 Task: Compose an email with the signature Janet Martinez with the subject Thank you for your contribution and the message Please confirm if the new date and time is convenient for you. from softage.8@softage.net to softage.1@softage.net Select the bulleted list and change the font typography to strikethroughSelect the bulleted list and remove the font typography strikethrough Send the email. Finally, move the email from Sent Items to the label Games
Action: Mouse moved to (1011, 56)
Screenshot: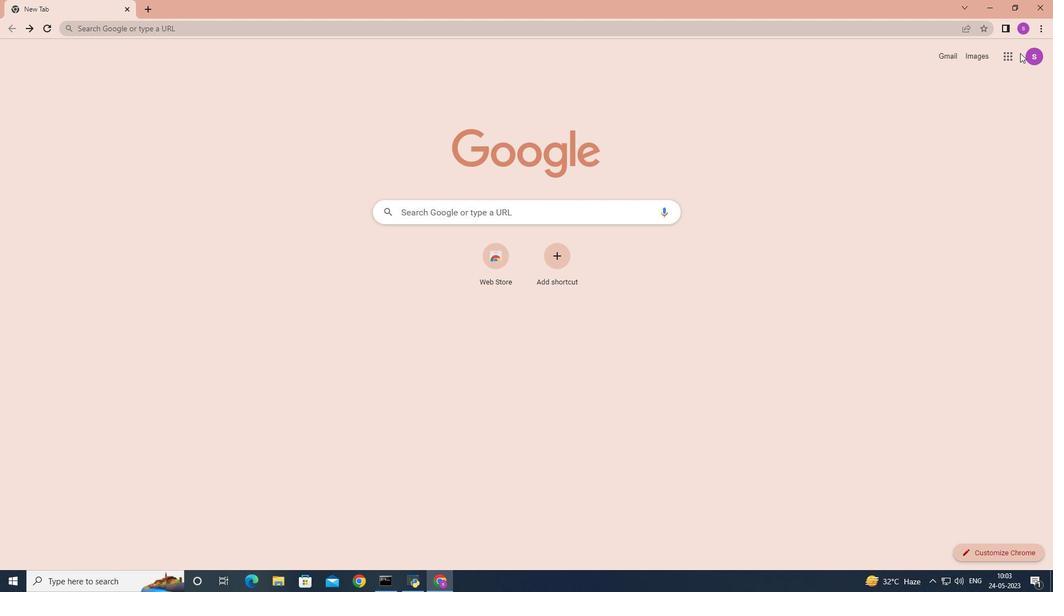 
Action: Mouse pressed left at (1011, 56)
Screenshot: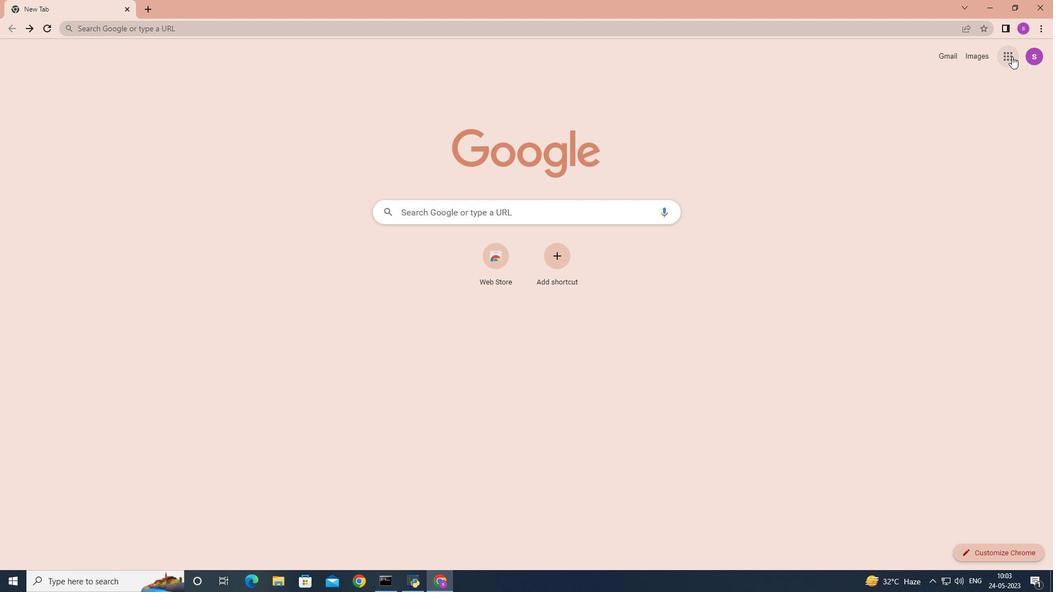 
Action: Mouse moved to (964, 102)
Screenshot: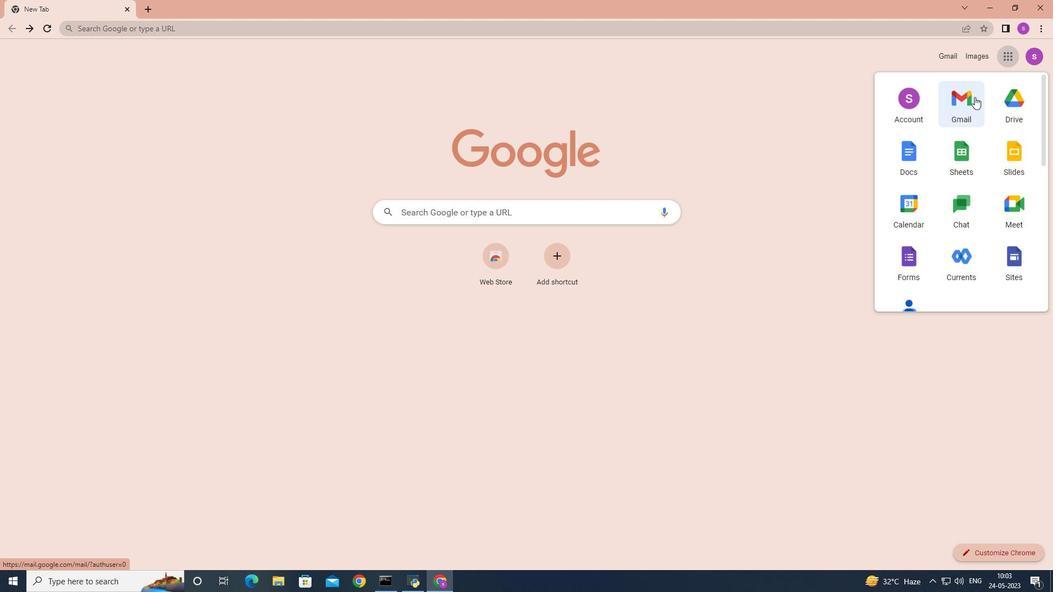 
Action: Mouse pressed left at (964, 102)
Screenshot: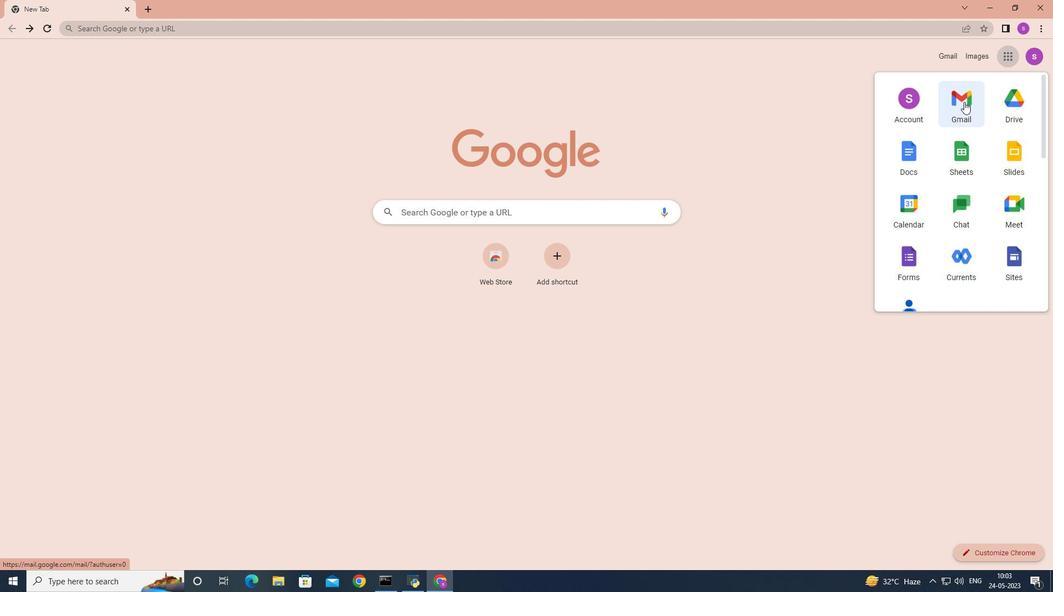 
Action: Mouse moved to (930, 61)
Screenshot: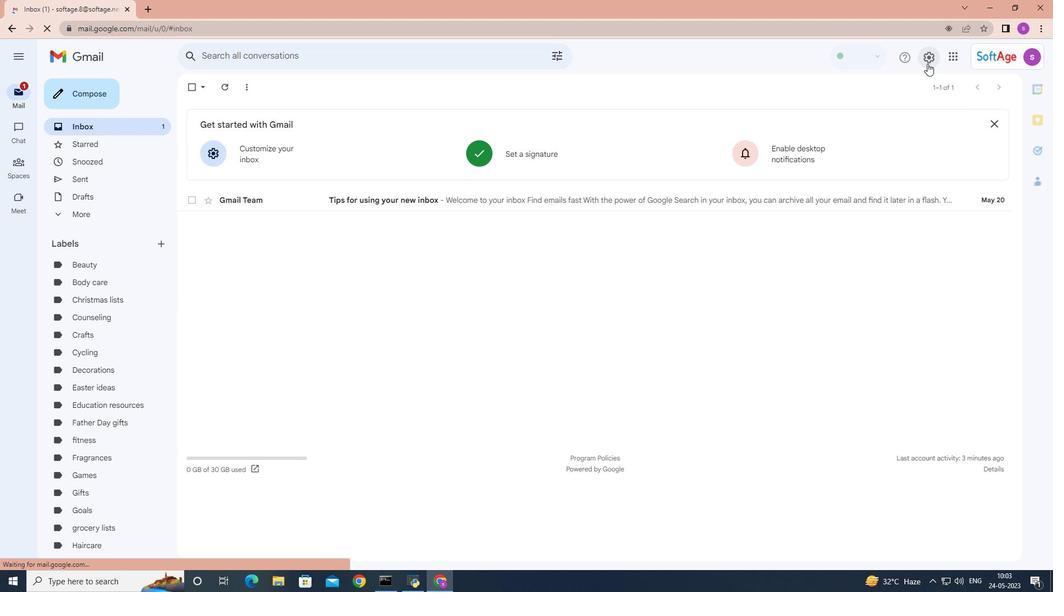 
Action: Mouse pressed left at (930, 61)
Screenshot: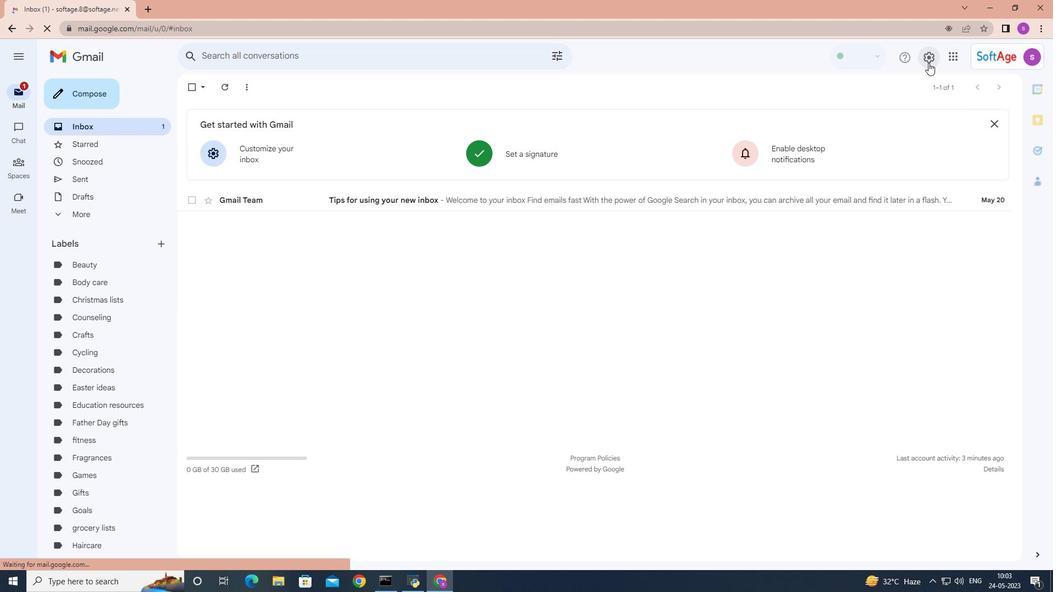 
Action: Mouse moved to (946, 111)
Screenshot: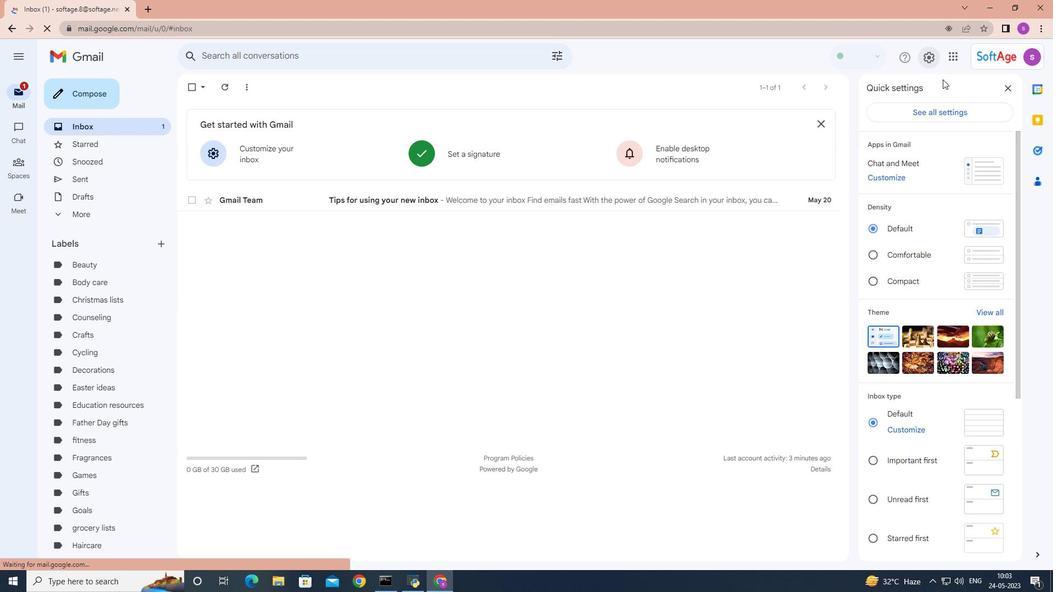 
Action: Mouse pressed left at (946, 111)
Screenshot: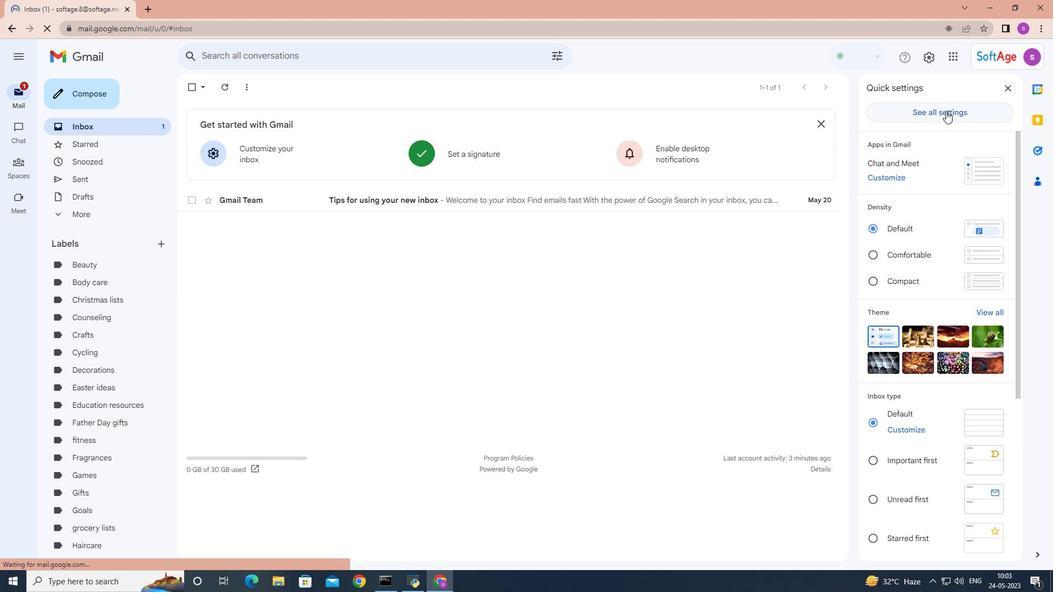 
Action: Mouse moved to (754, 146)
Screenshot: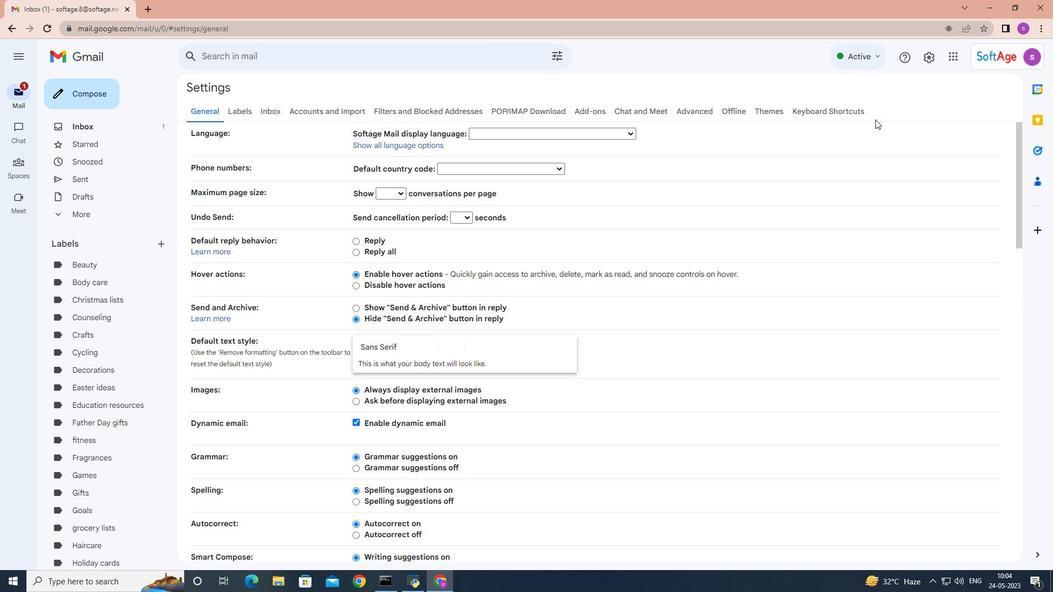 
Action: Mouse scrolled (754, 145) with delta (0, 0)
Screenshot: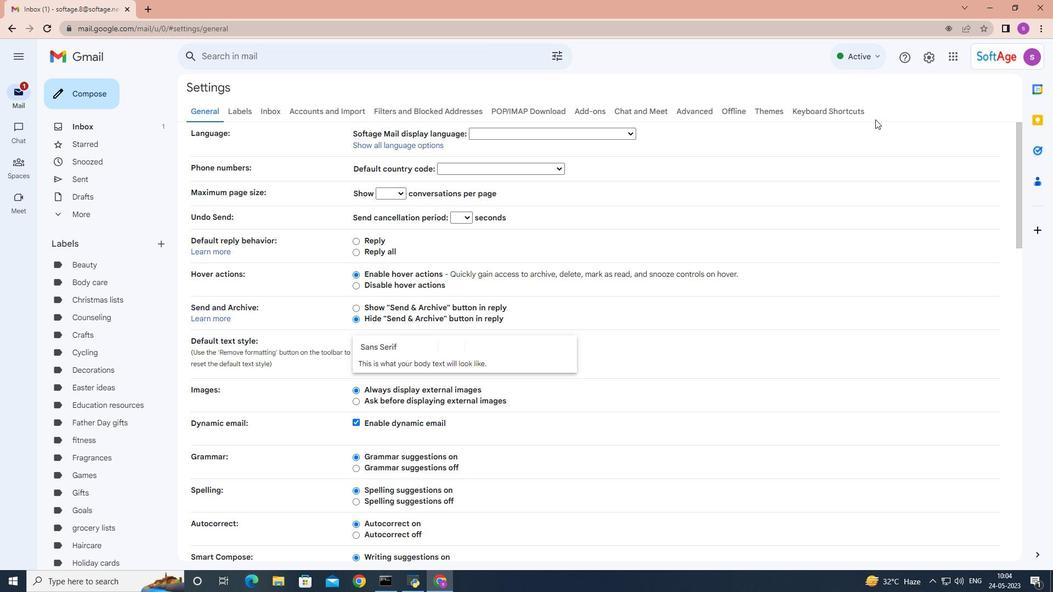 
Action: Mouse moved to (754, 146)
Screenshot: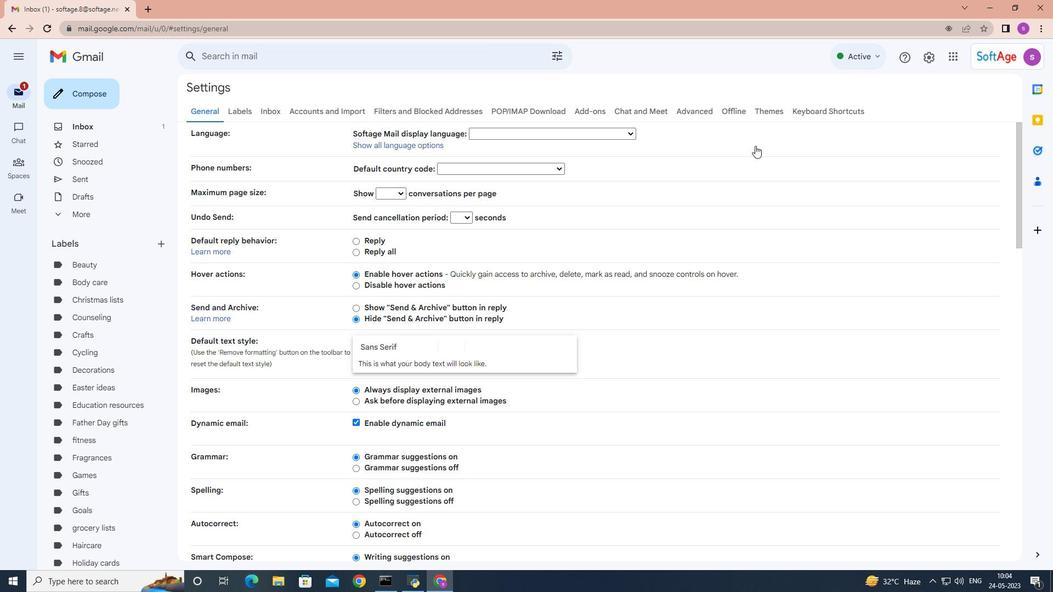
Action: Mouse scrolled (754, 146) with delta (0, 0)
Screenshot: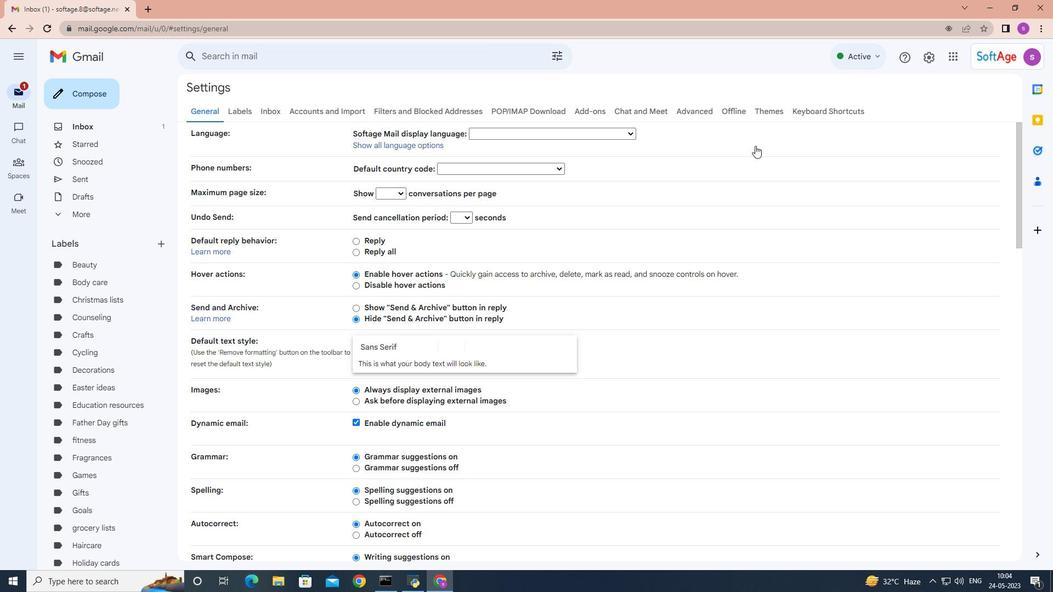 
Action: Mouse scrolled (754, 146) with delta (0, 0)
Screenshot: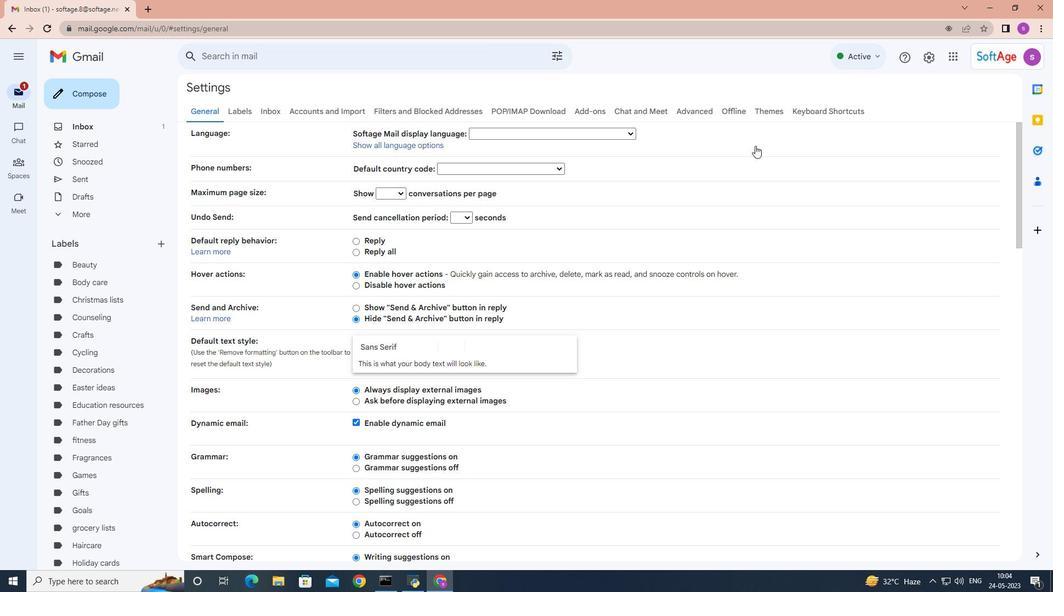 
Action: Mouse scrolled (754, 146) with delta (0, 0)
Screenshot: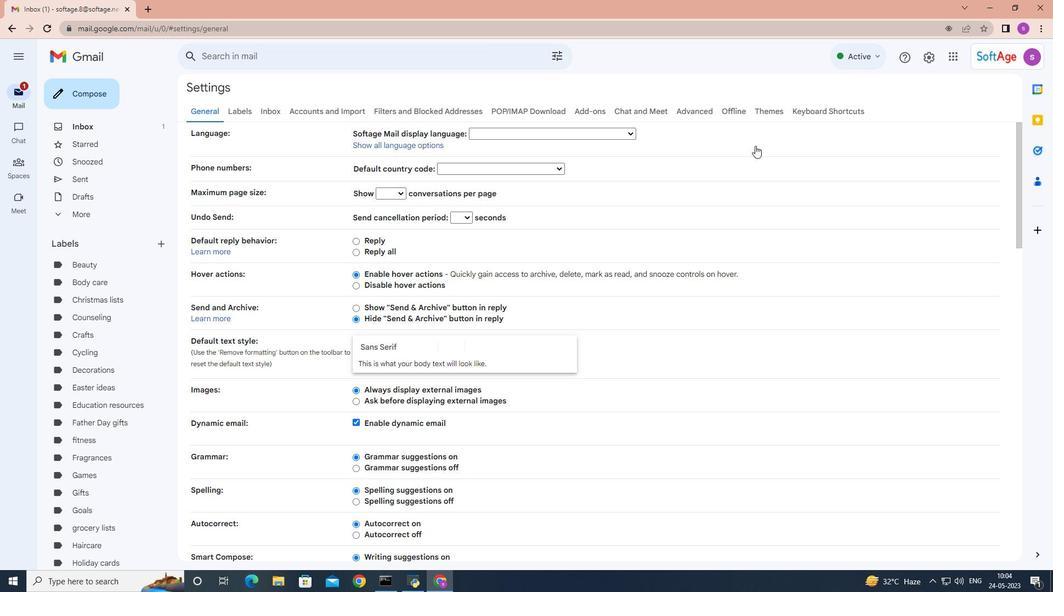 
Action: Mouse scrolled (754, 146) with delta (0, 0)
Screenshot: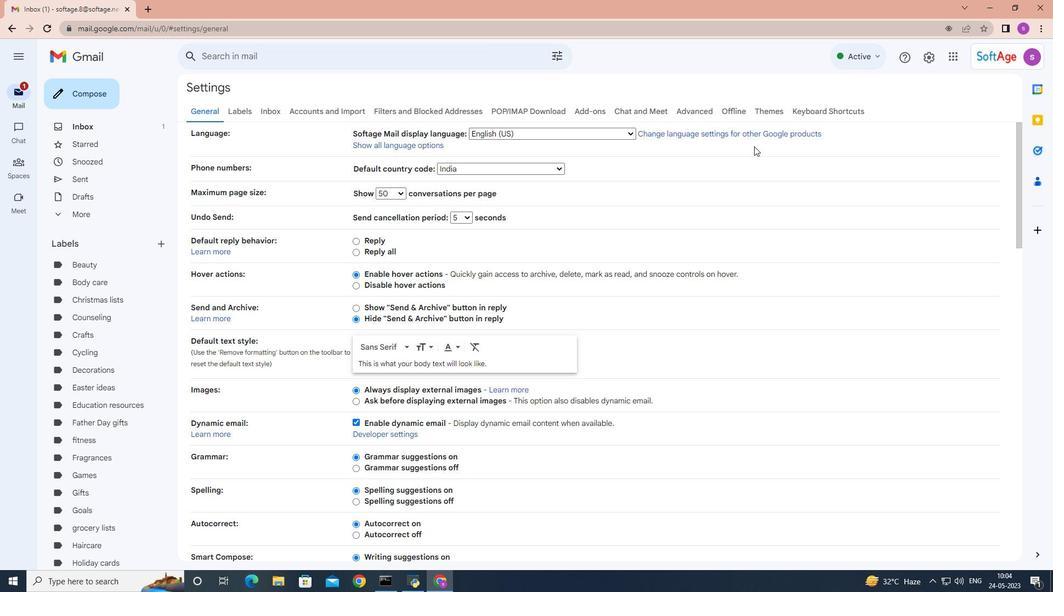 
Action: Mouse scrolled (754, 146) with delta (0, 0)
Screenshot: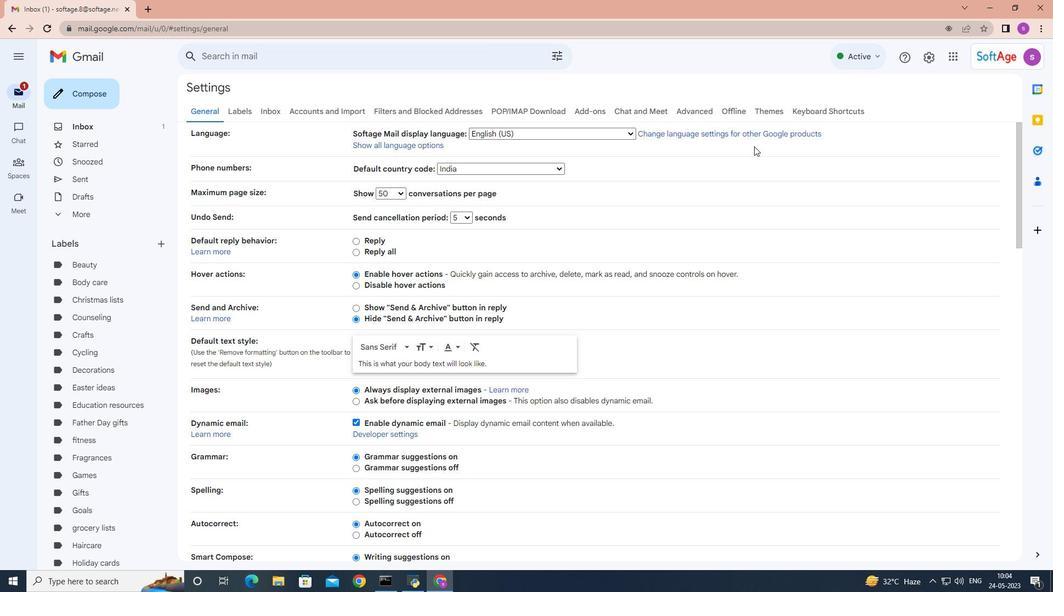 
Action: Mouse scrolled (754, 146) with delta (0, 0)
Screenshot: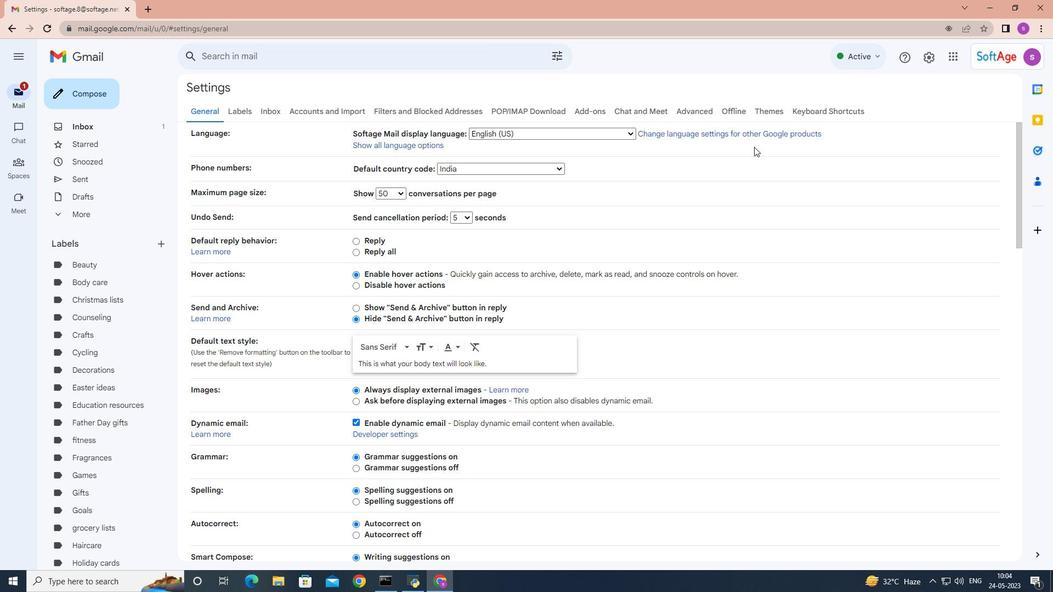 
Action: Mouse moved to (759, 150)
Screenshot: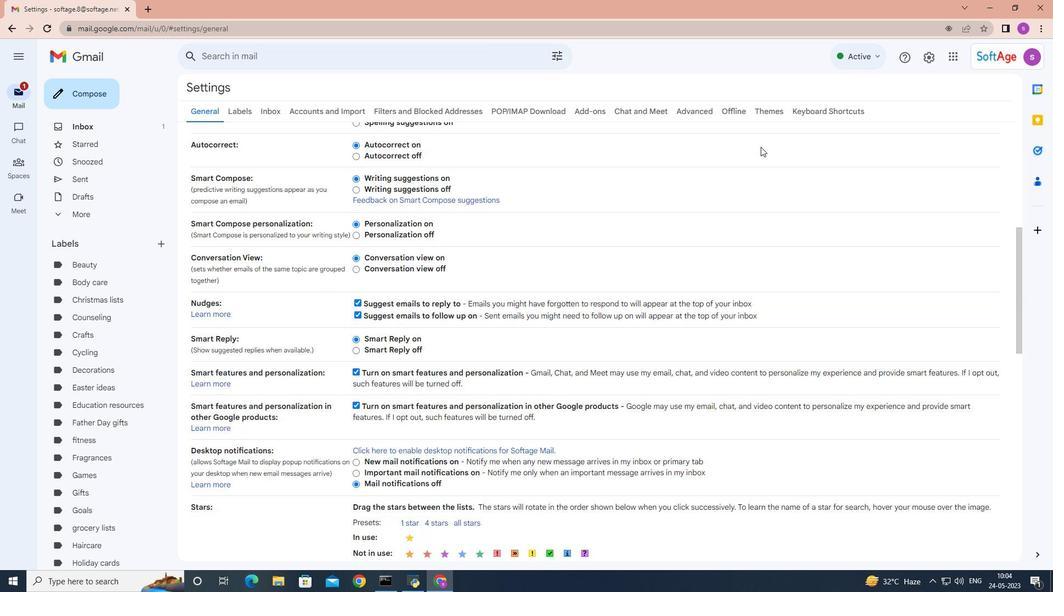 
Action: Mouse scrolled (759, 149) with delta (0, 0)
Screenshot: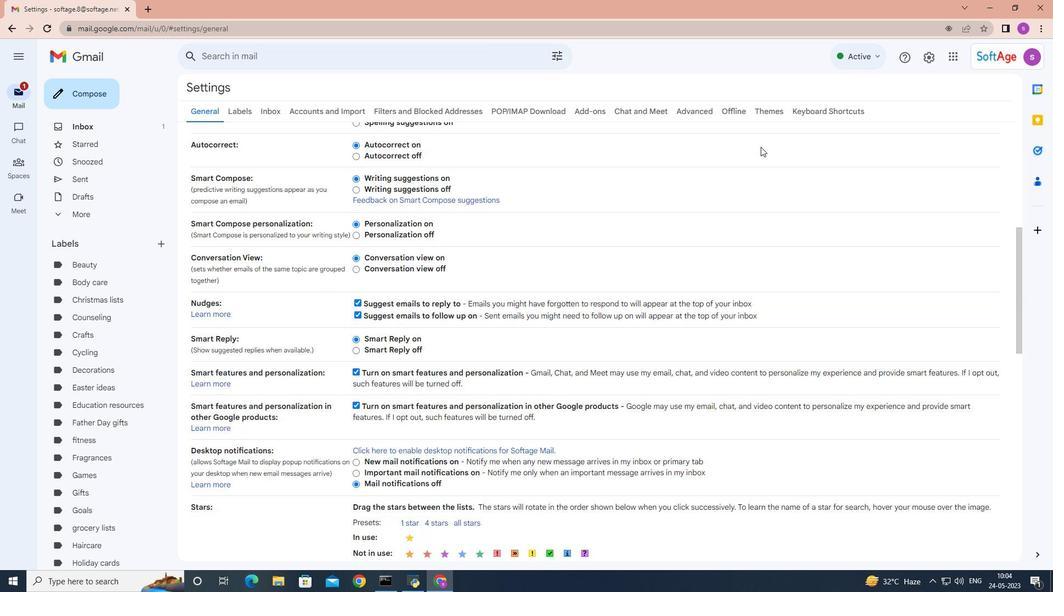 
Action: Mouse moved to (757, 150)
Screenshot: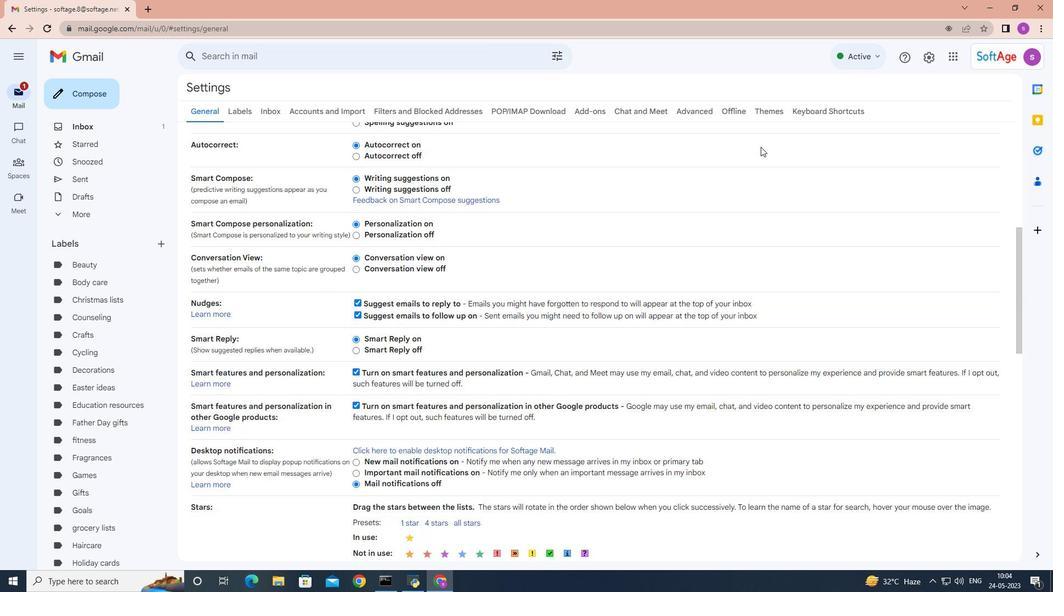 
Action: Mouse scrolled (757, 150) with delta (0, 0)
Screenshot: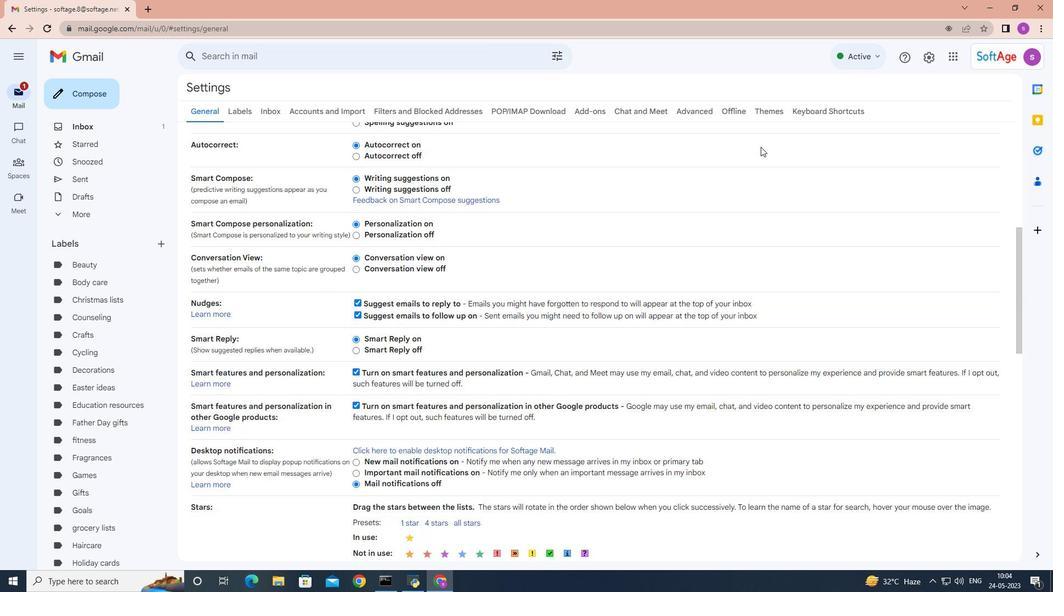 
Action: Mouse moved to (757, 151)
Screenshot: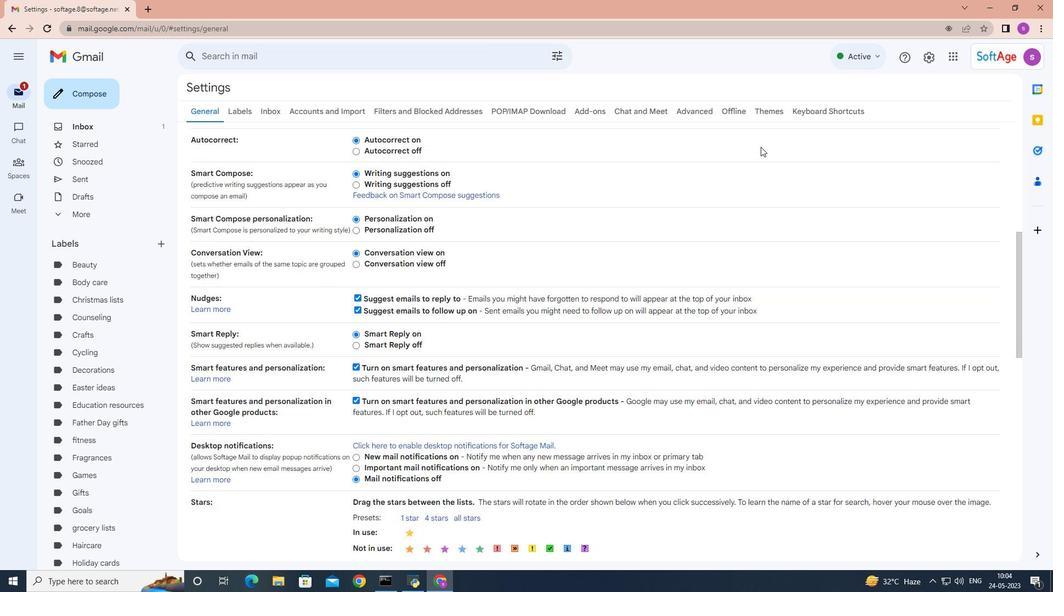 
Action: Mouse scrolled (757, 150) with delta (0, 0)
Screenshot: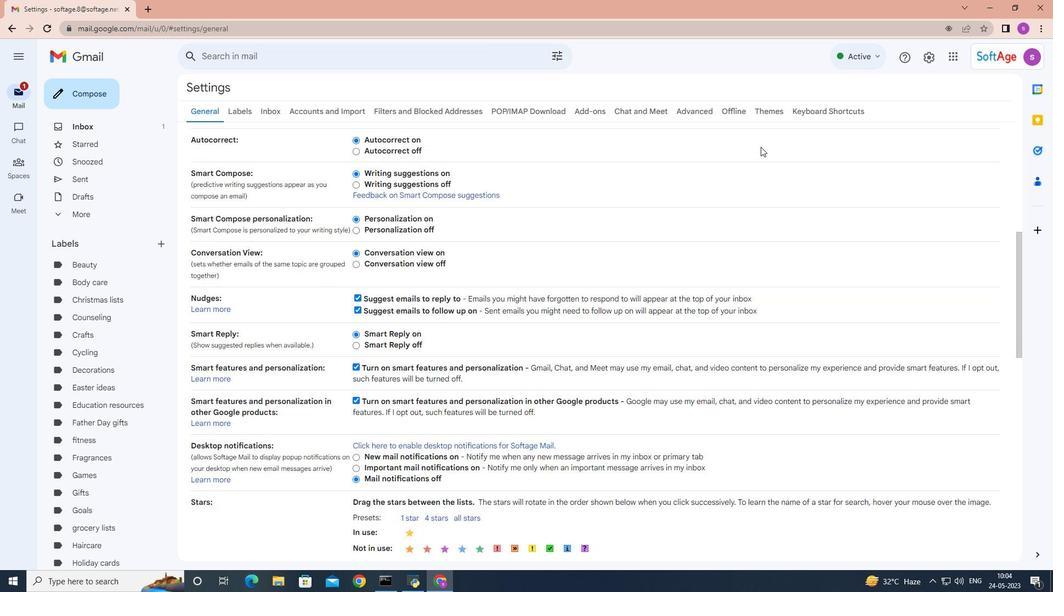 
Action: Mouse moved to (754, 151)
Screenshot: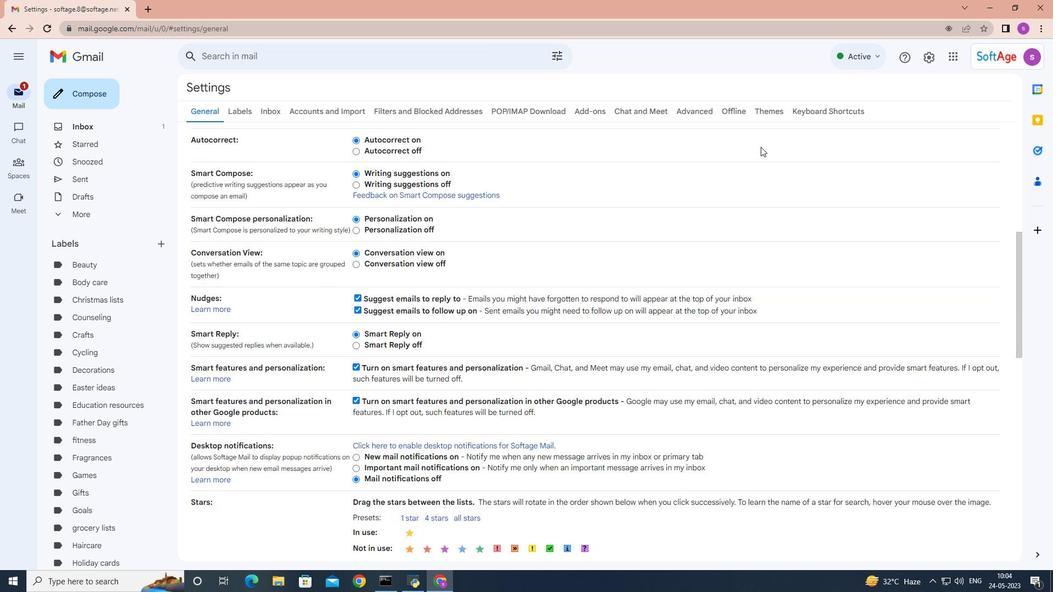 
Action: Mouse scrolled (754, 151) with delta (0, 0)
Screenshot: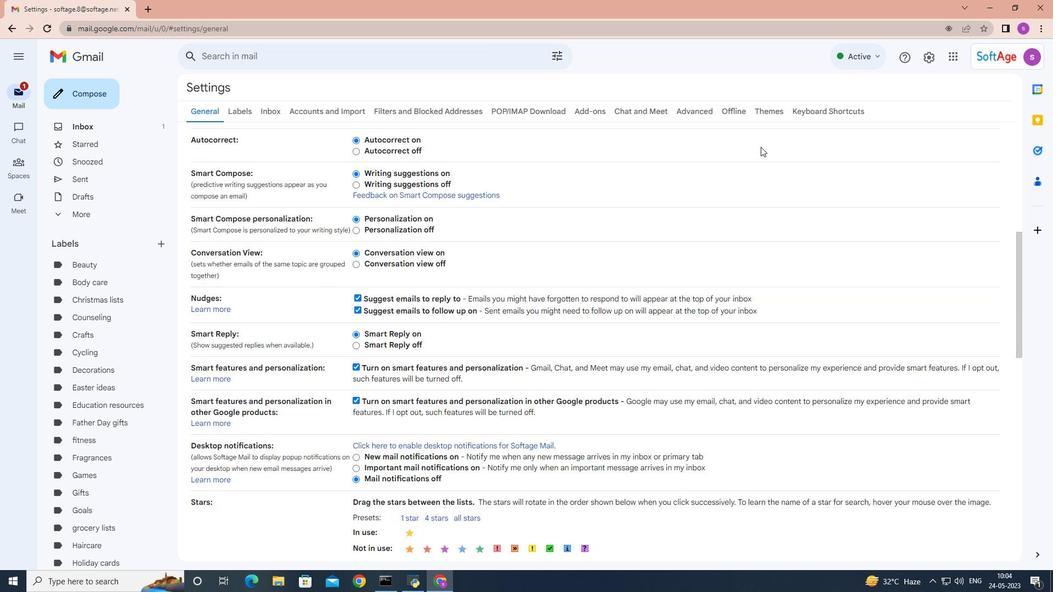 
Action: Mouse moved to (748, 151)
Screenshot: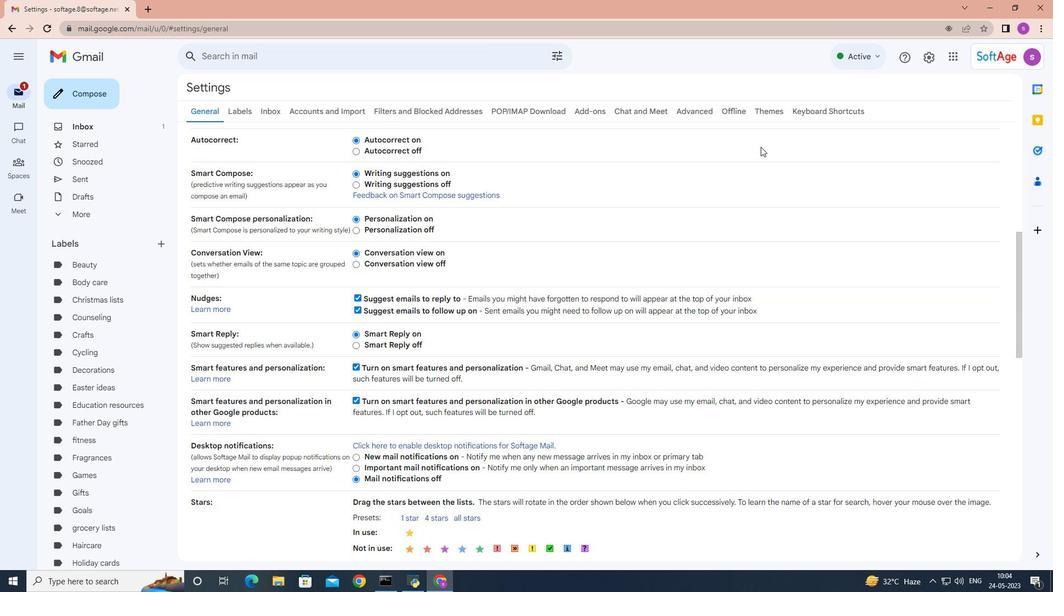 
Action: Mouse scrolled (748, 151) with delta (0, 0)
Screenshot: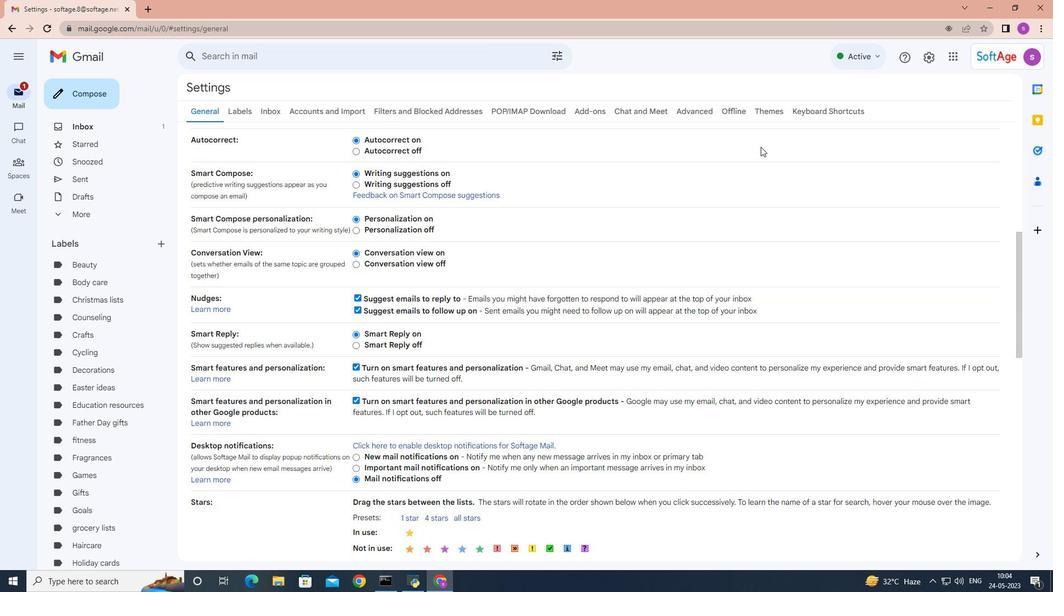 
Action: Mouse moved to (716, 147)
Screenshot: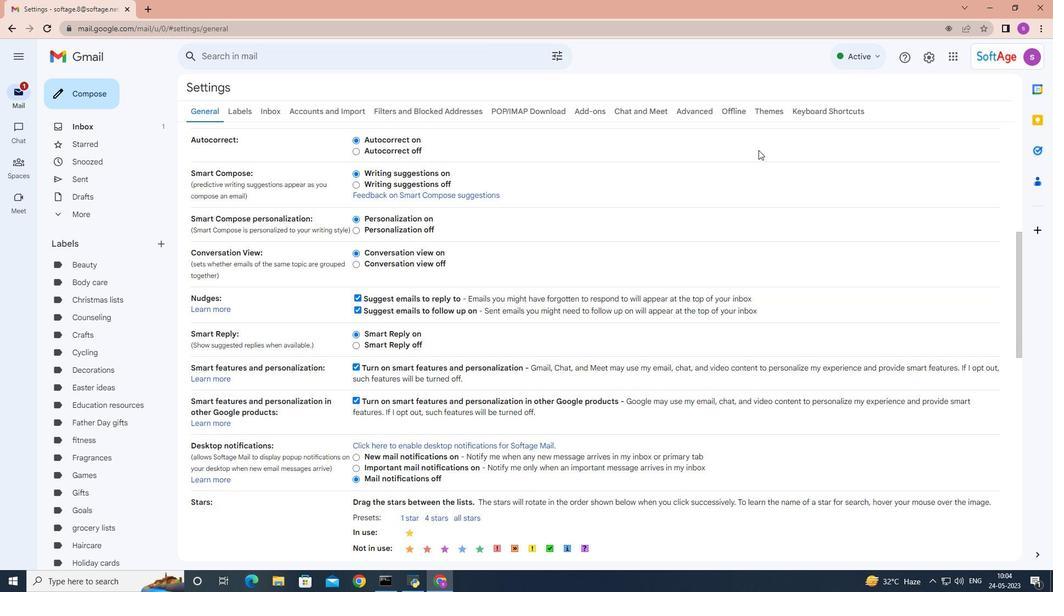 
Action: Mouse scrolled (716, 146) with delta (0, 0)
Screenshot: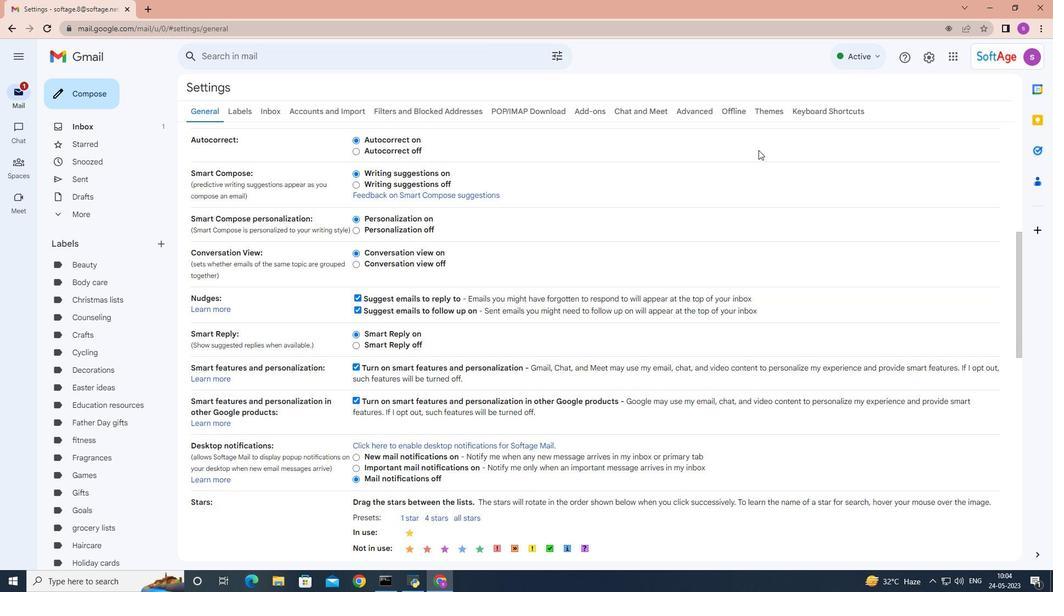 
Action: Mouse moved to (673, 139)
Screenshot: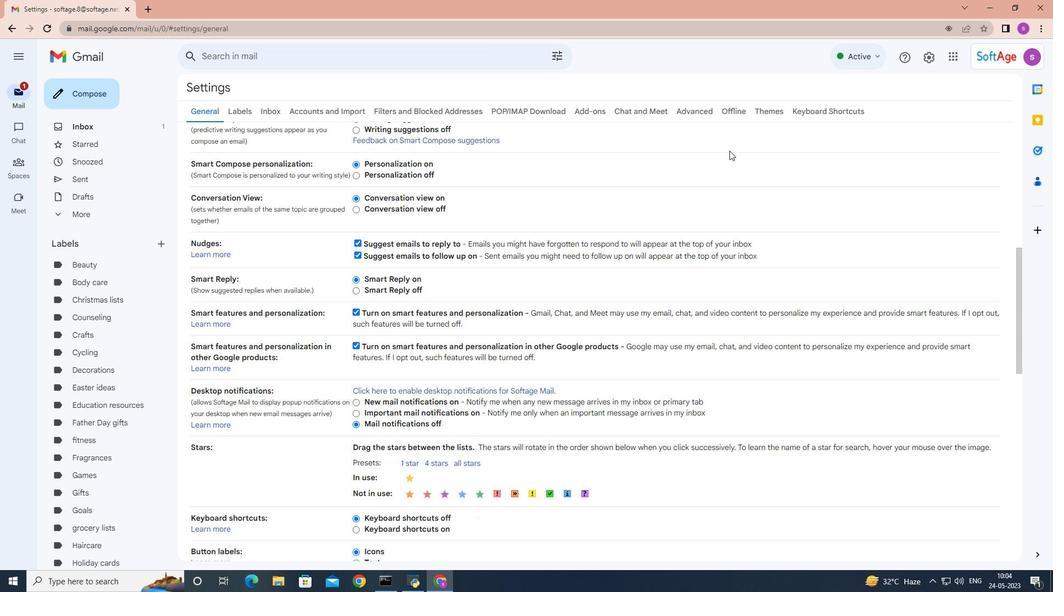 
Action: Mouse scrolled (673, 139) with delta (0, 0)
Screenshot: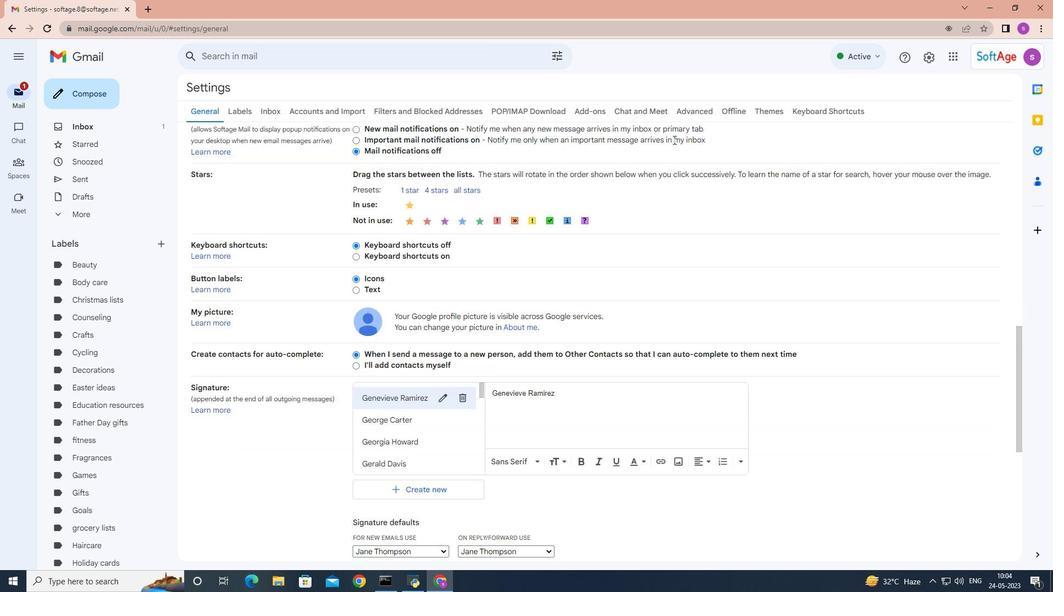 
Action: Mouse scrolled (673, 139) with delta (0, 0)
Screenshot: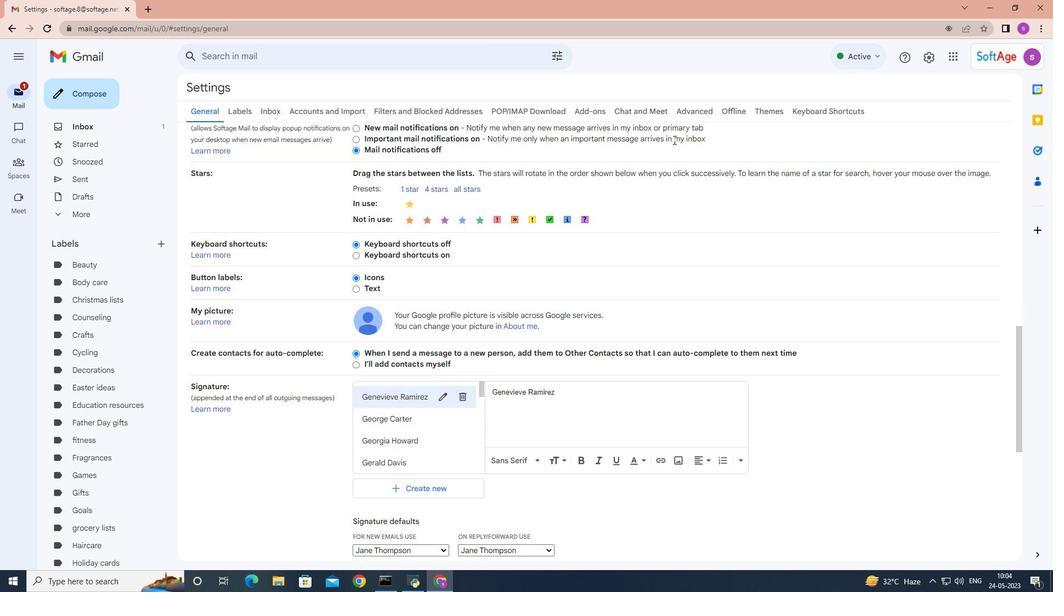 
Action: Mouse scrolled (673, 139) with delta (0, 0)
Screenshot: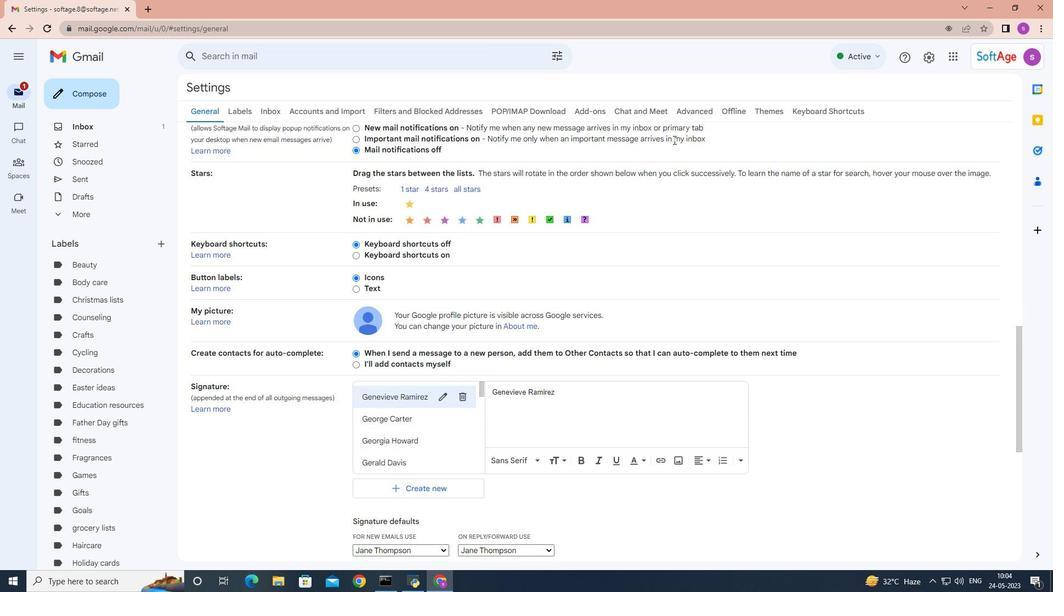 
Action: Mouse scrolled (673, 139) with delta (0, 0)
Screenshot: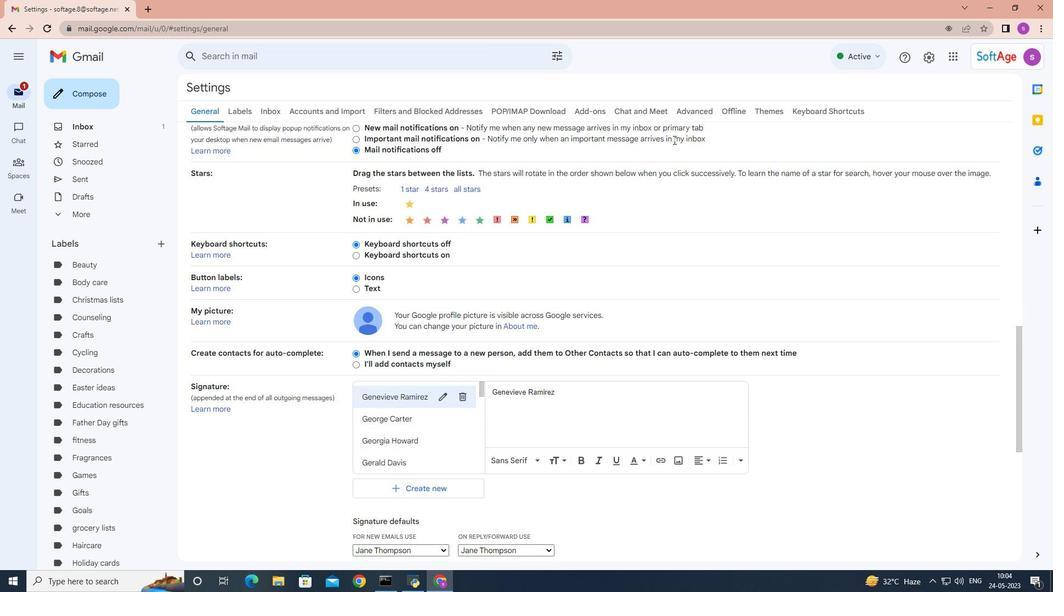 
Action: Mouse moved to (450, 269)
Screenshot: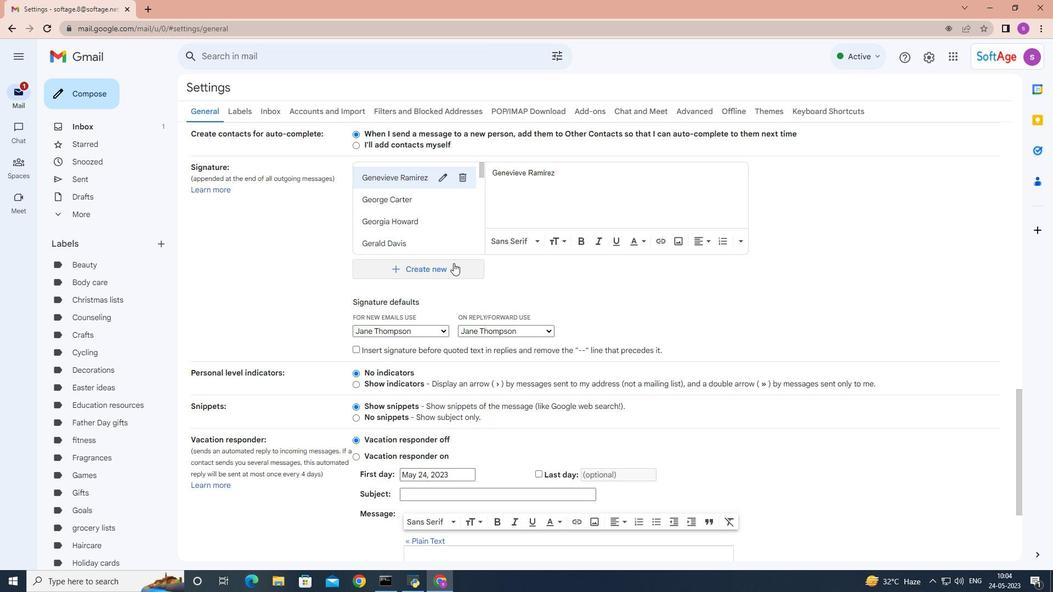 
Action: Mouse pressed left at (450, 269)
Screenshot: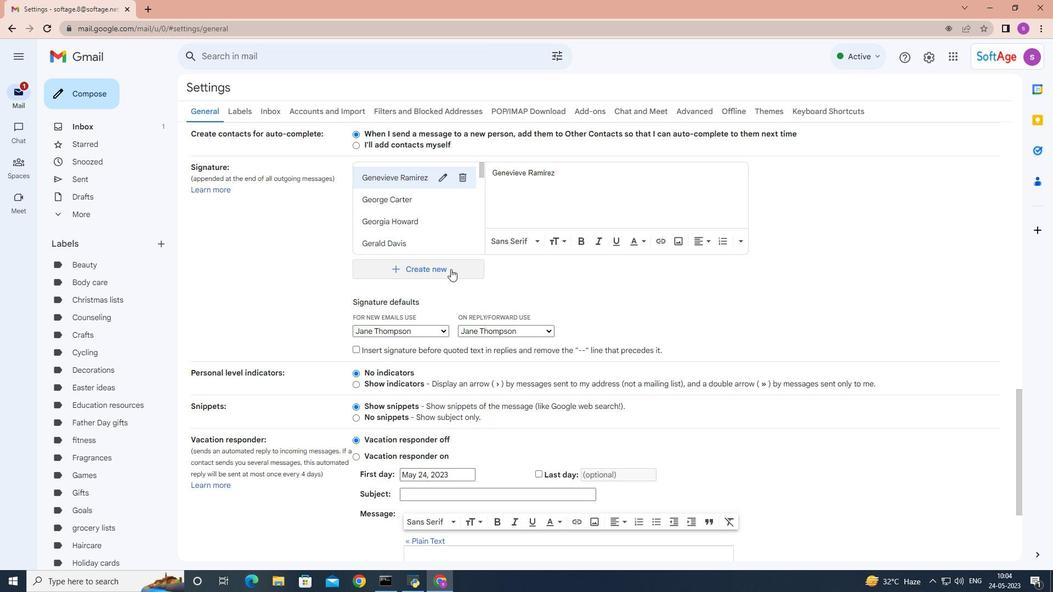 
Action: Mouse moved to (505, 292)
Screenshot: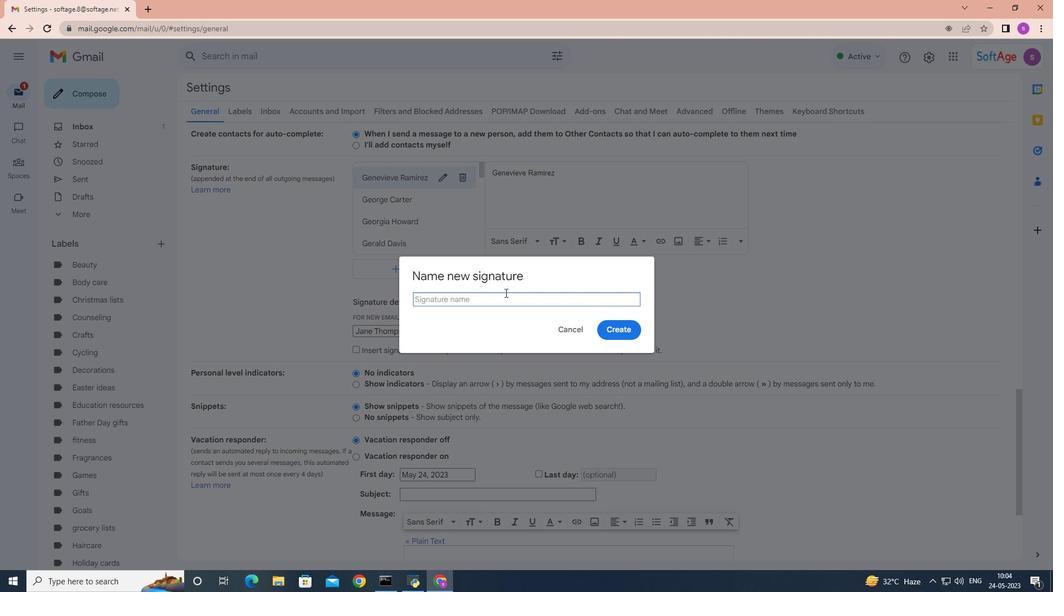 
Action: Key pressed <Key.shift><Key.shift><Key.shift><Key.shift>Janet<Key.space><Key.shift>Martinez
Screenshot: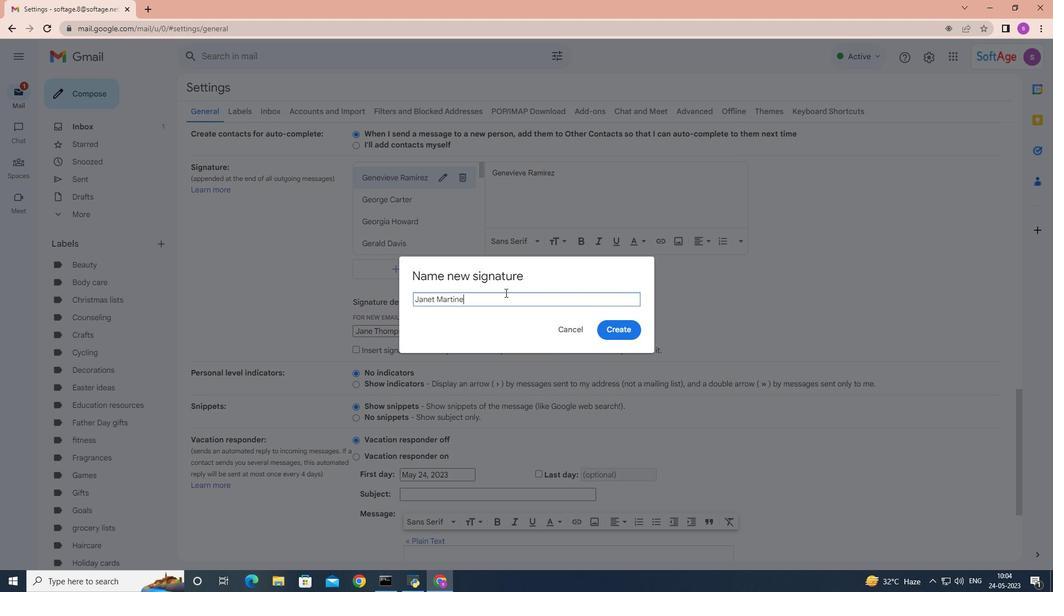 
Action: Mouse moved to (627, 329)
Screenshot: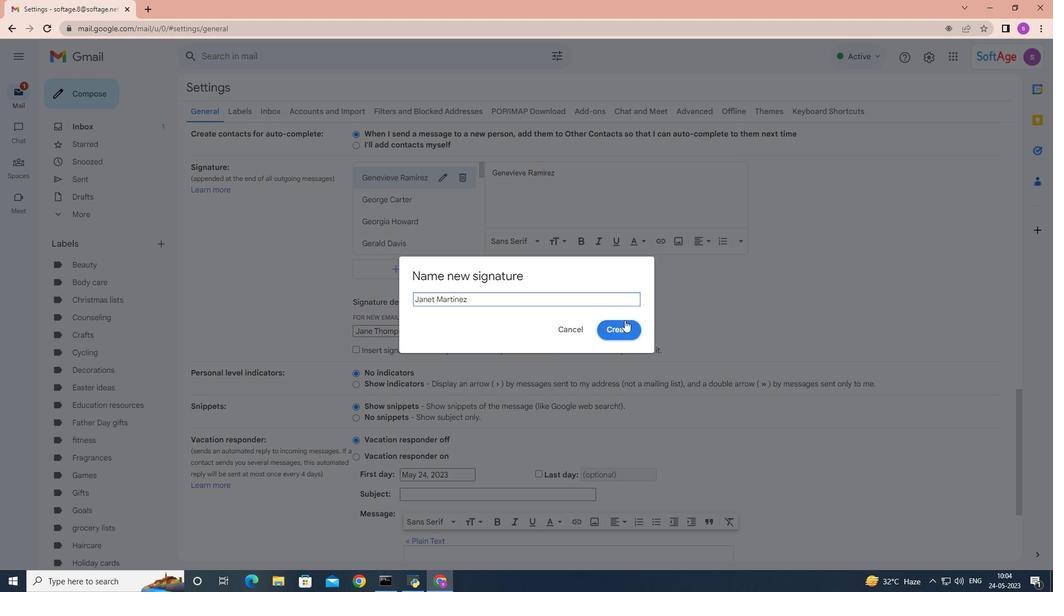 
Action: Mouse pressed left at (627, 329)
Screenshot: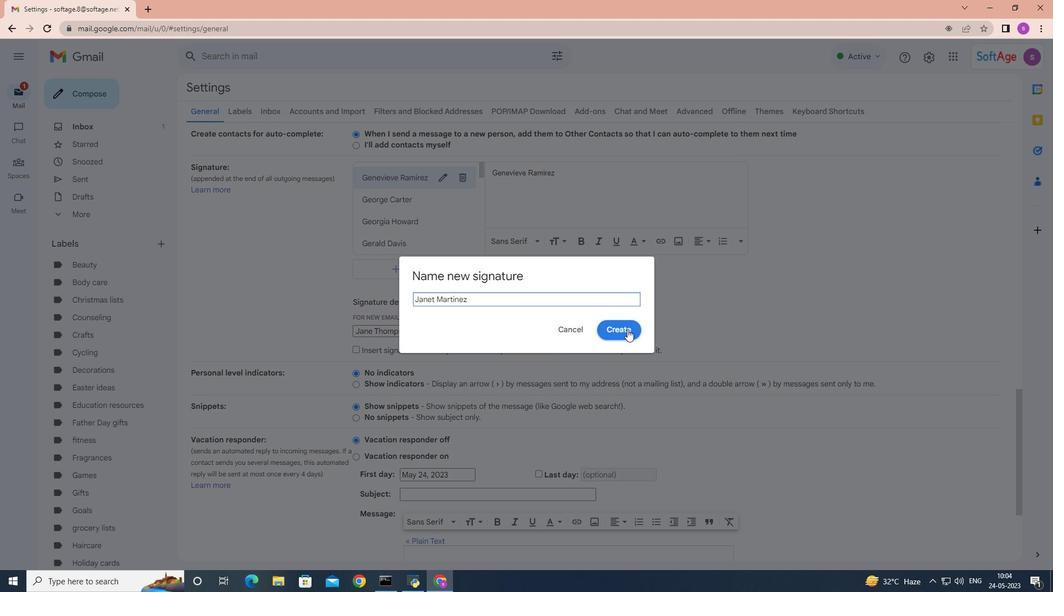 
Action: Mouse moved to (550, 205)
Screenshot: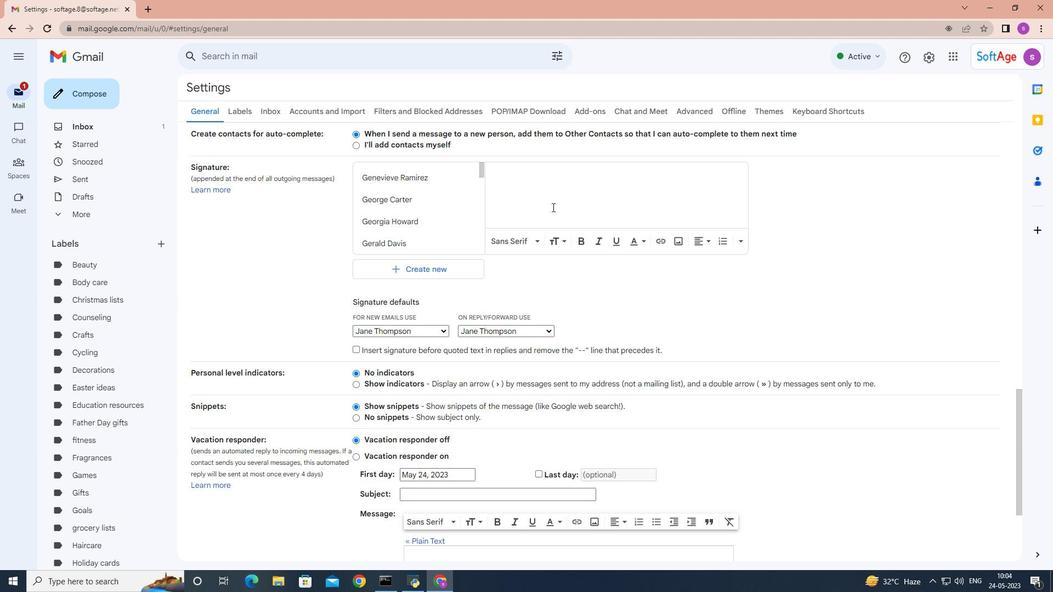
Action: Key pressed <Key.shift>Janet<Key.space><Key.shift>Martinez
Screenshot: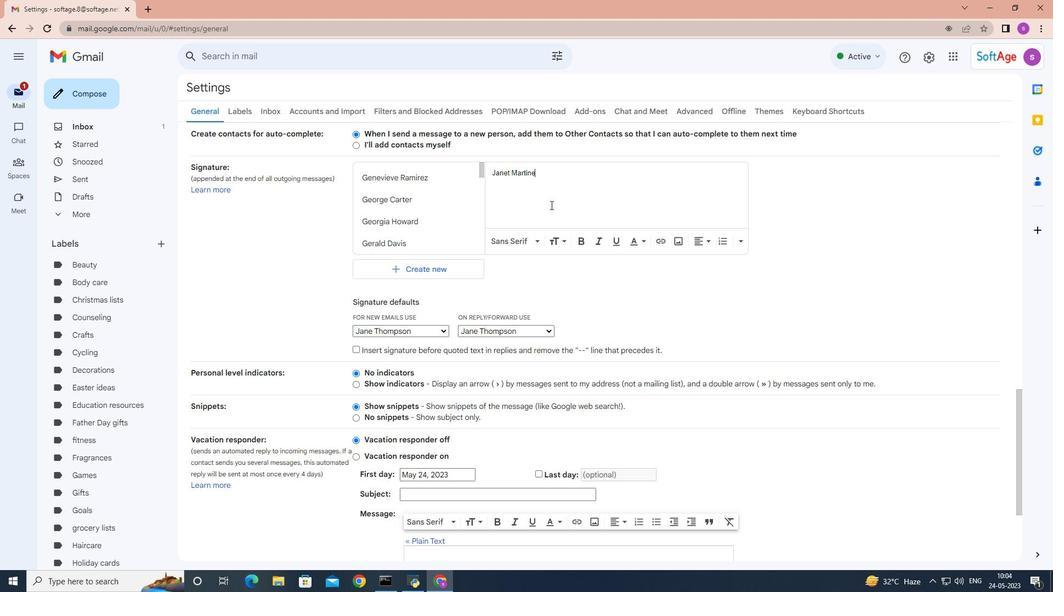 
Action: Mouse moved to (441, 334)
Screenshot: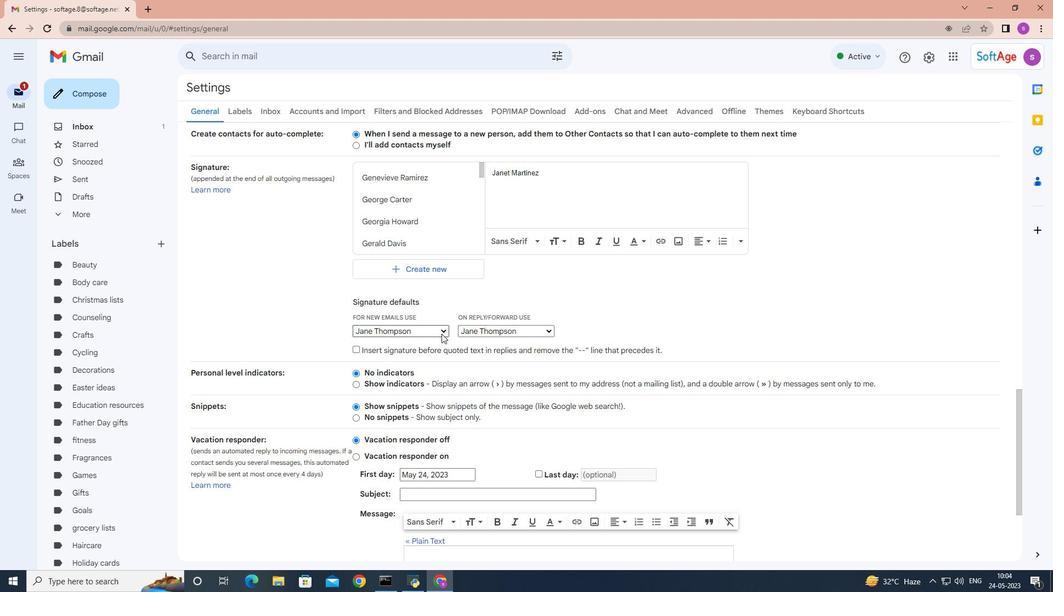 
Action: Mouse pressed left at (441, 334)
Screenshot: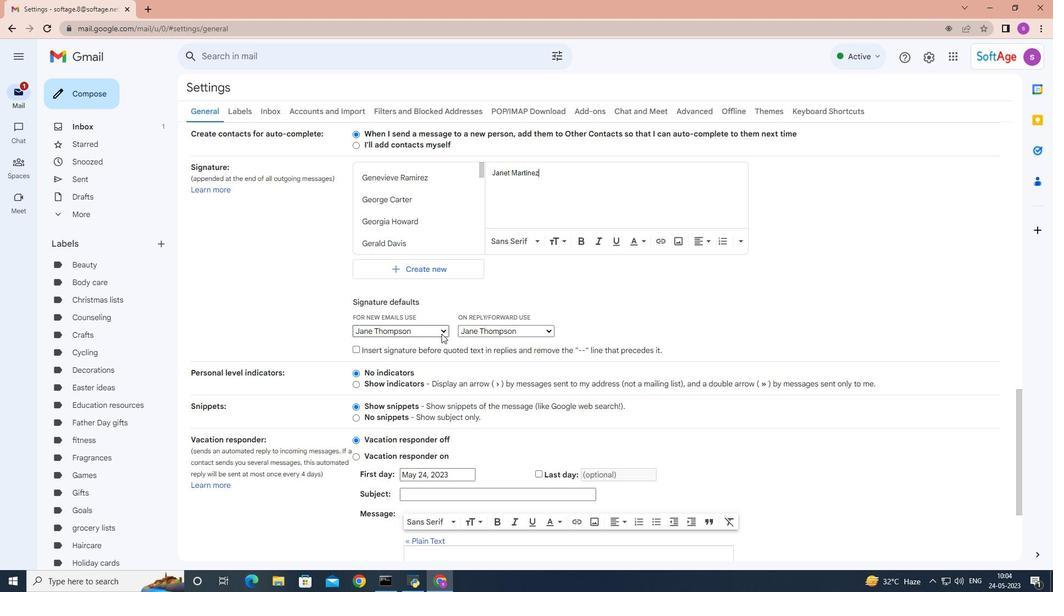 
Action: Mouse moved to (431, 439)
Screenshot: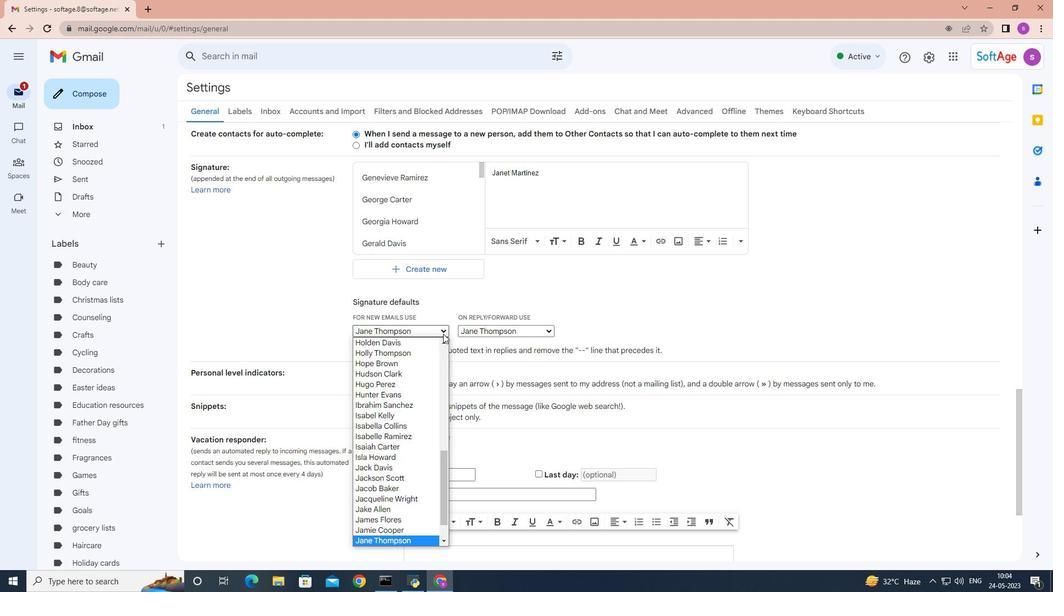 
Action: Mouse scrolled (431, 437) with delta (0, 0)
Screenshot: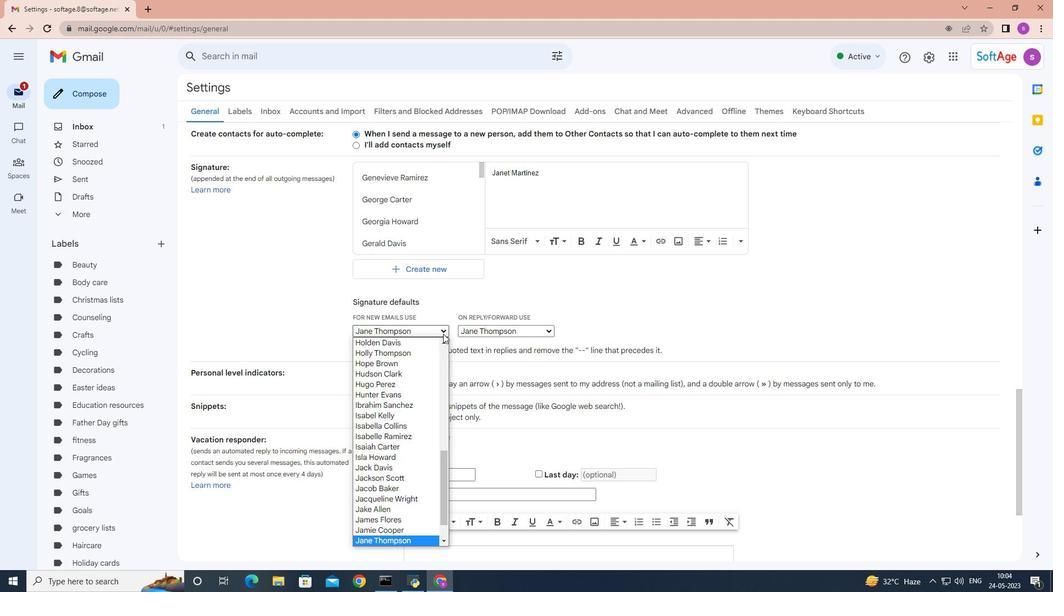 
Action: Mouse moved to (431, 445)
Screenshot: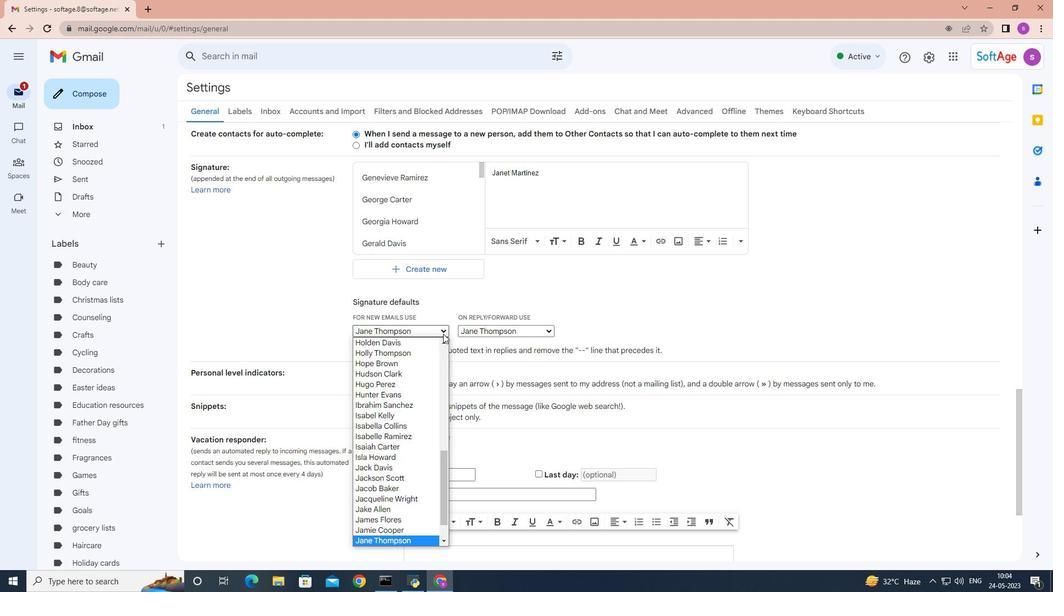 
Action: Mouse scrolled (431, 445) with delta (0, 0)
Screenshot: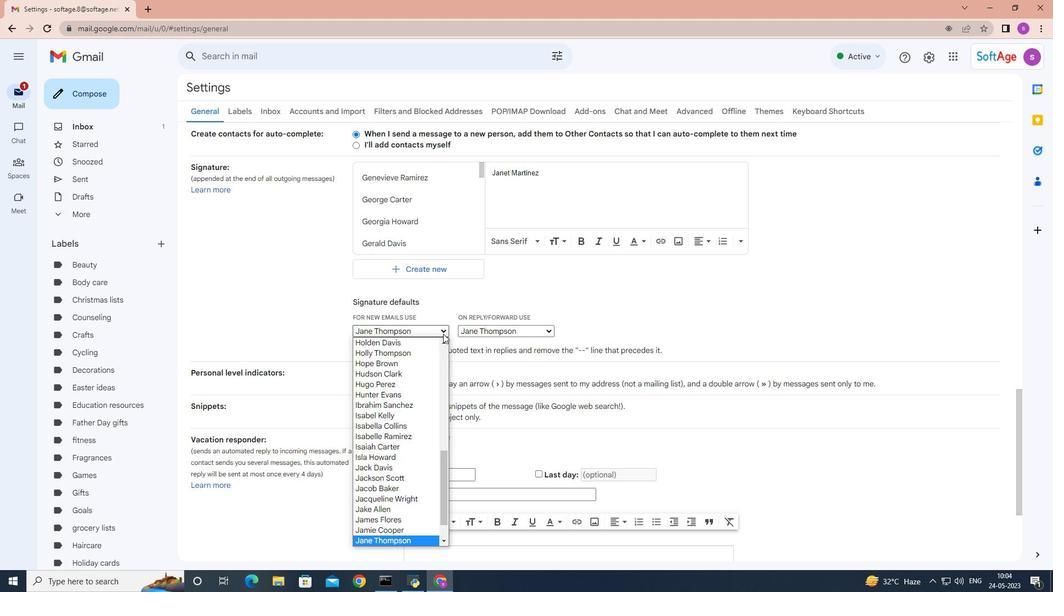 
Action: Mouse moved to (431, 449)
Screenshot: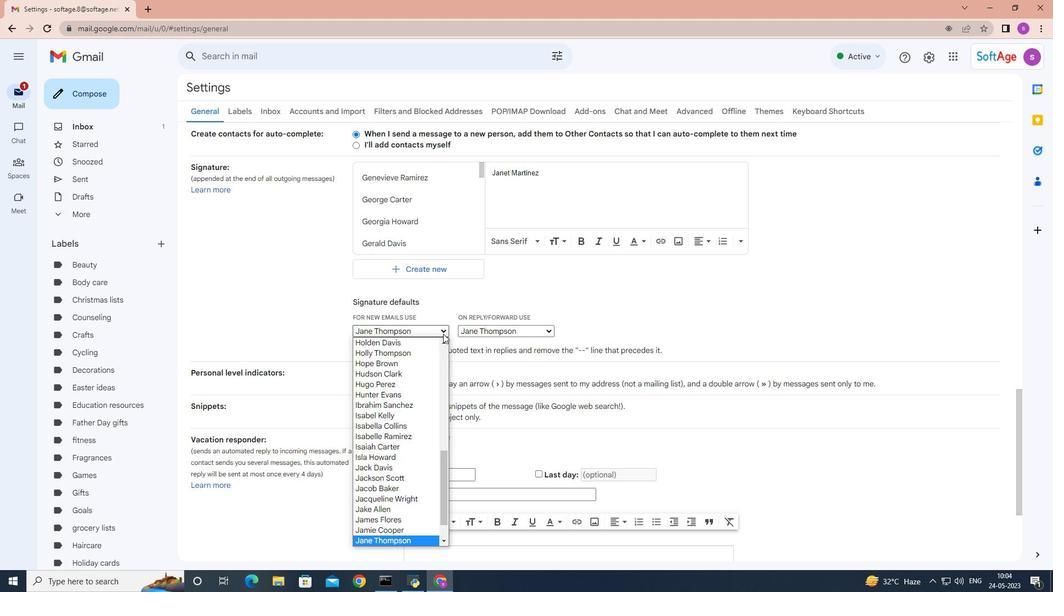 
Action: Mouse scrolled (431, 448) with delta (0, 0)
Screenshot: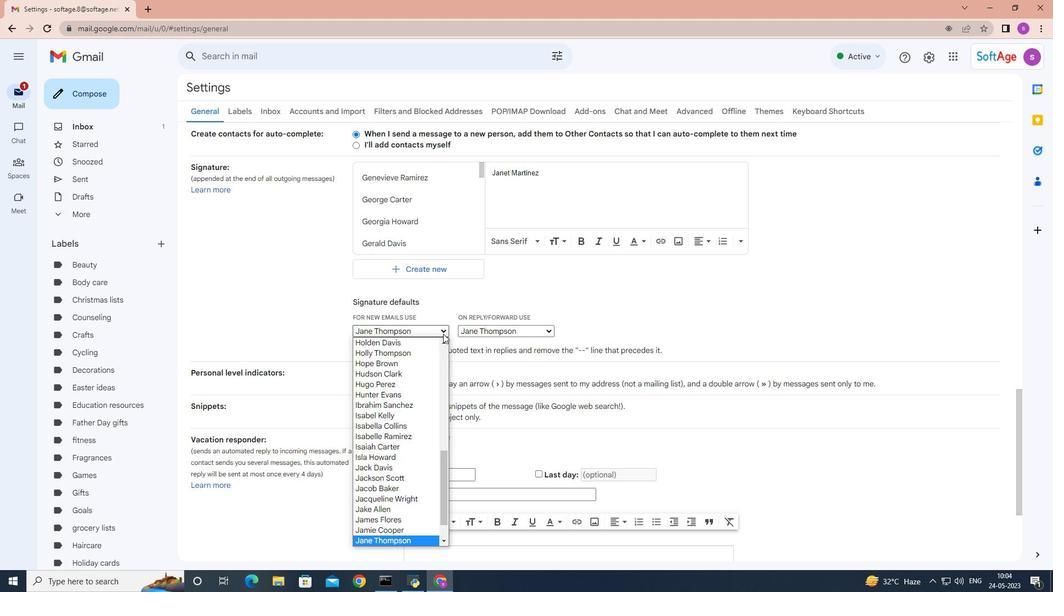 
Action: Mouse moved to (431, 449)
Screenshot: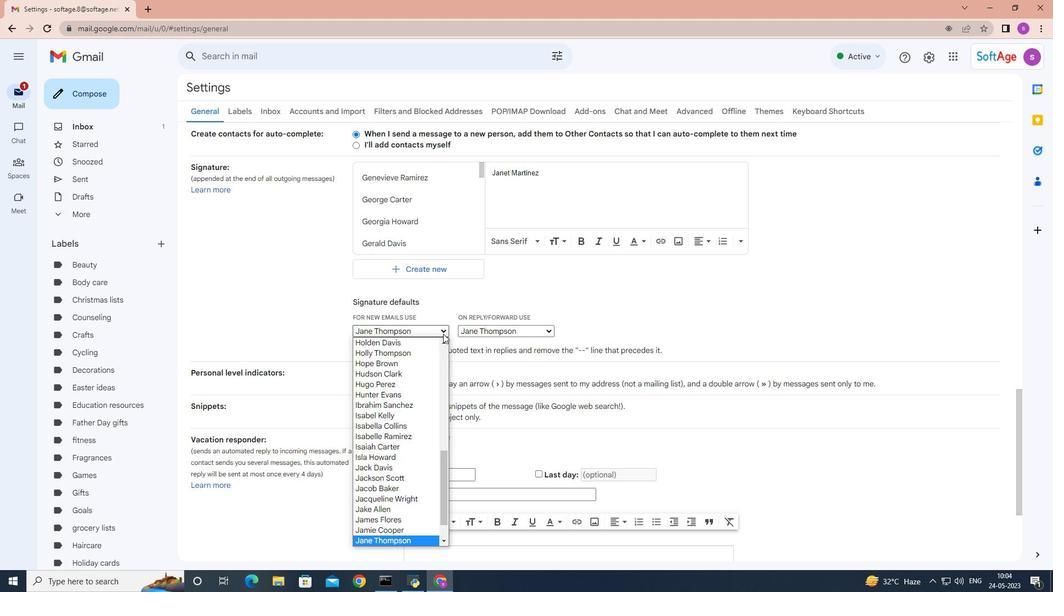 
Action: Mouse scrolled (431, 449) with delta (0, 0)
Screenshot: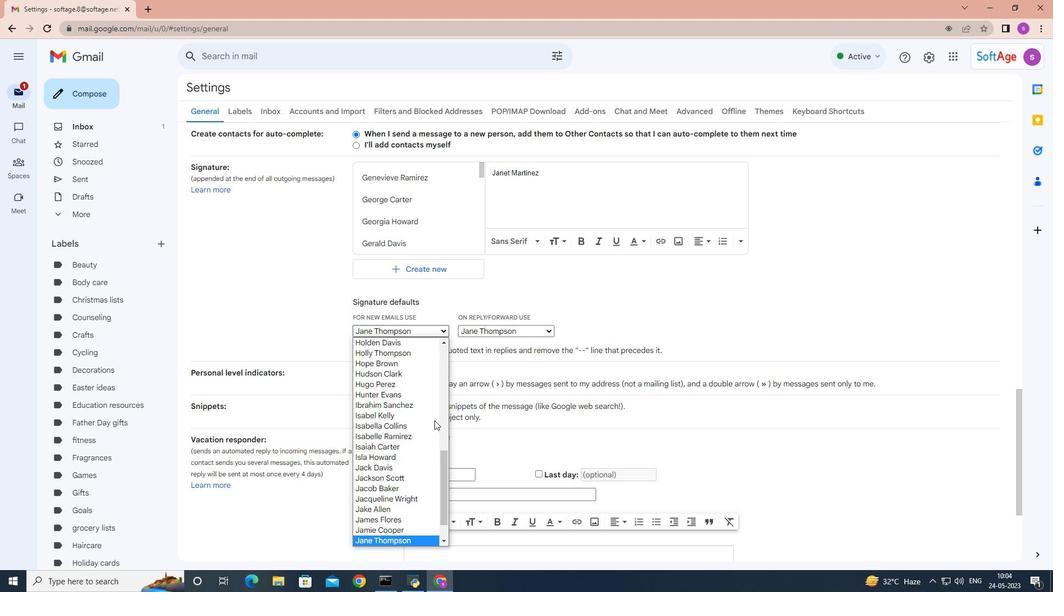 
Action: Mouse moved to (431, 449)
Screenshot: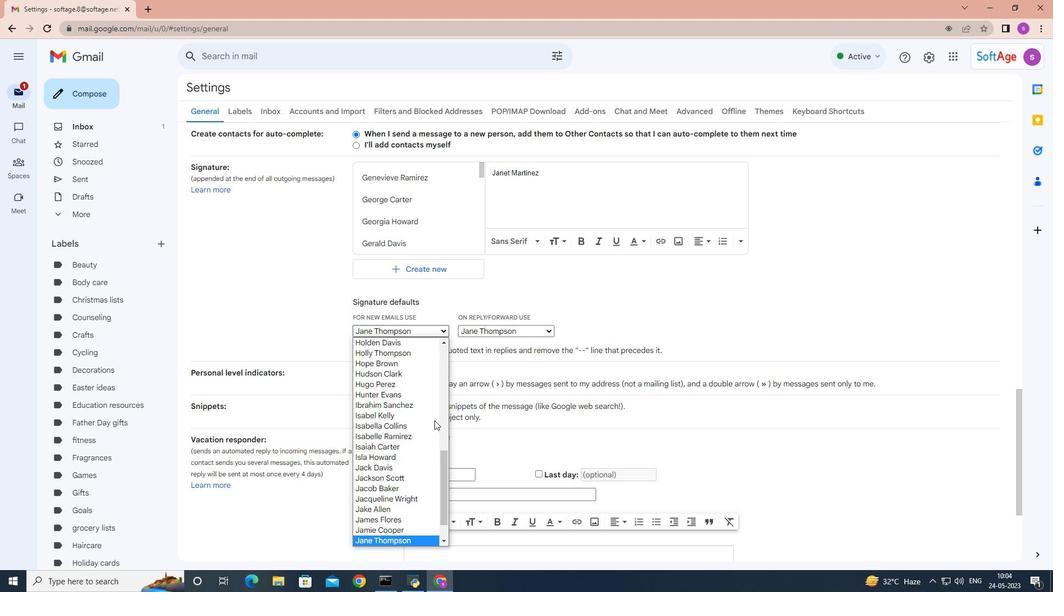 
Action: Mouse scrolled (431, 449) with delta (0, 0)
Screenshot: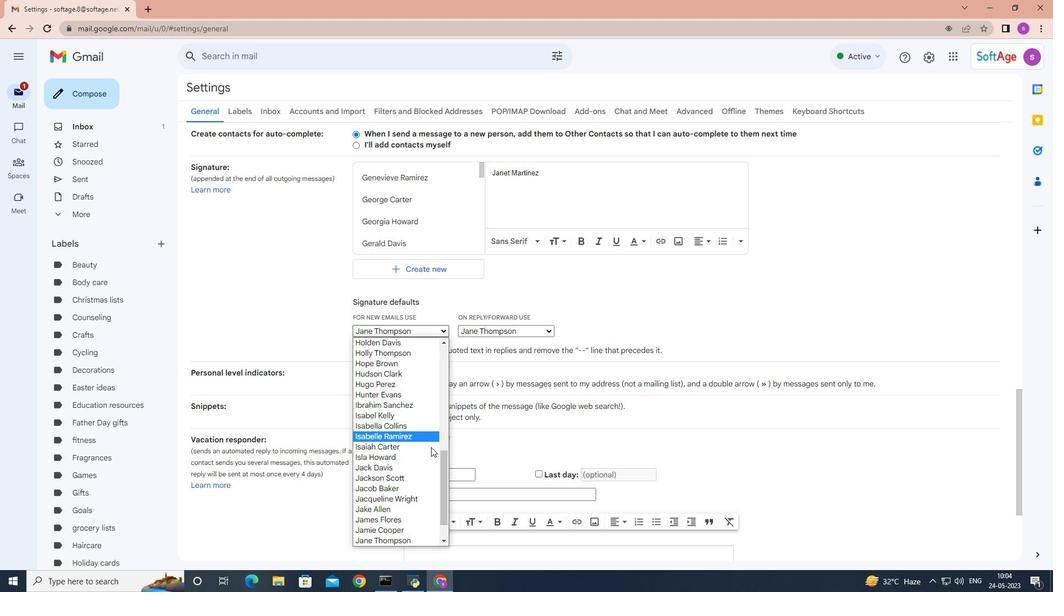 
Action: Mouse scrolled (431, 449) with delta (0, 0)
Screenshot: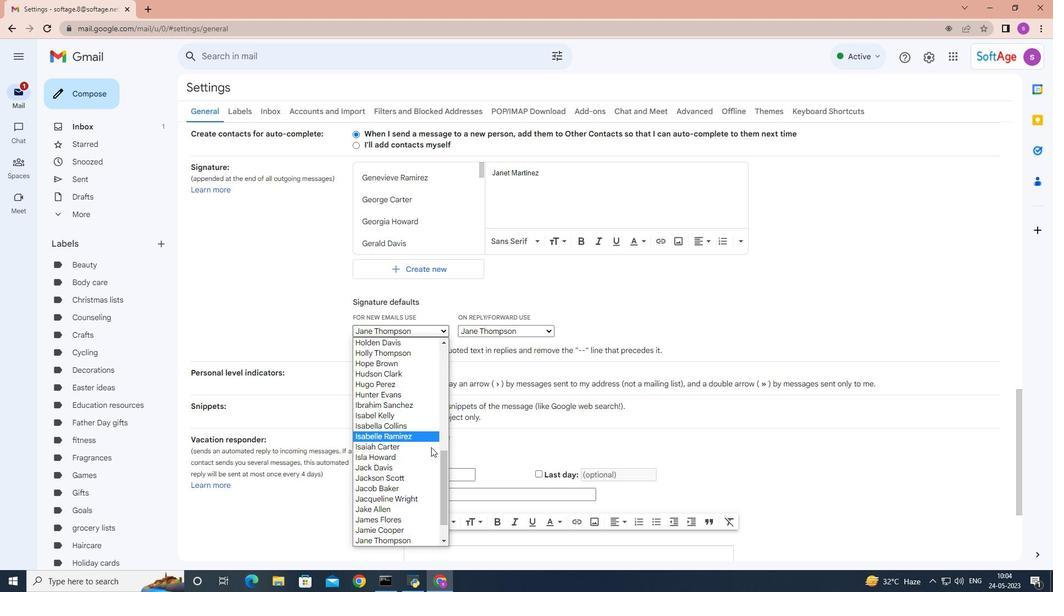 
Action: Mouse moved to (422, 516)
Screenshot: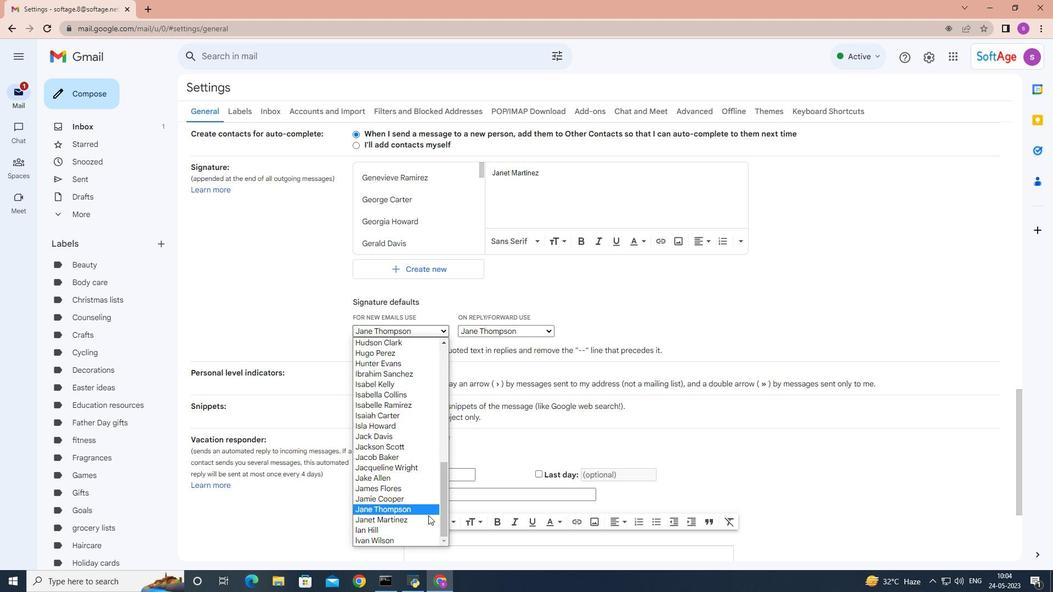 
Action: Mouse pressed left at (422, 516)
Screenshot: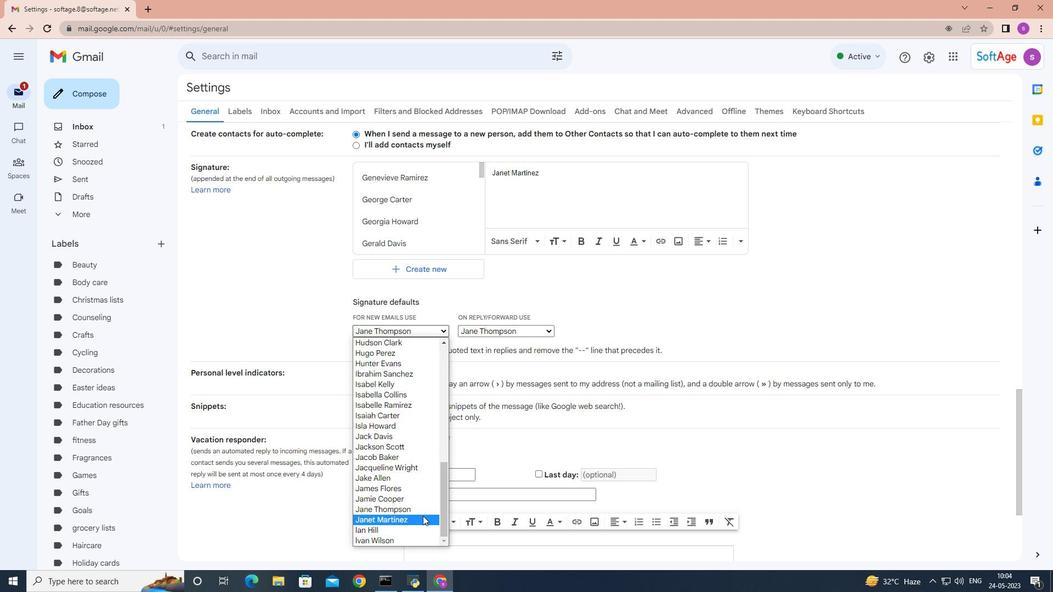 
Action: Mouse moved to (542, 330)
Screenshot: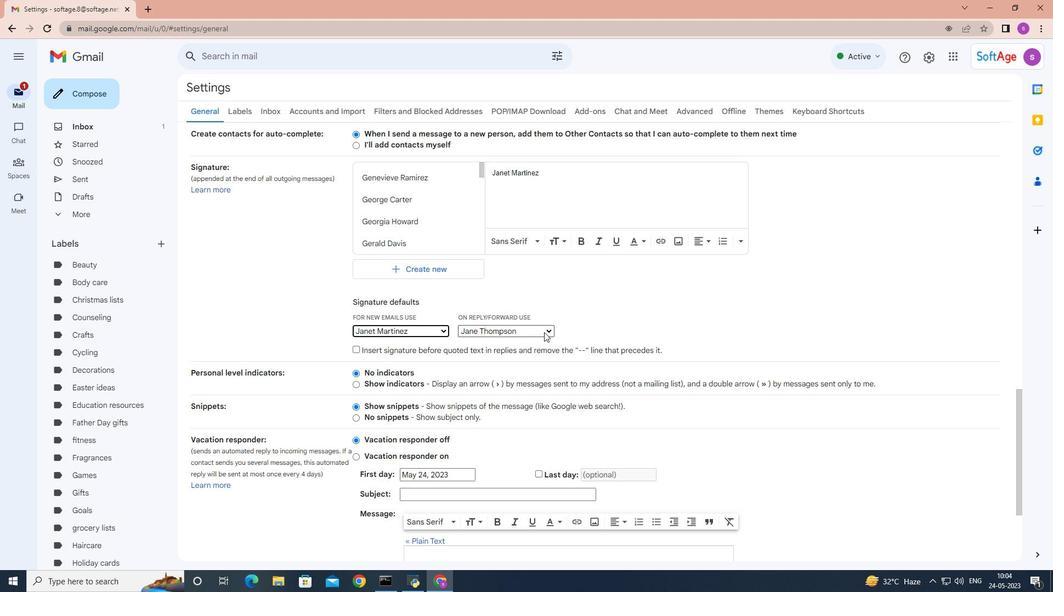 
Action: Mouse pressed left at (542, 330)
Screenshot: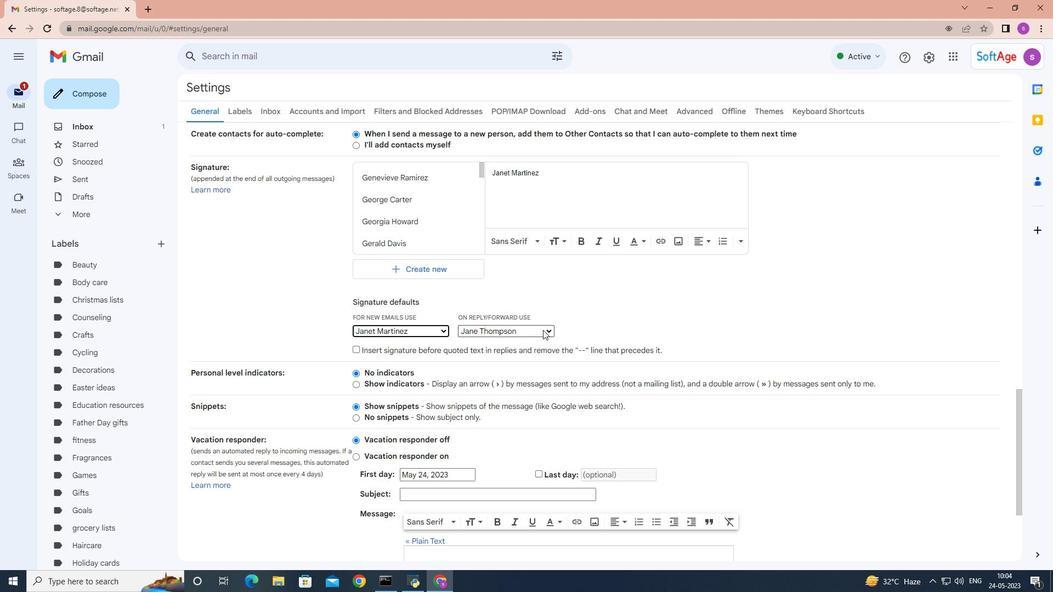 
Action: Mouse moved to (519, 448)
Screenshot: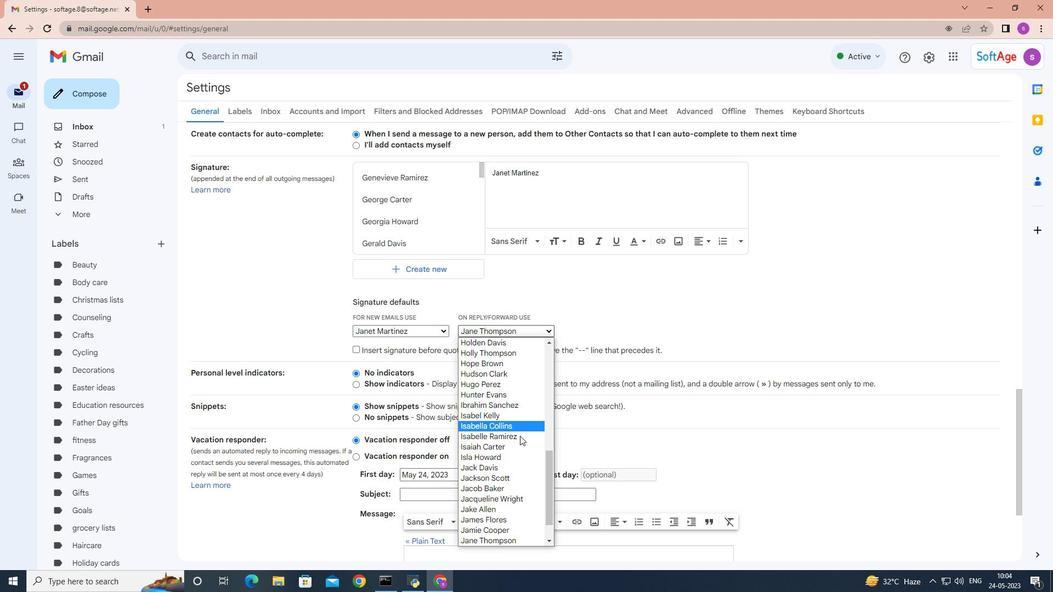 
Action: Mouse scrolled (519, 440) with delta (0, 0)
Screenshot: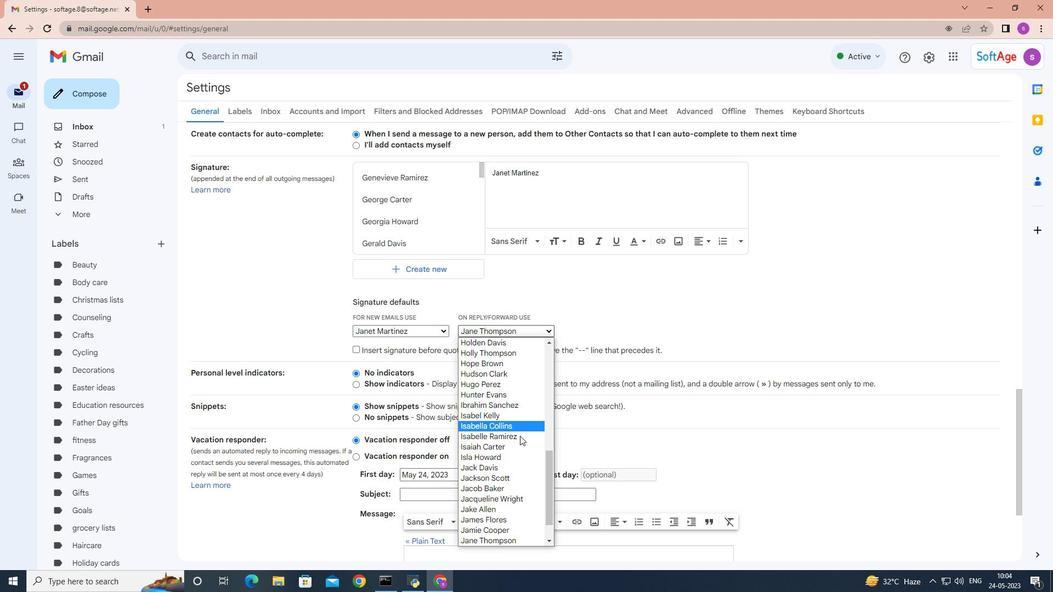 
Action: Mouse moved to (519, 448)
Screenshot: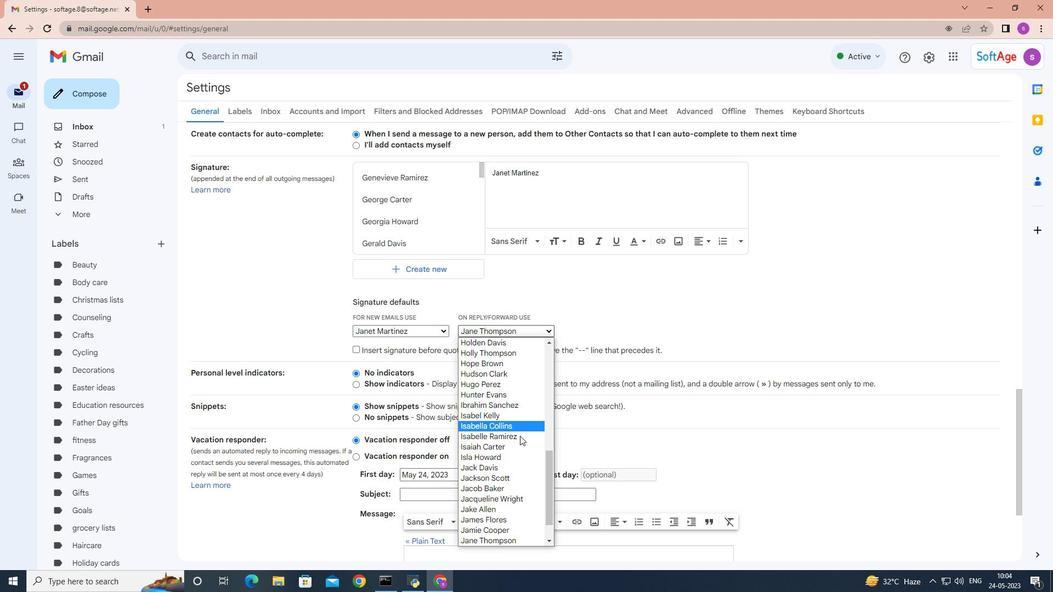 
Action: Mouse scrolled (519, 443) with delta (0, 0)
Screenshot: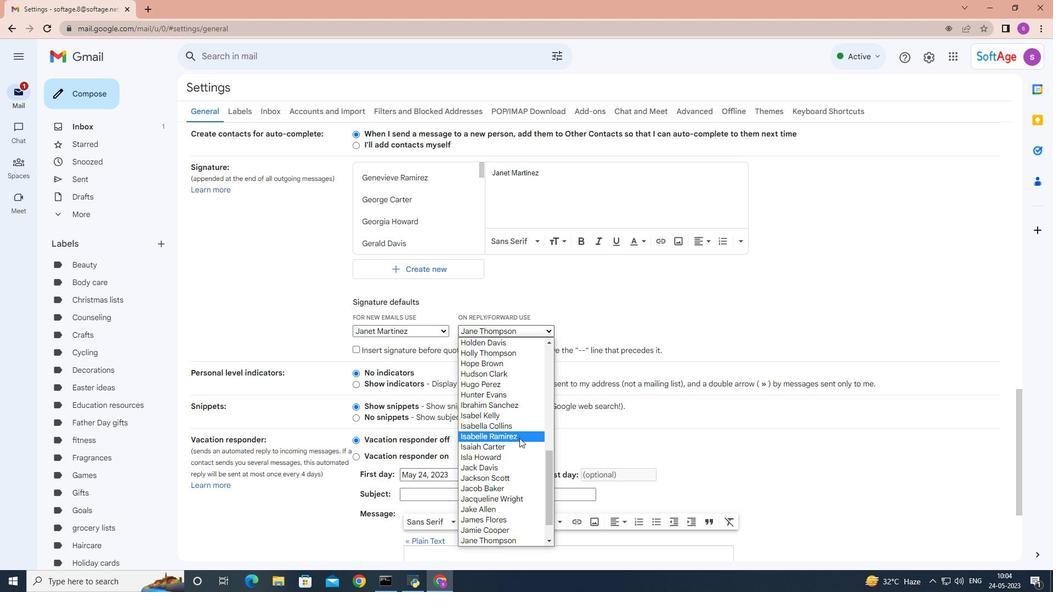 
Action: Mouse moved to (519, 449)
Screenshot: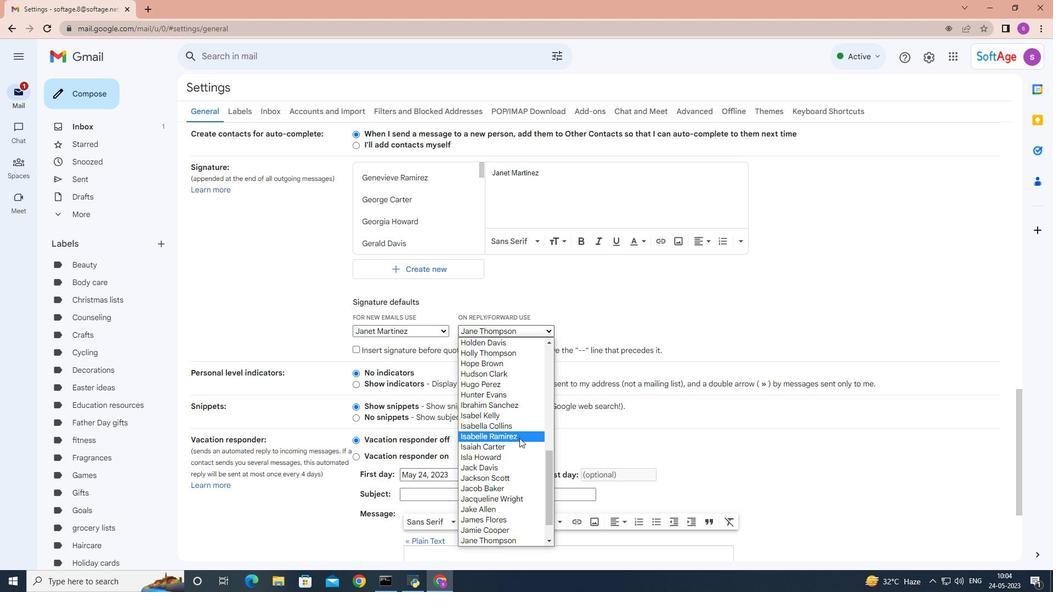 
Action: Mouse scrolled (519, 445) with delta (0, 0)
Screenshot: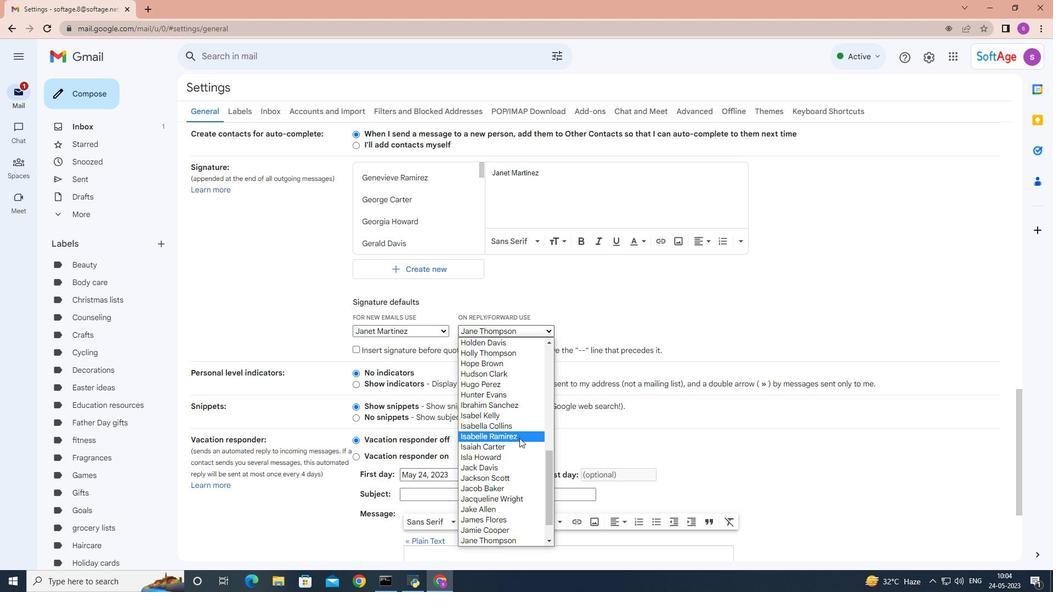 
Action: Mouse scrolled (519, 447) with delta (0, 0)
Screenshot: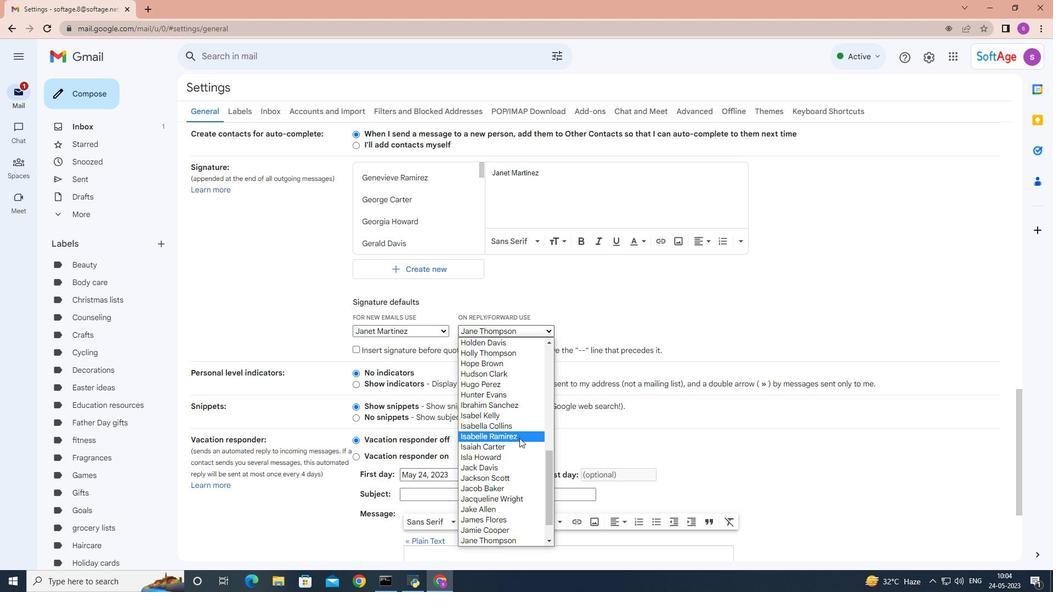 
Action: Mouse moved to (519, 449)
Screenshot: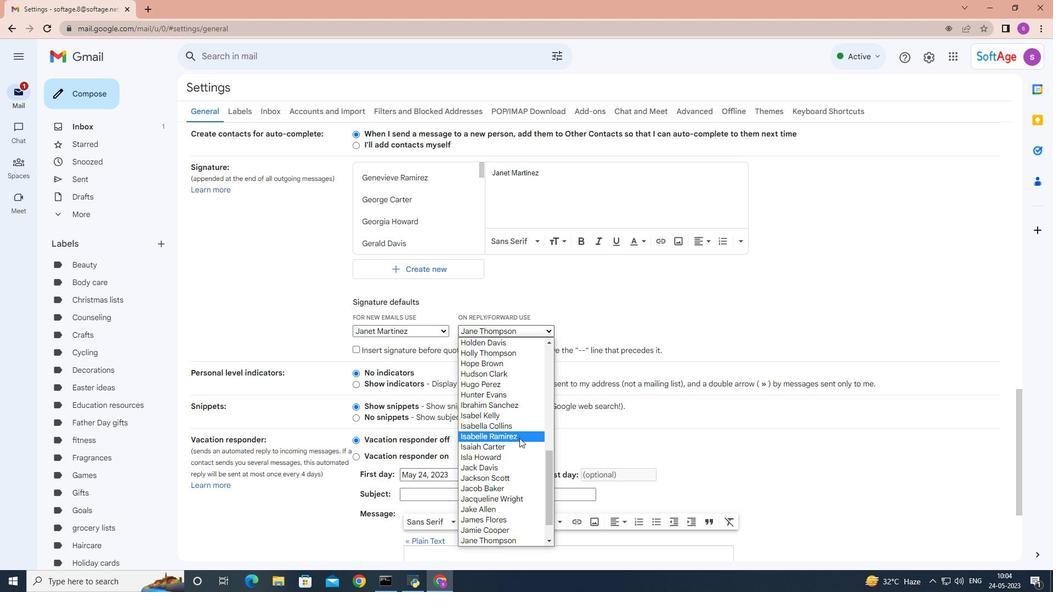 
Action: Mouse scrolled (519, 448) with delta (0, 0)
Screenshot: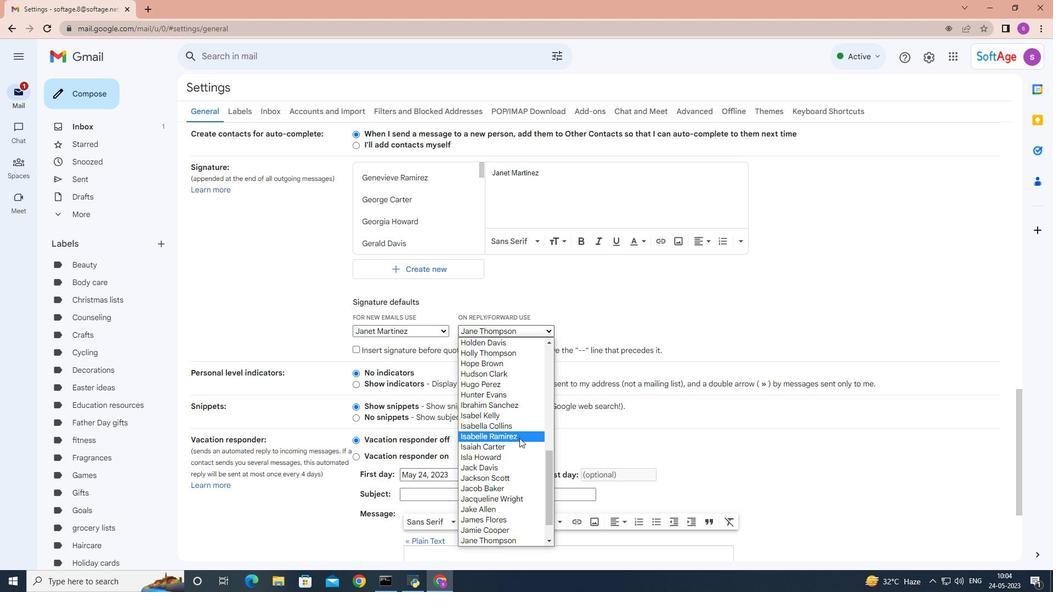 
Action: Mouse scrolled (519, 448) with delta (0, 0)
Screenshot: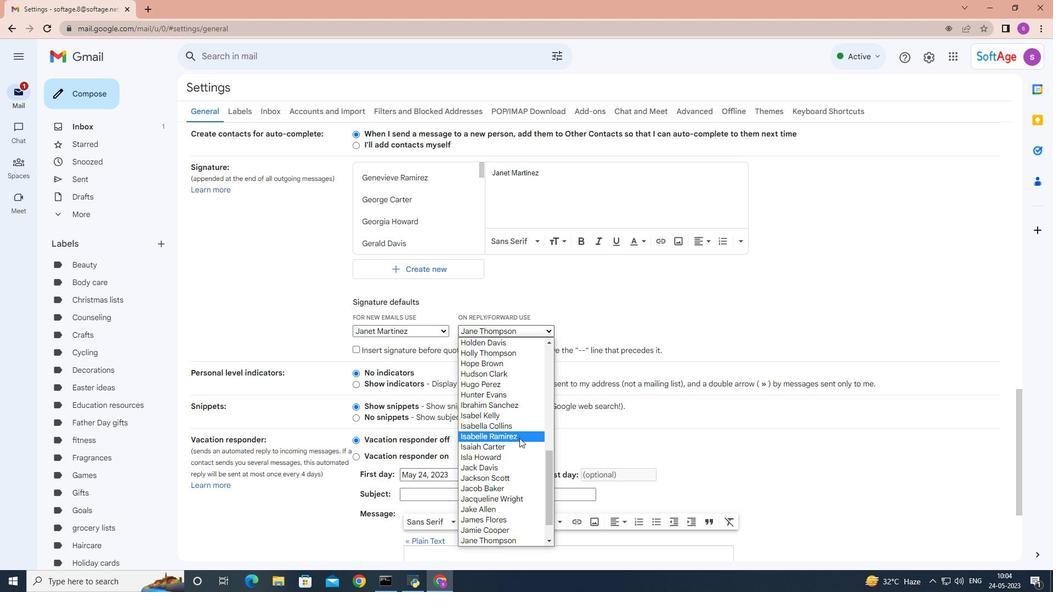 
Action: Mouse scrolled (519, 448) with delta (0, 0)
Screenshot: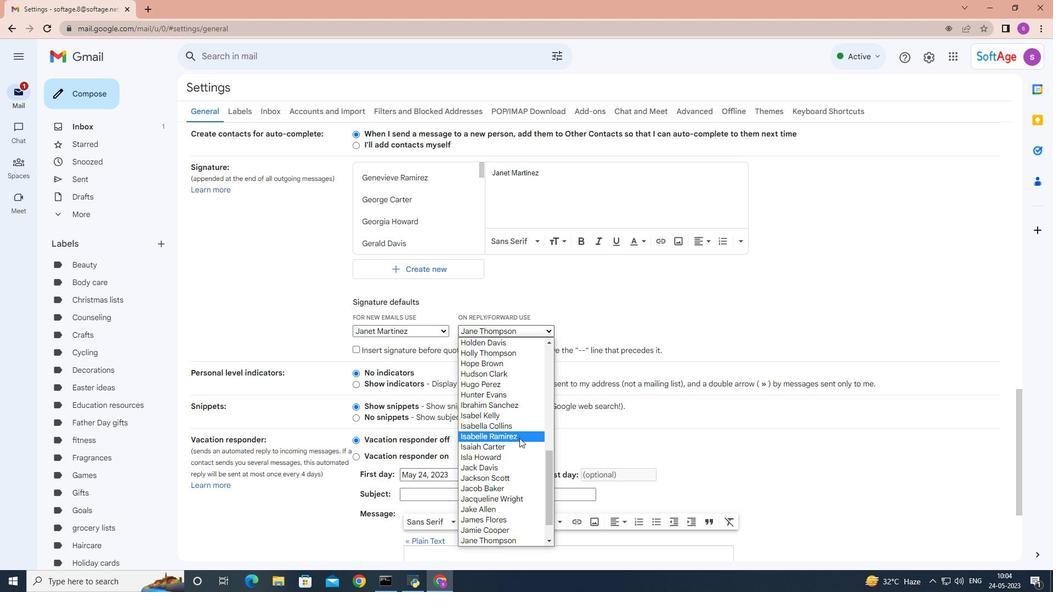 
Action: Mouse moved to (513, 518)
Screenshot: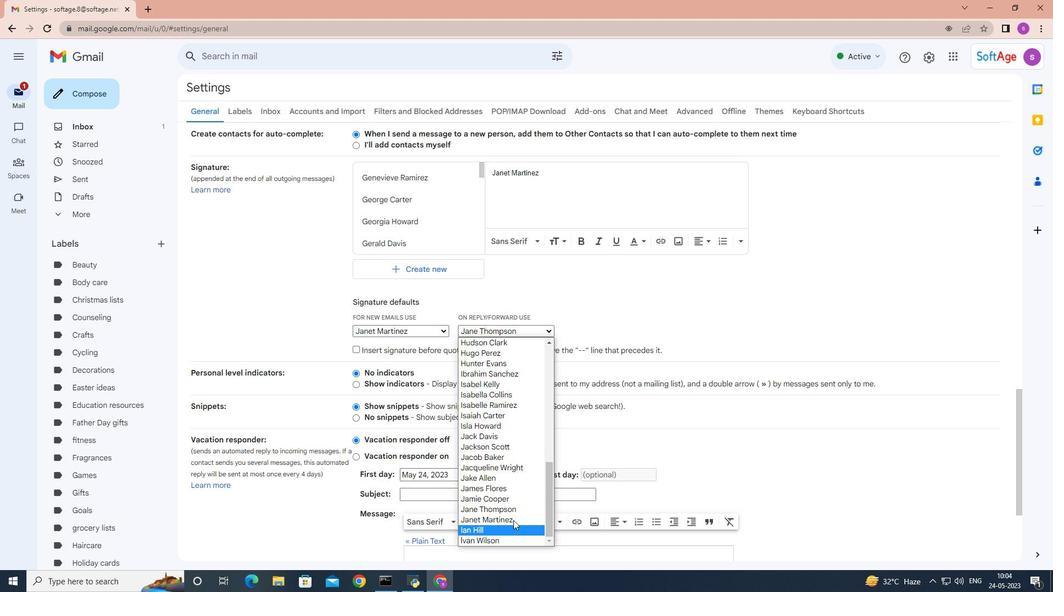 
Action: Mouse pressed left at (513, 518)
Screenshot: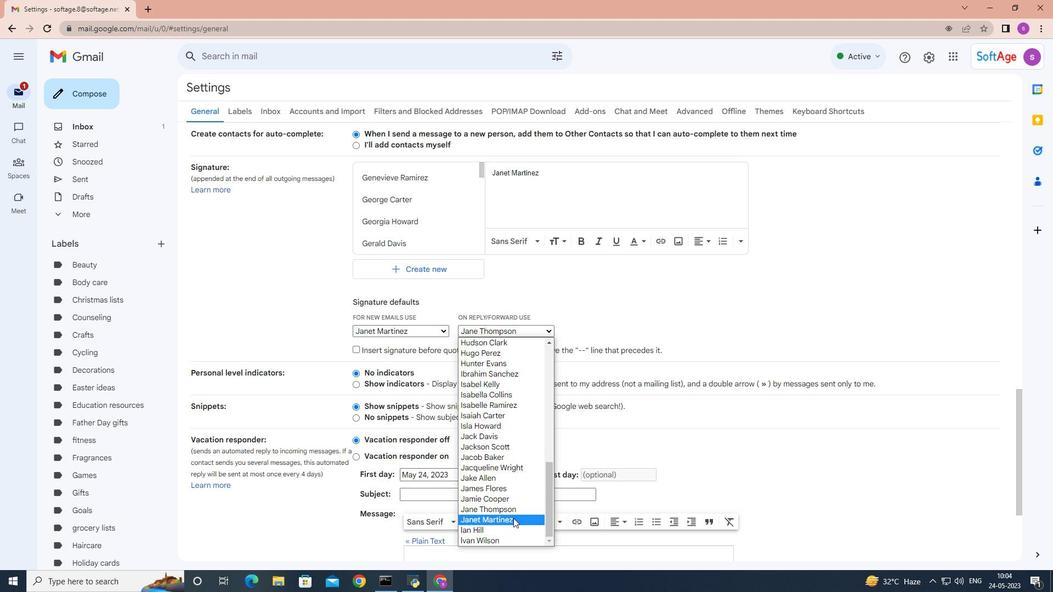 
Action: Mouse moved to (648, 443)
Screenshot: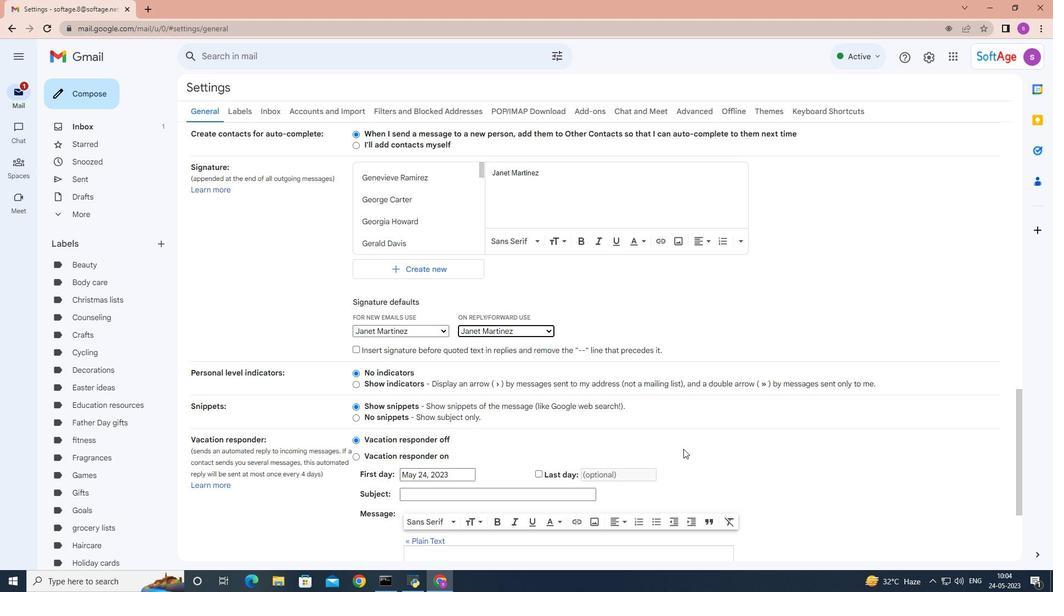 
Action: Mouse scrolled (648, 442) with delta (0, 0)
Screenshot: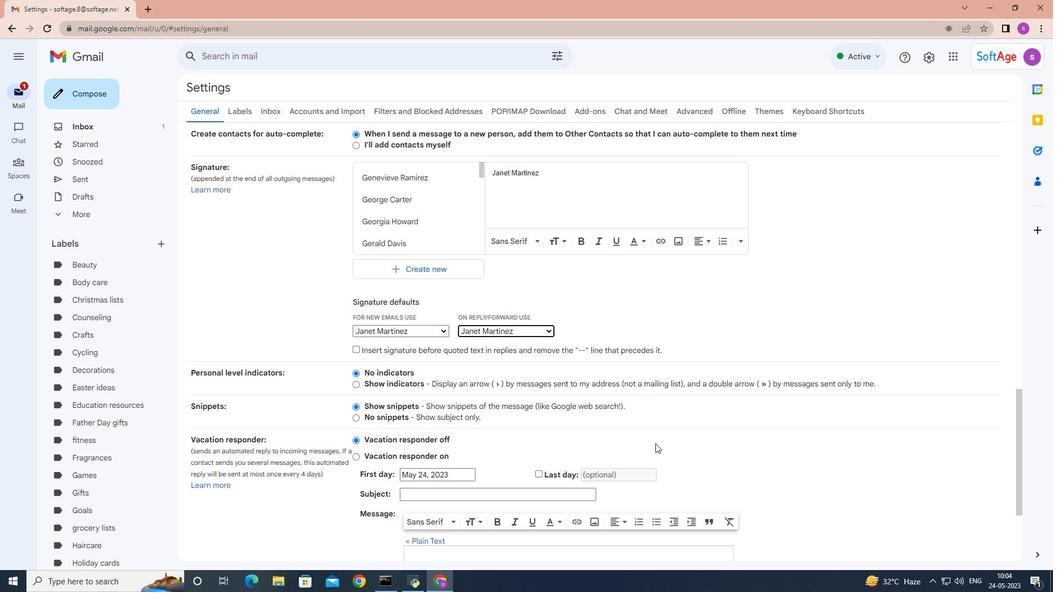 
Action: Mouse scrolled (648, 442) with delta (0, 0)
Screenshot: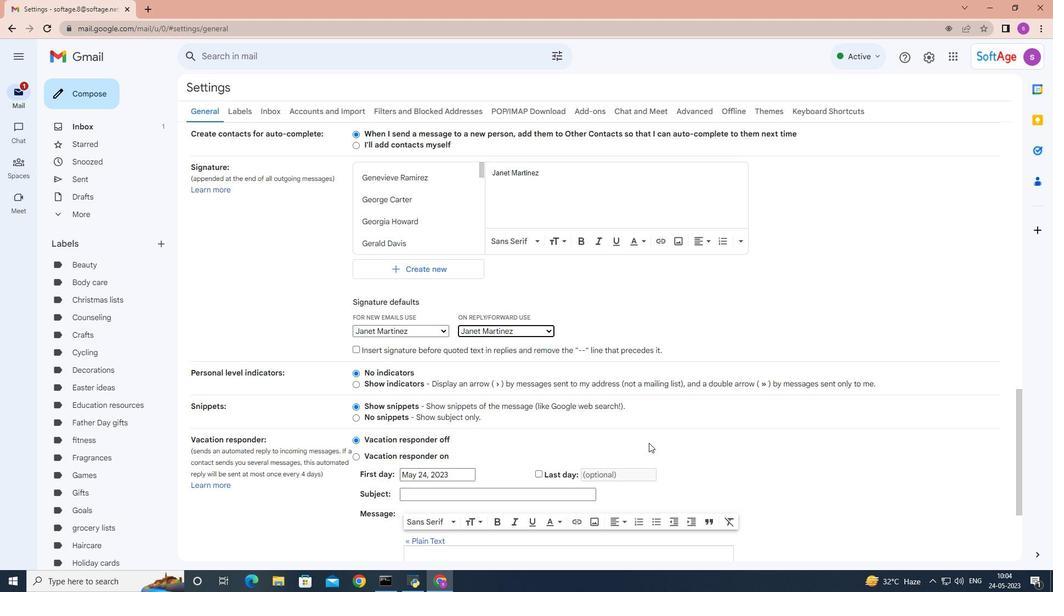 
Action: Mouse scrolled (648, 442) with delta (0, 0)
Screenshot: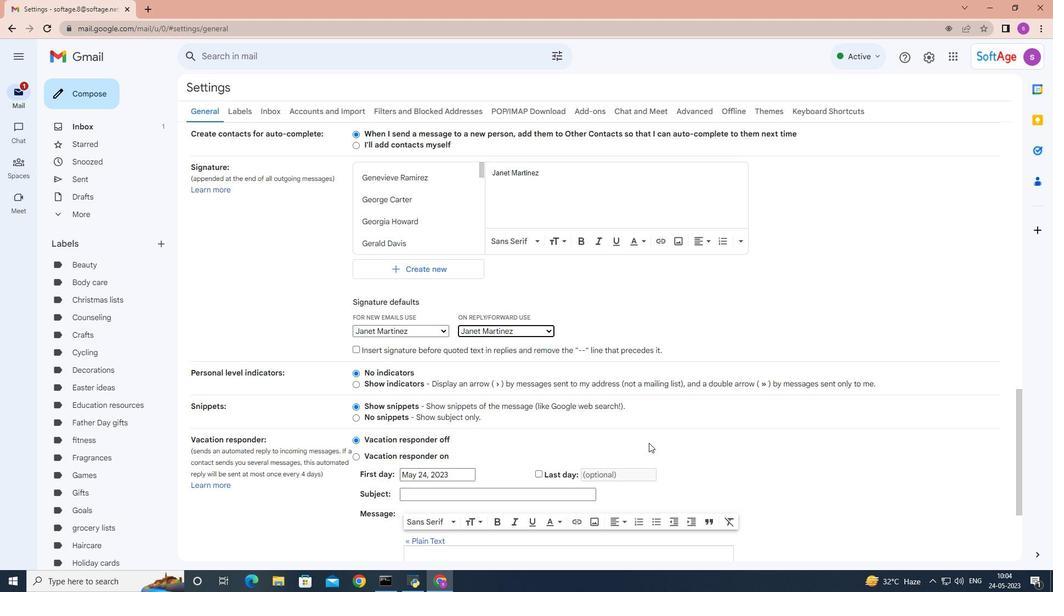 
Action: Mouse scrolled (648, 442) with delta (0, 0)
Screenshot: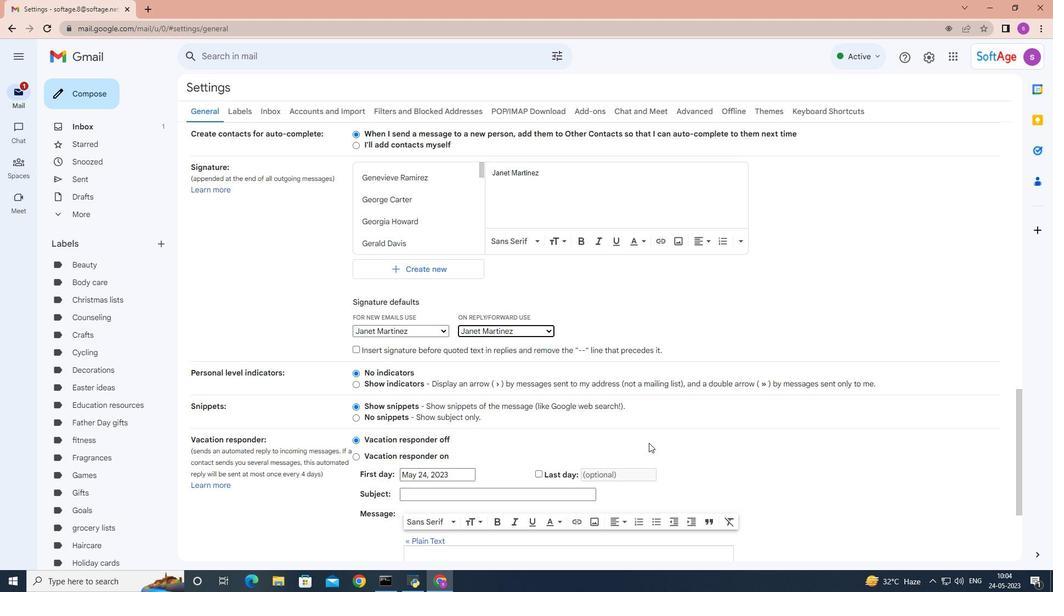 
Action: Mouse scrolled (648, 442) with delta (0, 0)
Screenshot: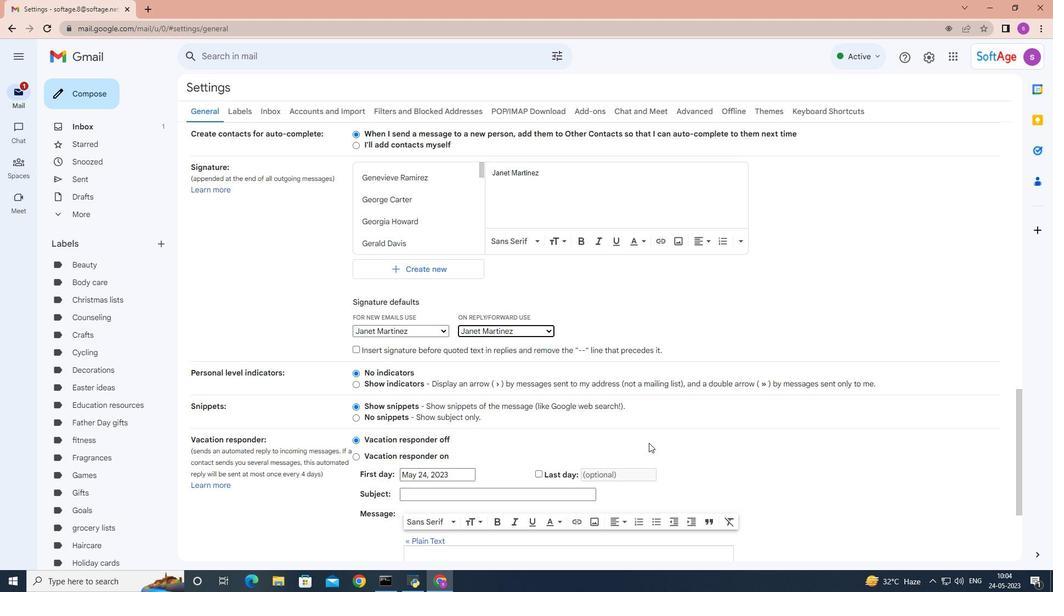 
Action: Mouse scrolled (648, 442) with delta (0, 0)
Screenshot: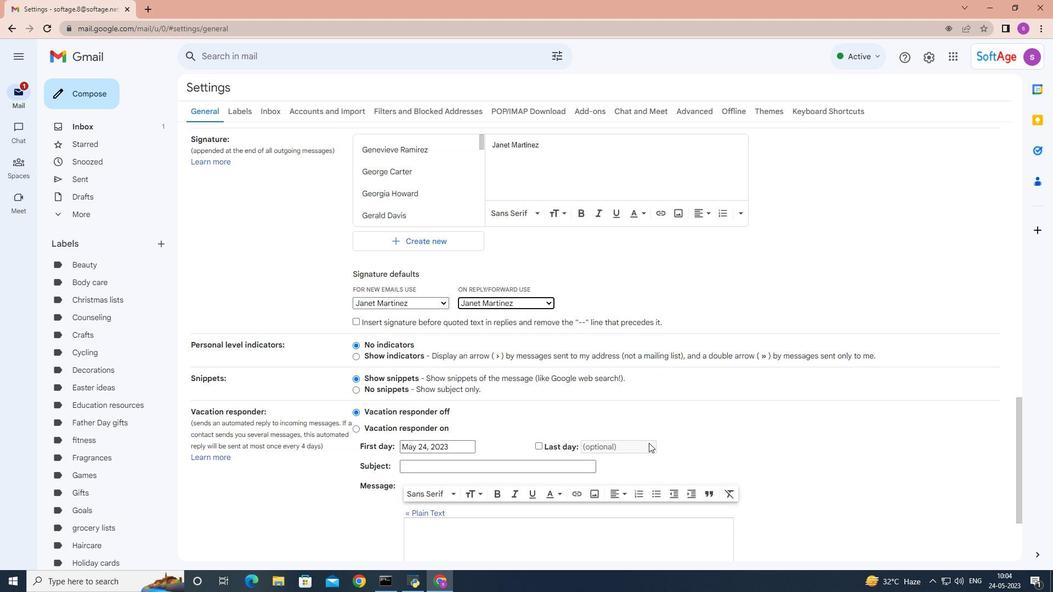 
Action: Mouse moved to (582, 502)
Screenshot: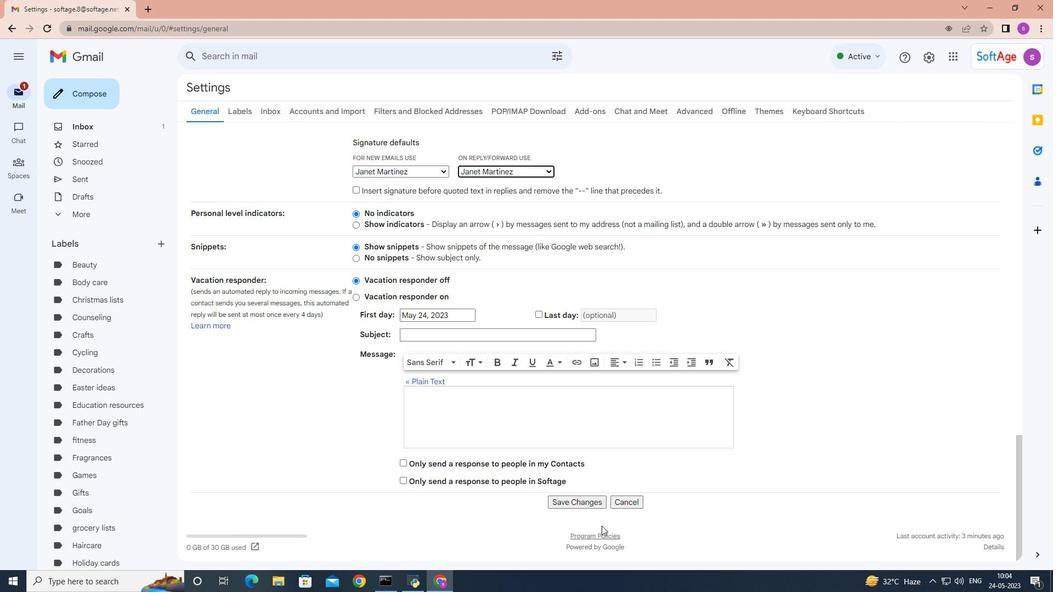 
Action: Mouse pressed left at (582, 502)
Screenshot: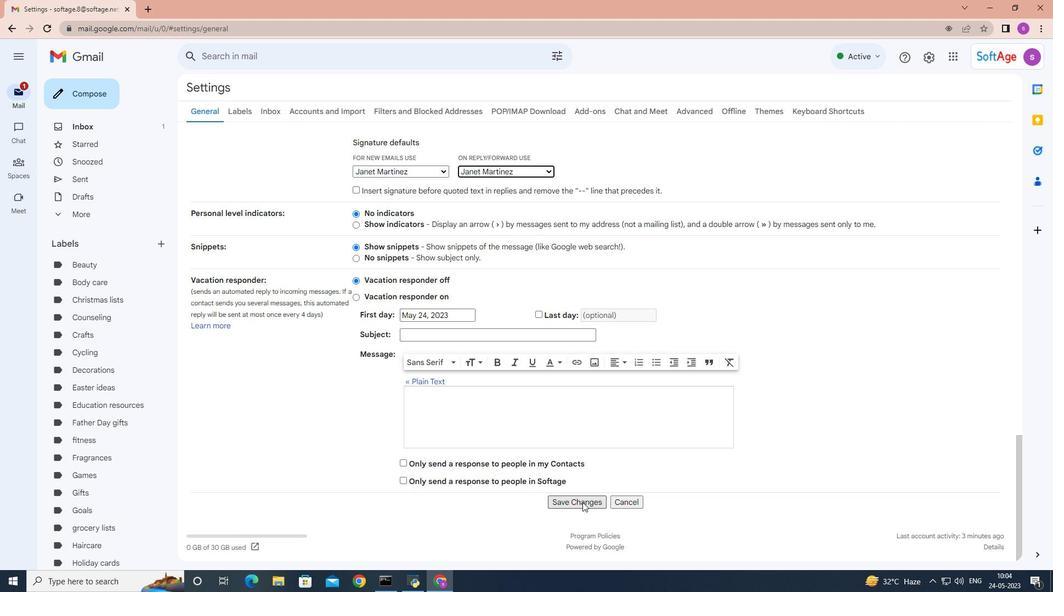 
Action: Mouse moved to (92, 93)
Screenshot: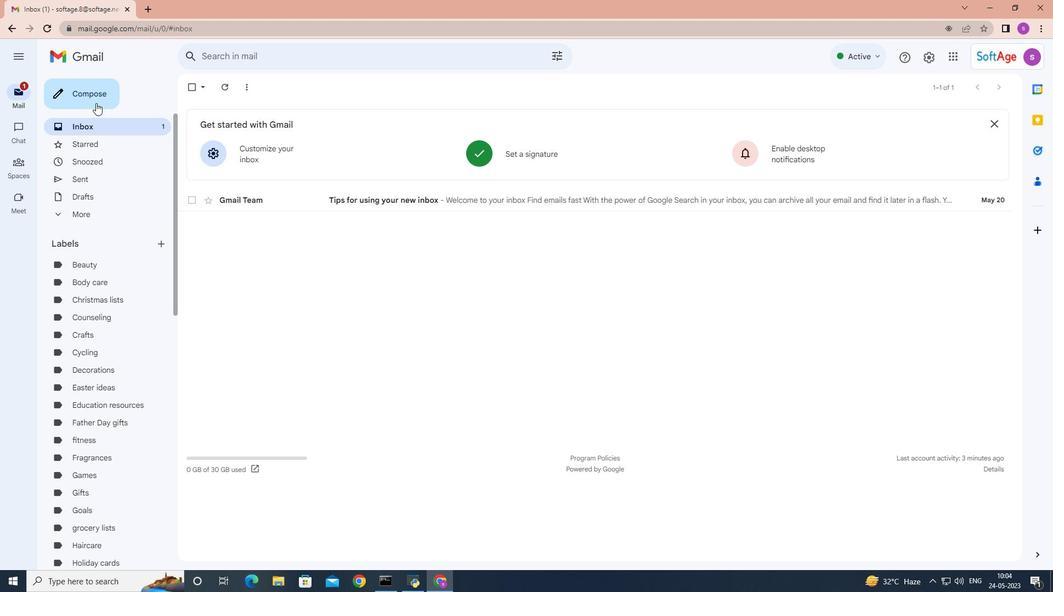
Action: Mouse pressed left at (92, 93)
Screenshot: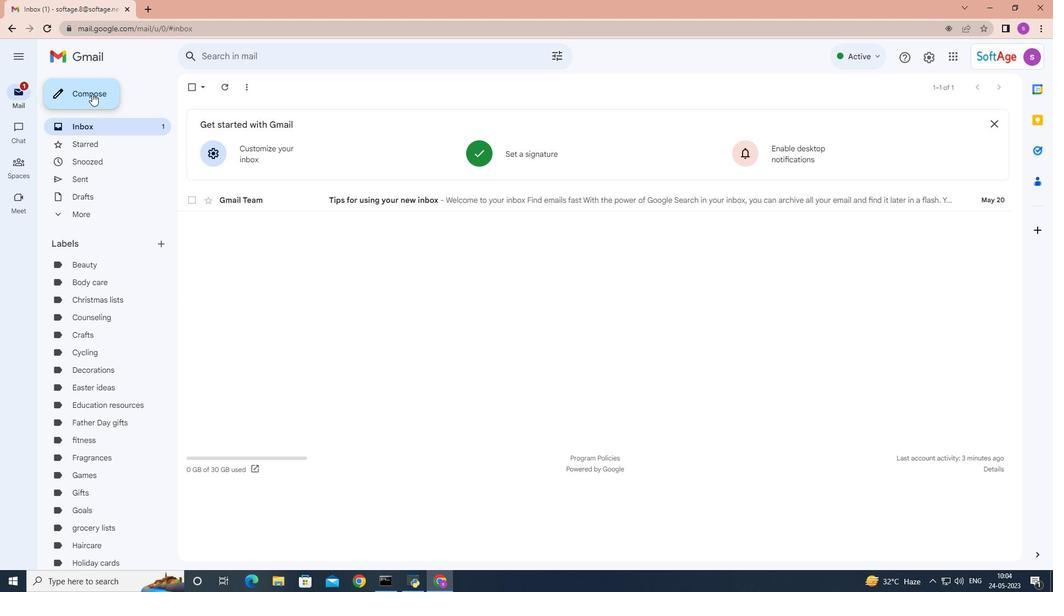 
Action: Mouse moved to (702, 287)
Screenshot: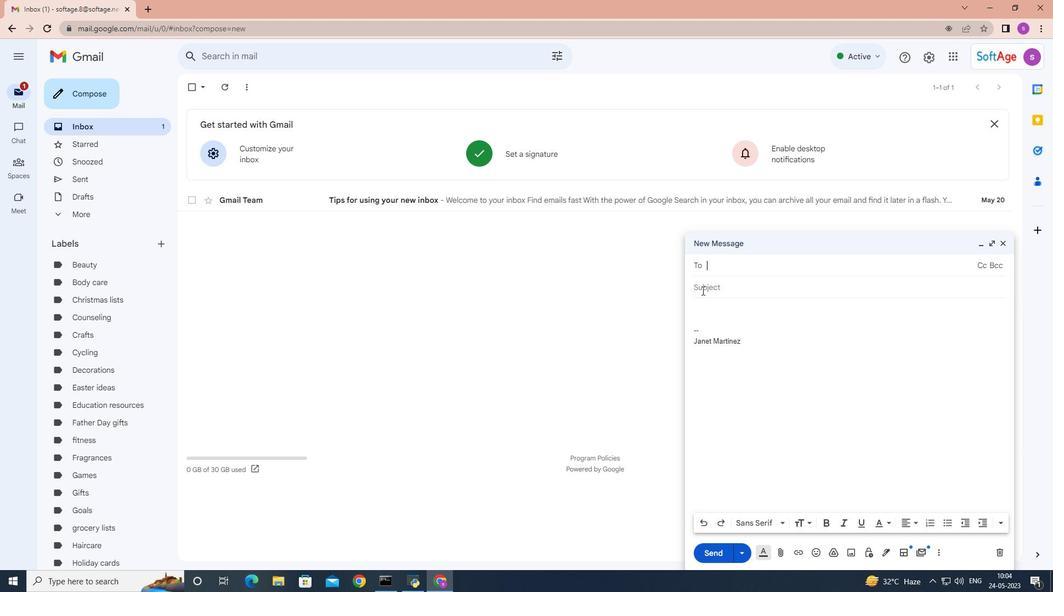 
Action: Mouse pressed left at (702, 287)
Screenshot: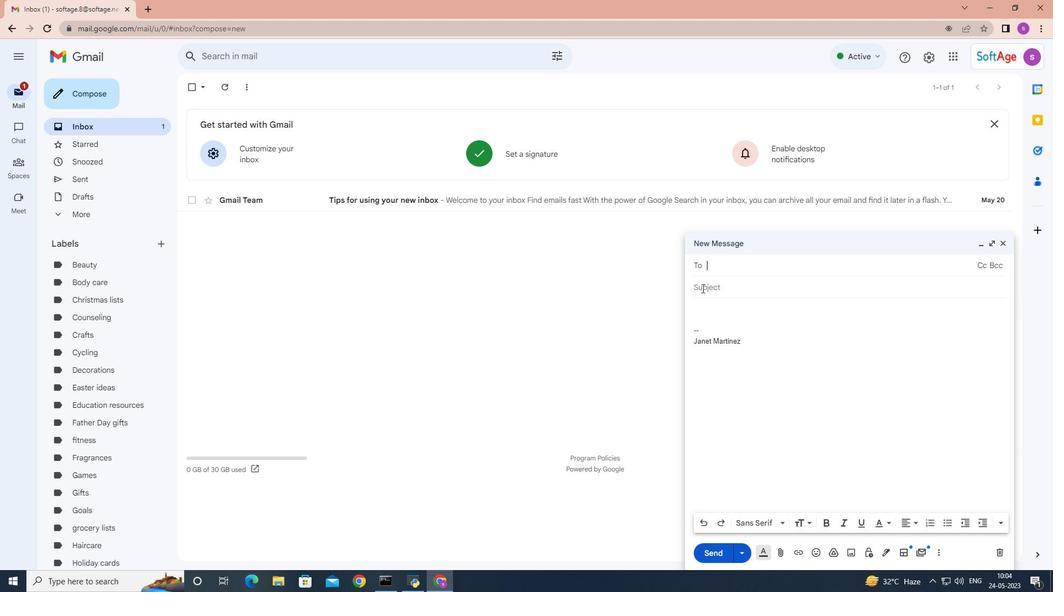 
Action: Key pressed <Key.shift>Thank<Key.space>you<Key.space>for<Key.space>your<Key.space>contribution
Screenshot: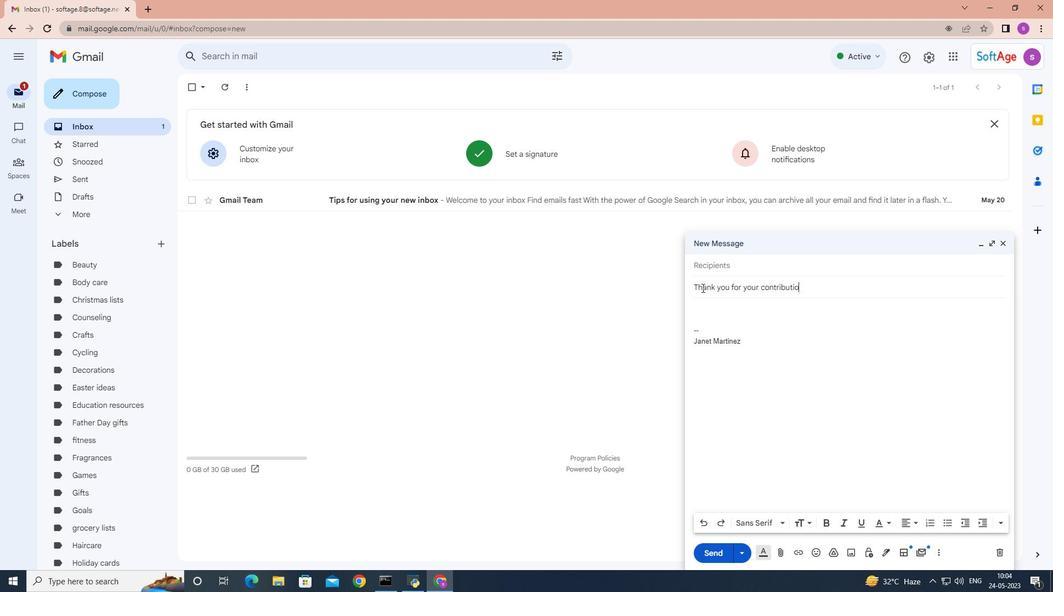 
Action: Mouse moved to (692, 302)
Screenshot: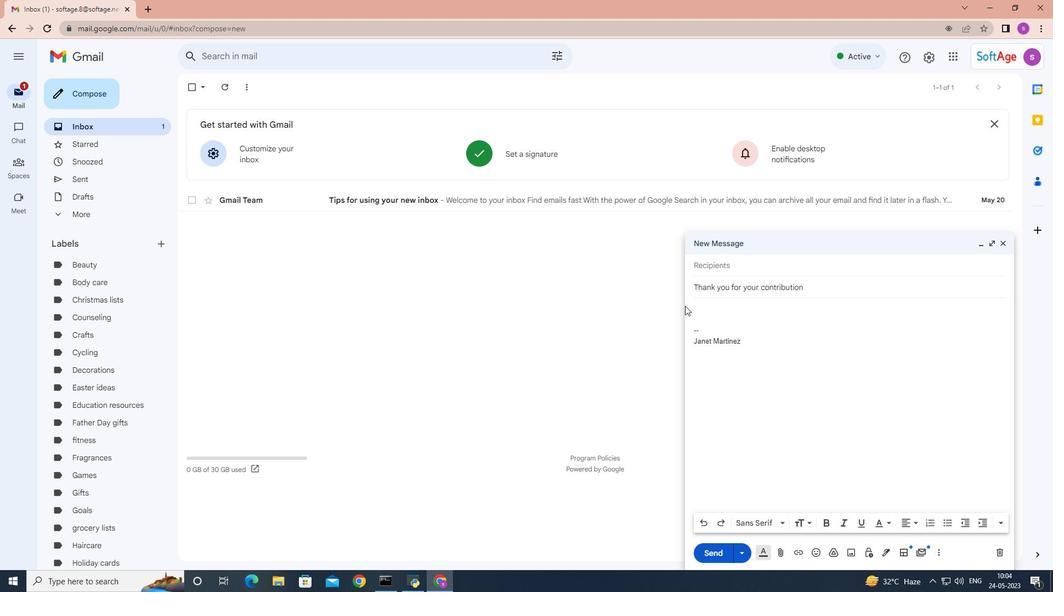 
Action: Mouse pressed left at (692, 302)
Screenshot: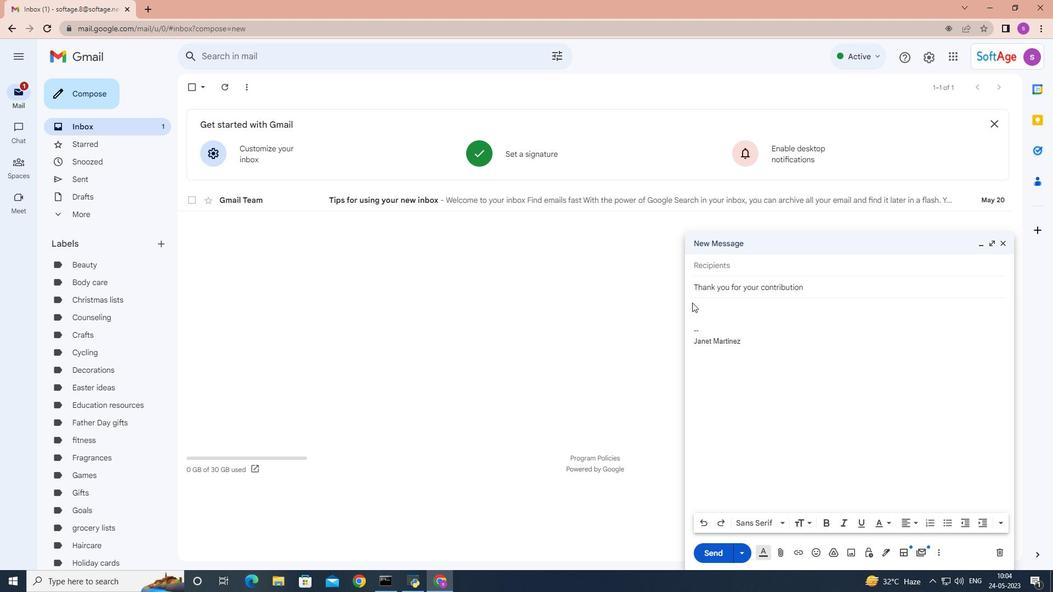 
Action: Mouse moved to (695, 308)
Screenshot: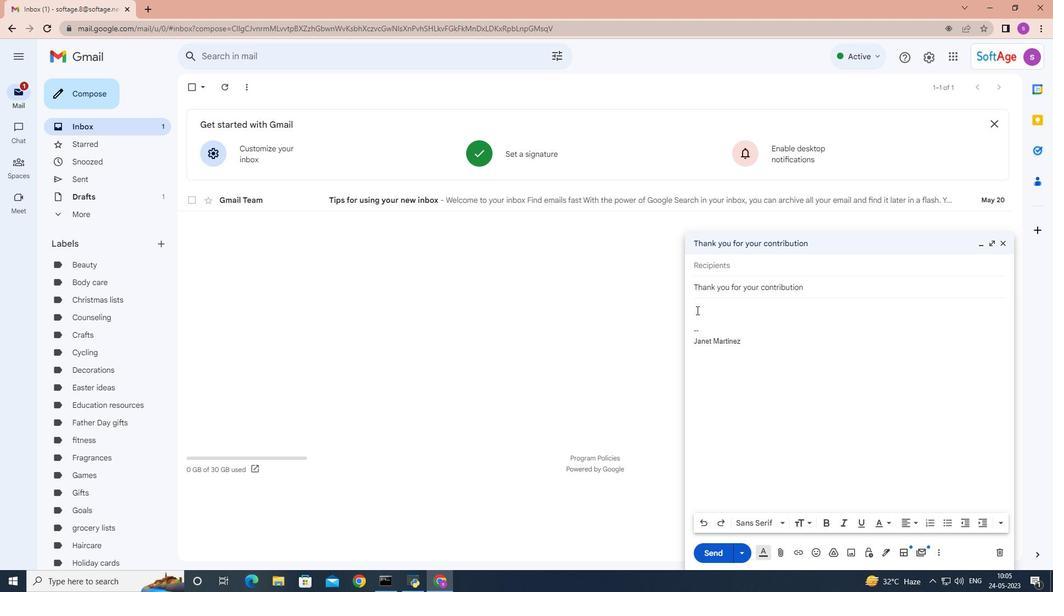 
Action: Mouse pressed left at (695, 308)
Screenshot: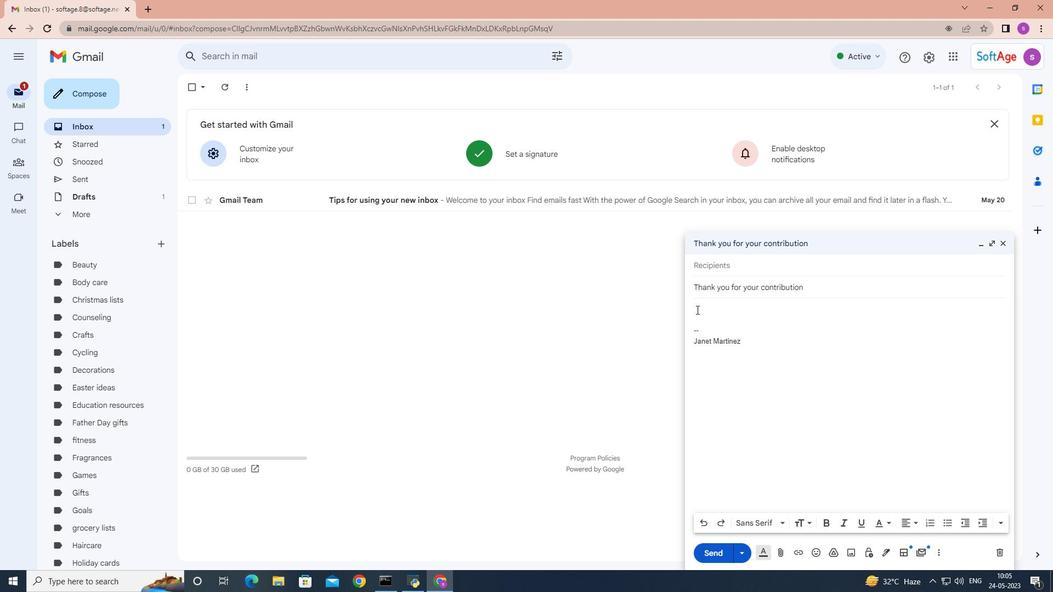 
Action: Key pressed <Key.shift>Please<Key.space>confirm<Key.space>if<Key.space>the<Key.space>new<Key.space>date<Key.space>and<Key.space>time<Key.space>is<Key.space>convenient<Key.space>for<Key.space>you.
Screenshot: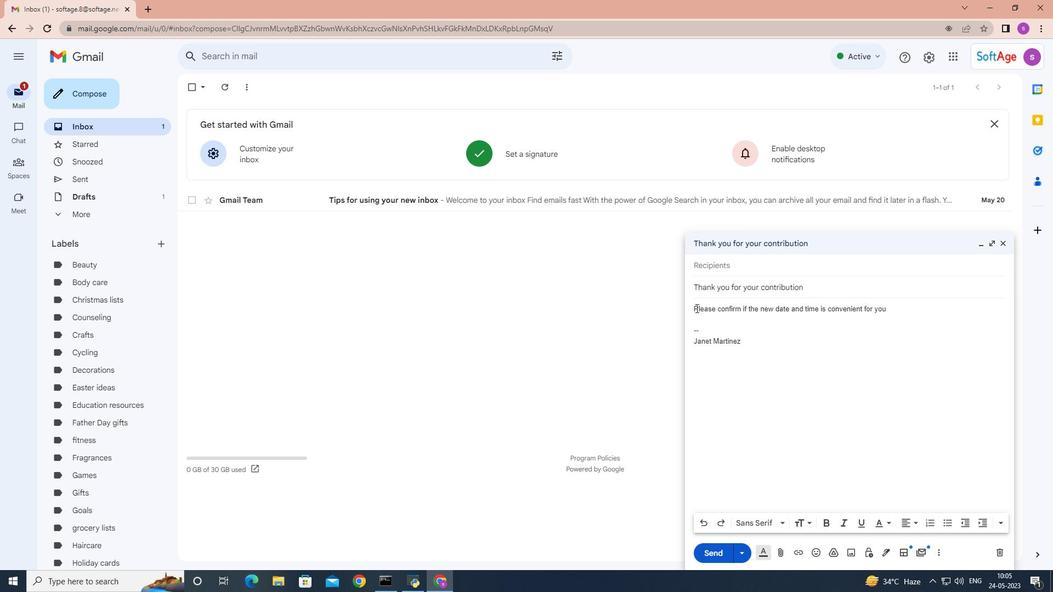 
Action: Mouse moved to (719, 270)
Screenshot: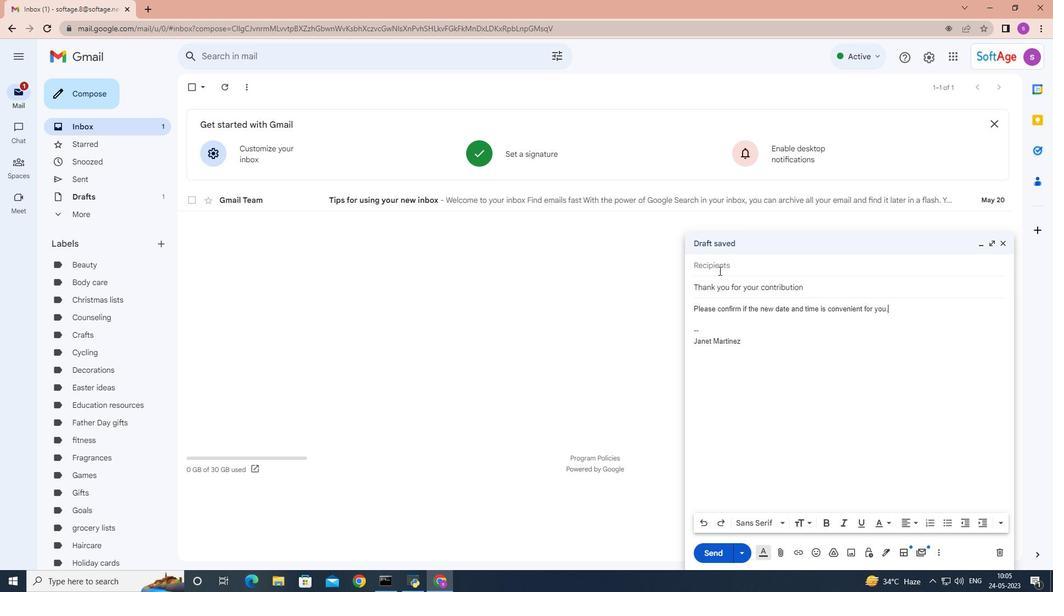 
Action: Mouse pressed left at (719, 270)
Screenshot: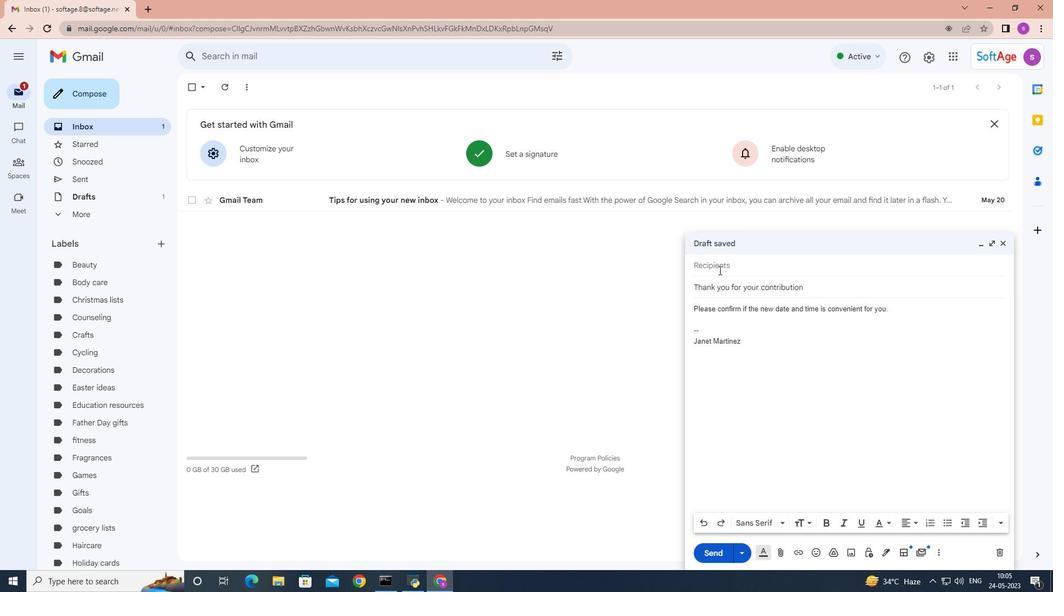 
Action: Key pressed softage.1
Screenshot: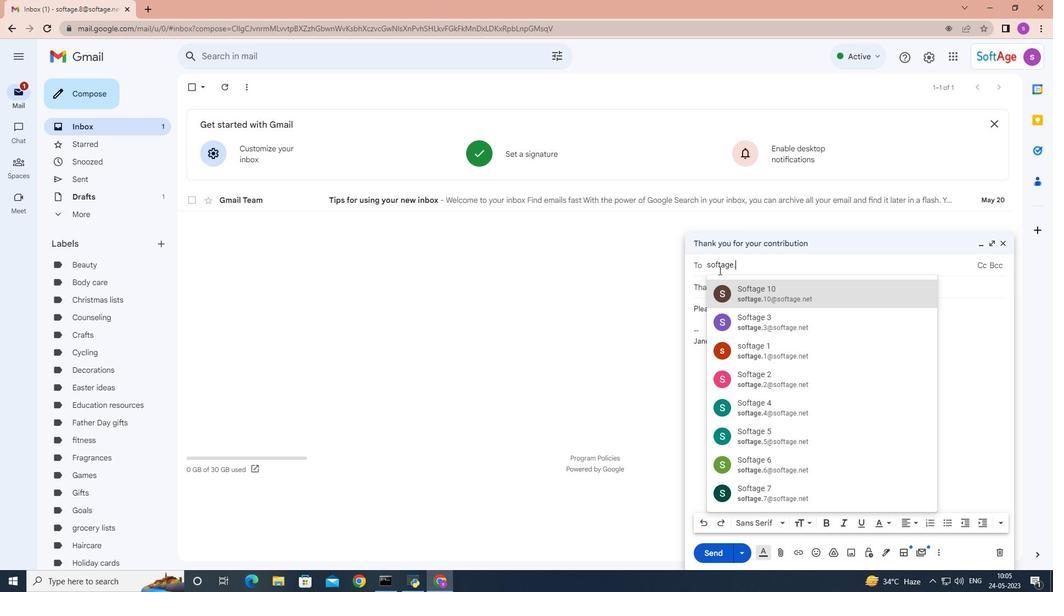 
Action: Mouse moved to (760, 315)
Screenshot: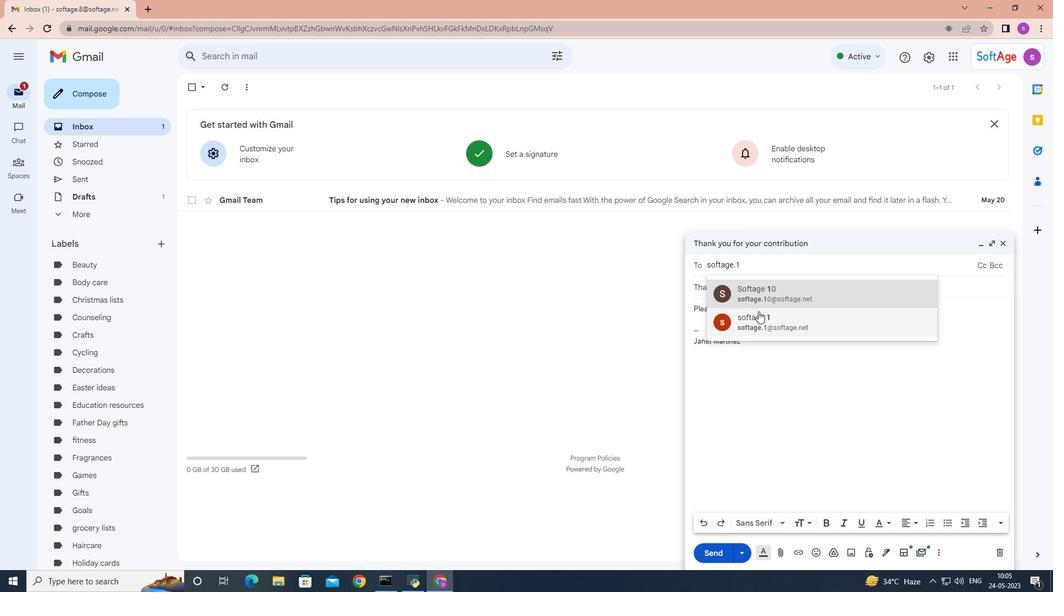 
Action: Mouse pressed left at (760, 315)
Screenshot: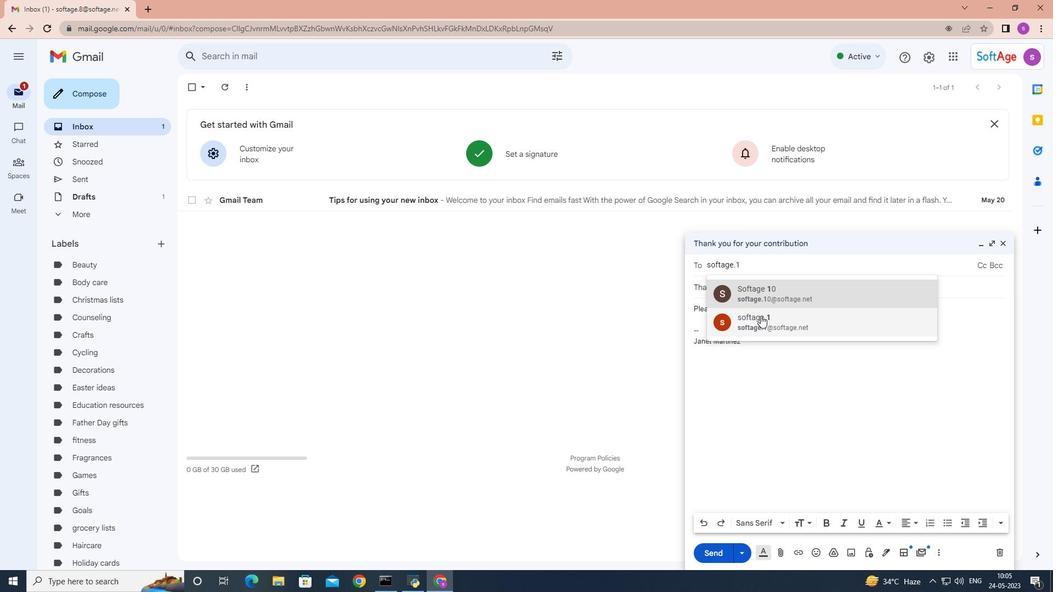 
Action: Mouse moved to (892, 317)
Screenshot: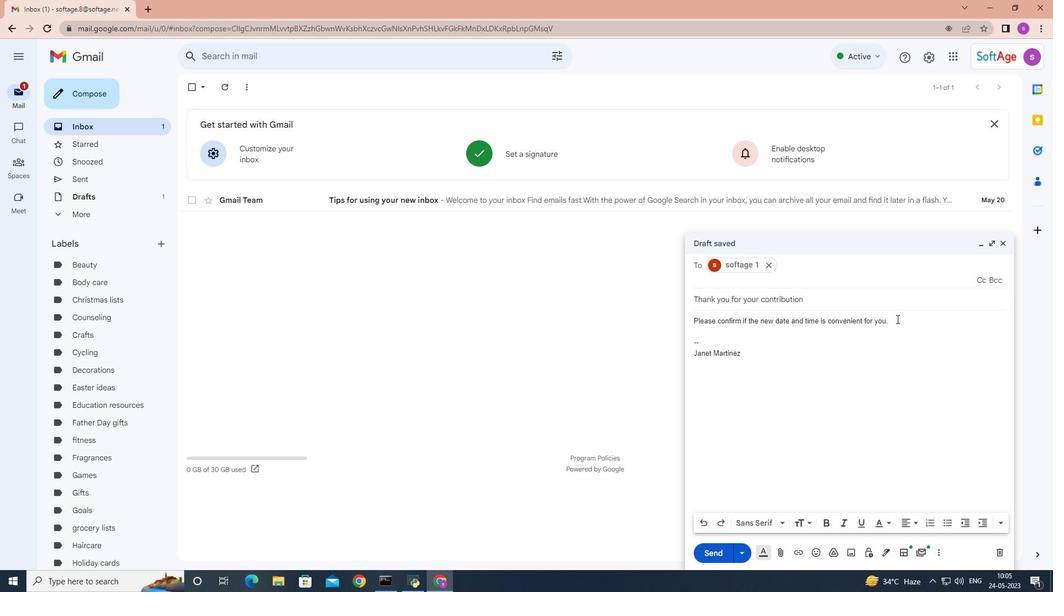 
Action: Mouse pressed left at (892, 317)
Screenshot: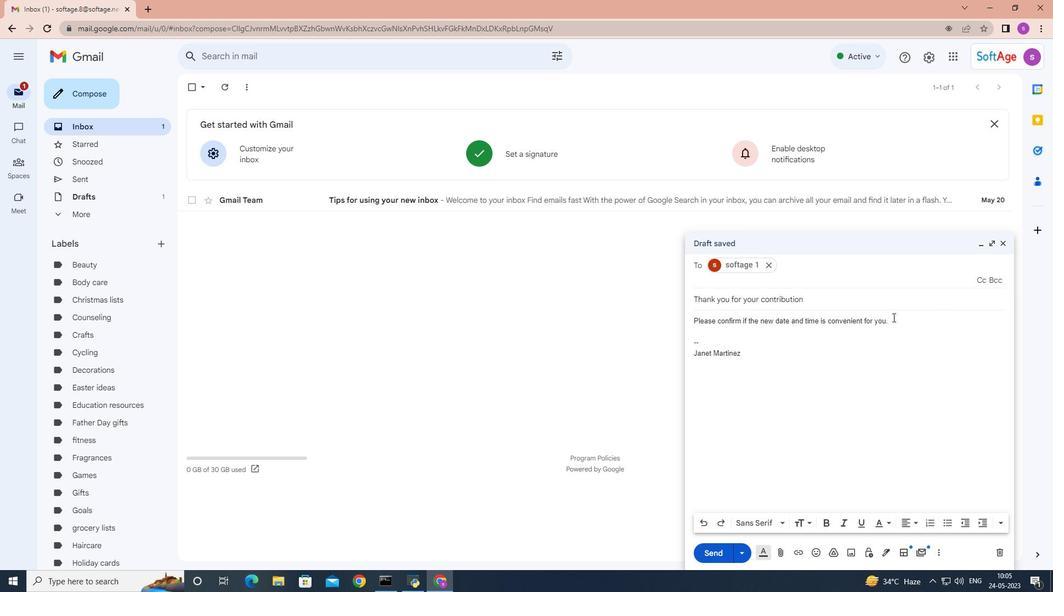 
Action: Mouse moved to (904, 376)
Screenshot: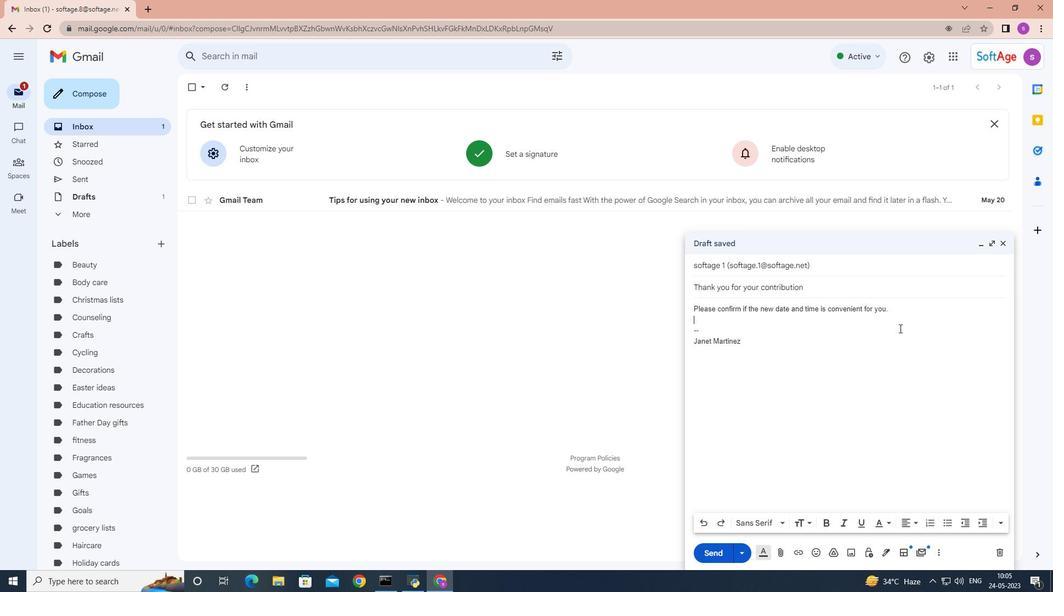 
Action: Mouse pressed left at (904, 376)
Screenshot: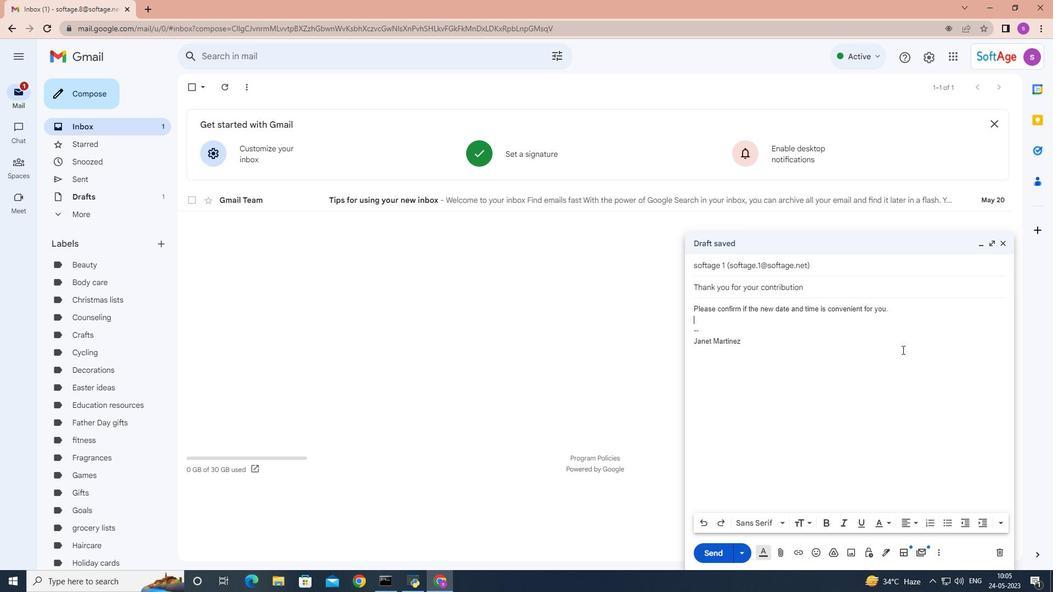 
Action: Mouse moved to (891, 309)
Screenshot: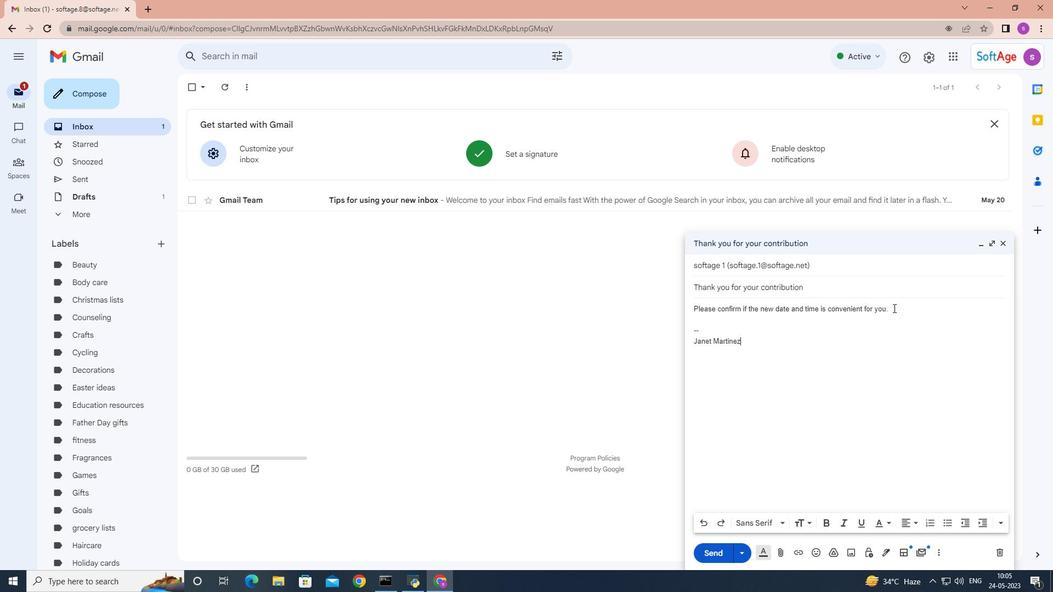 
Action: Mouse pressed left at (891, 309)
Screenshot: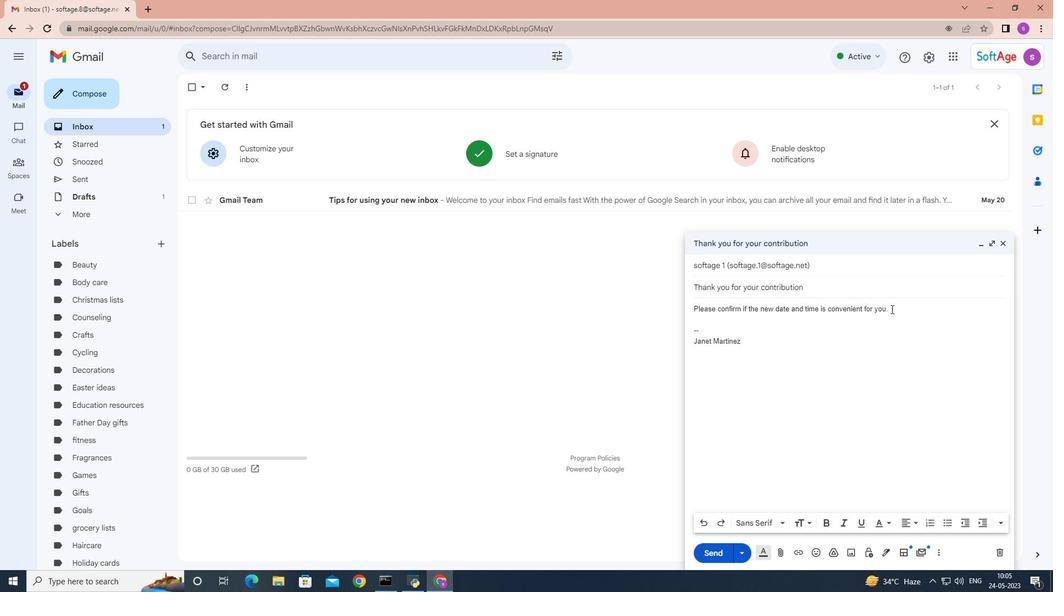 
Action: Mouse moved to (917, 383)
Screenshot: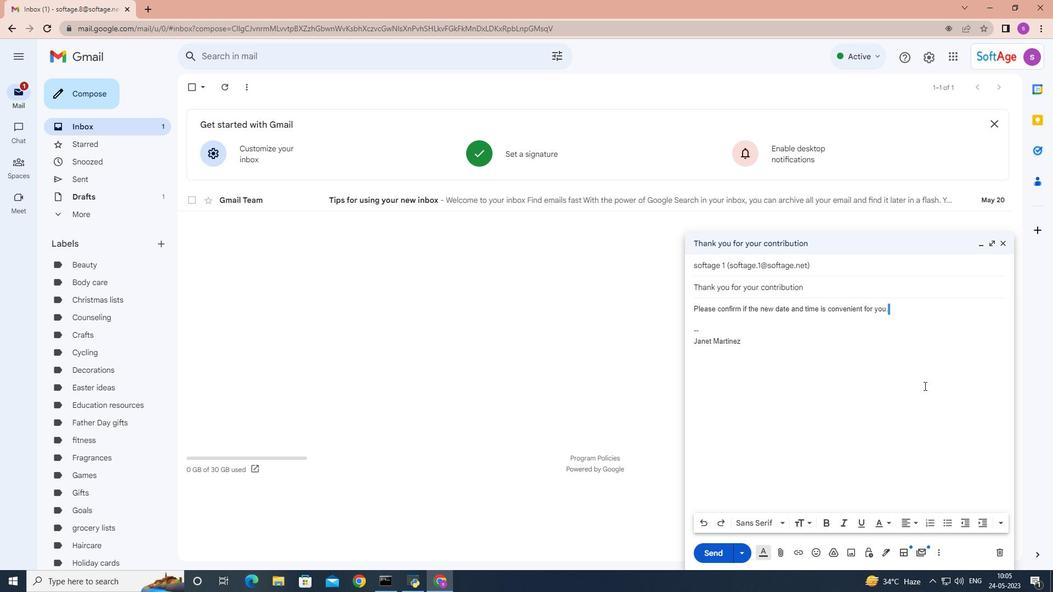 
Action: Mouse pressed left at (917, 383)
Screenshot: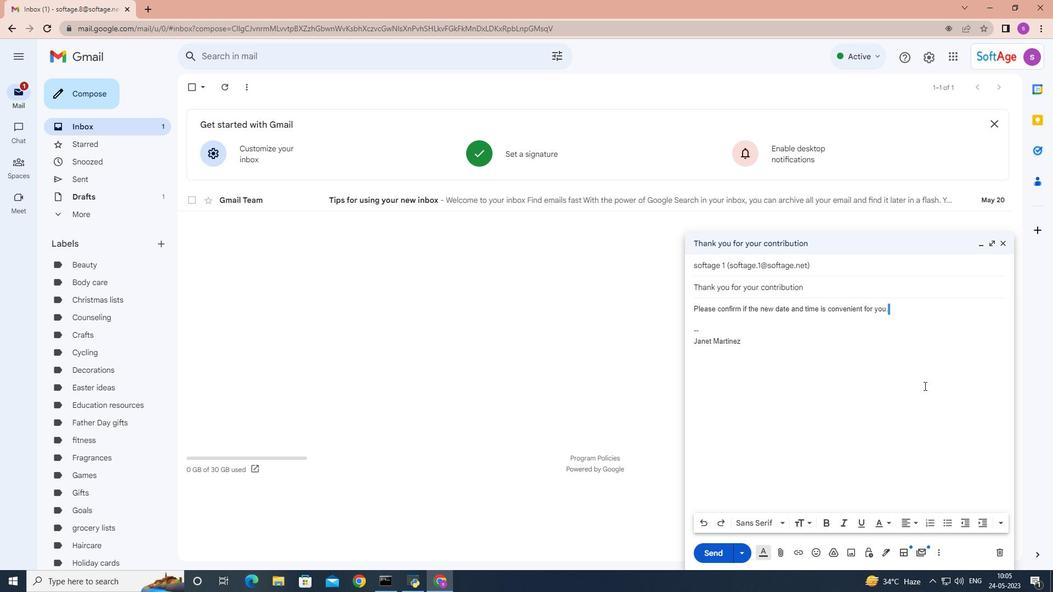 
Action: Mouse moved to (888, 309)
Screenshot: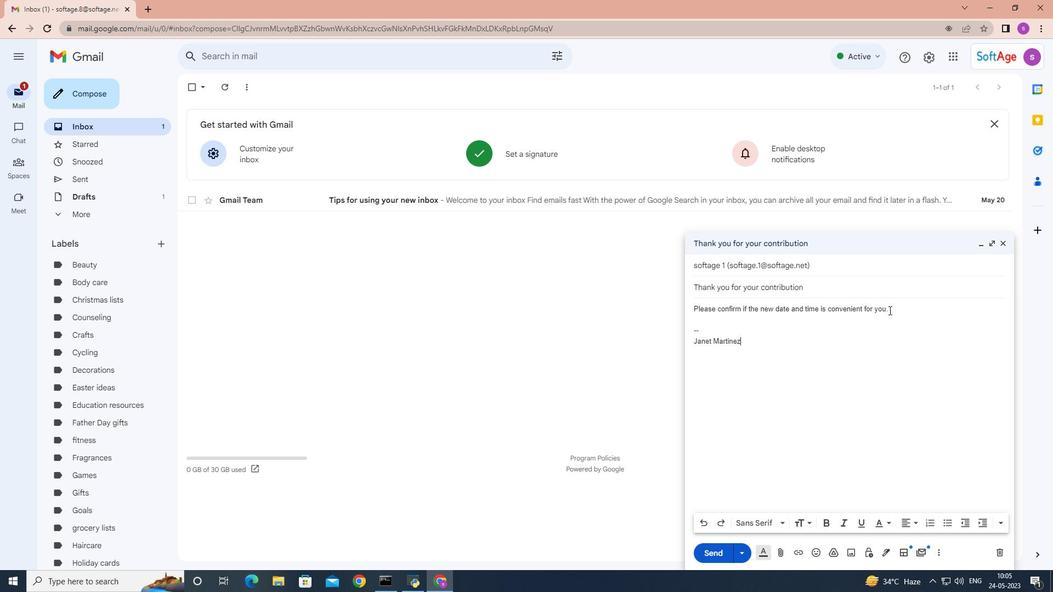 
Action: Mouse pressed left at (888, 309)
Screenshot: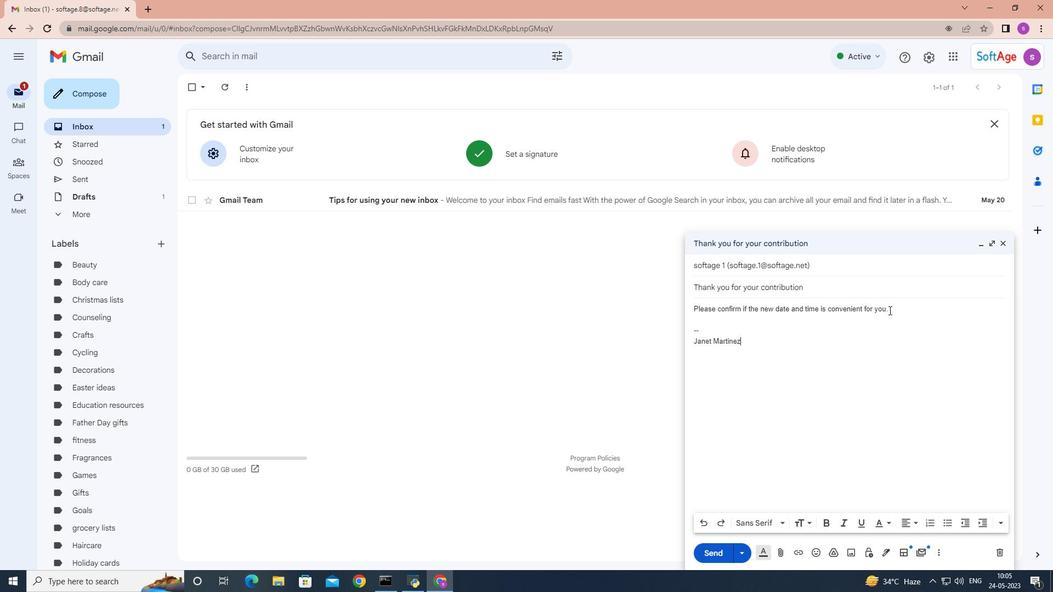 
Action: Mouse moved to (944, 524)
Screenshot: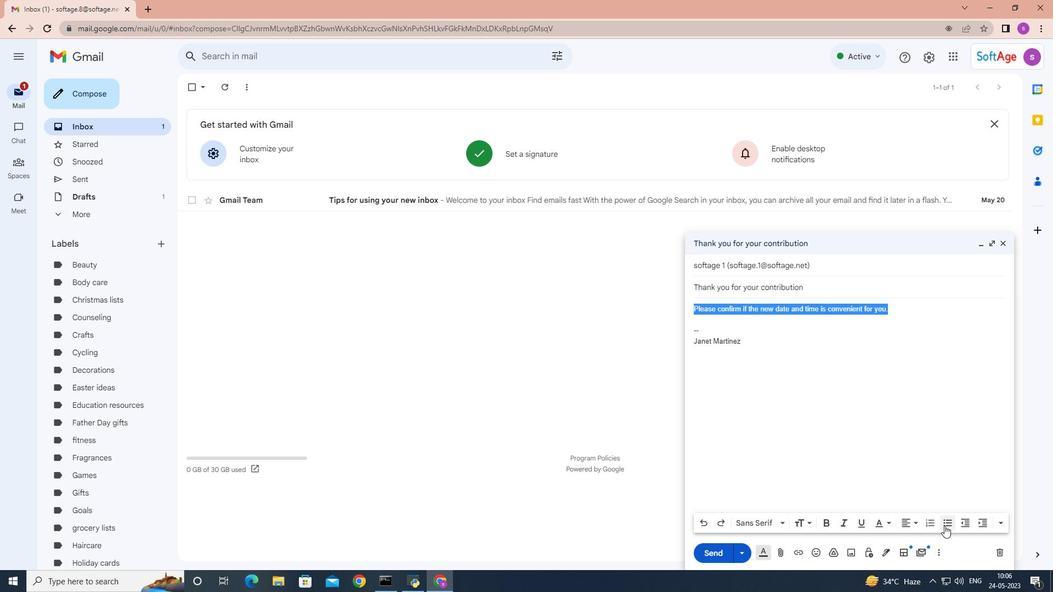 
Action: Mouse pressed left at (944, 524)
Screenshot: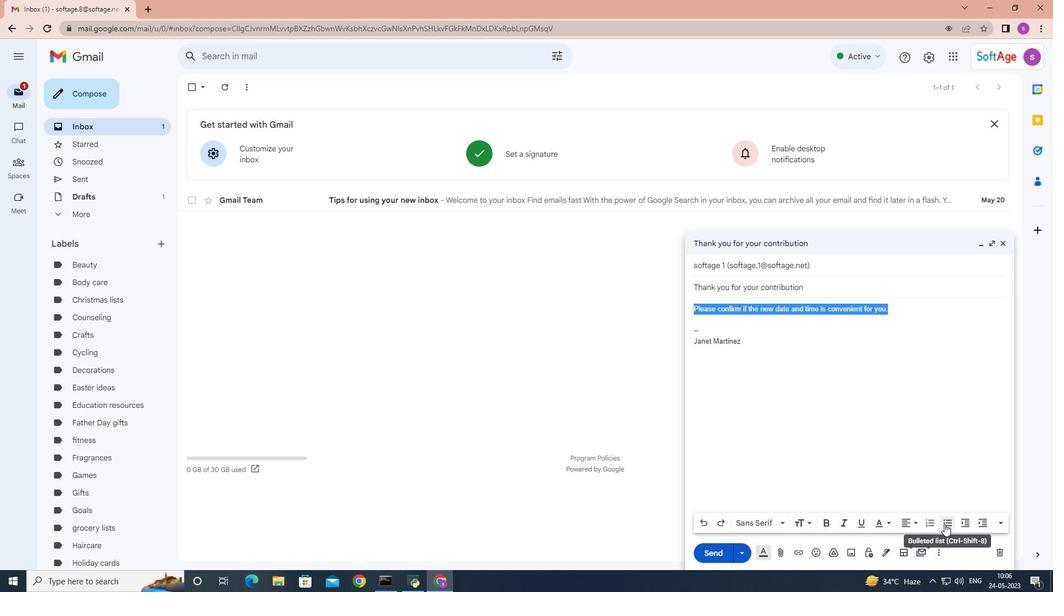 
Action: Mouse moved to (782, 523)
Screenshot: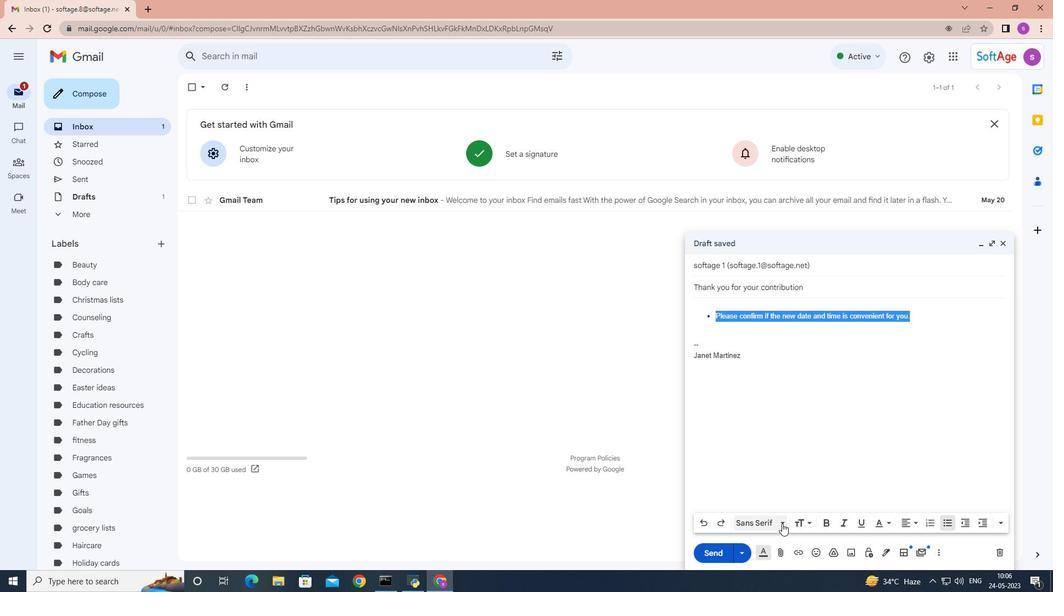 
Action: Mouse pressed left at (782, 523)
Screenshot: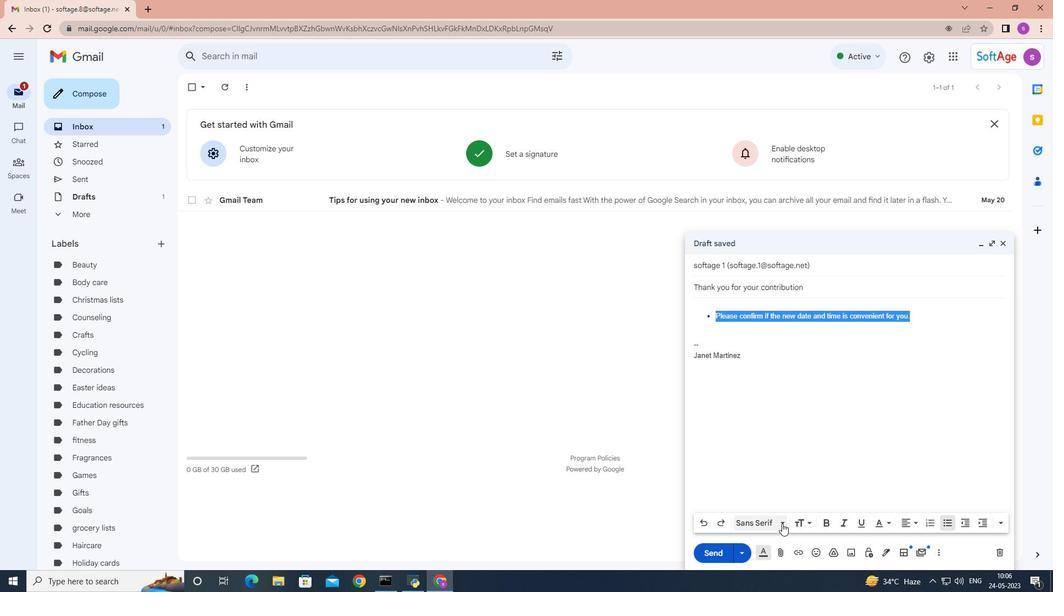 
Action: Mouse moved to (784, 419)
Screenshot: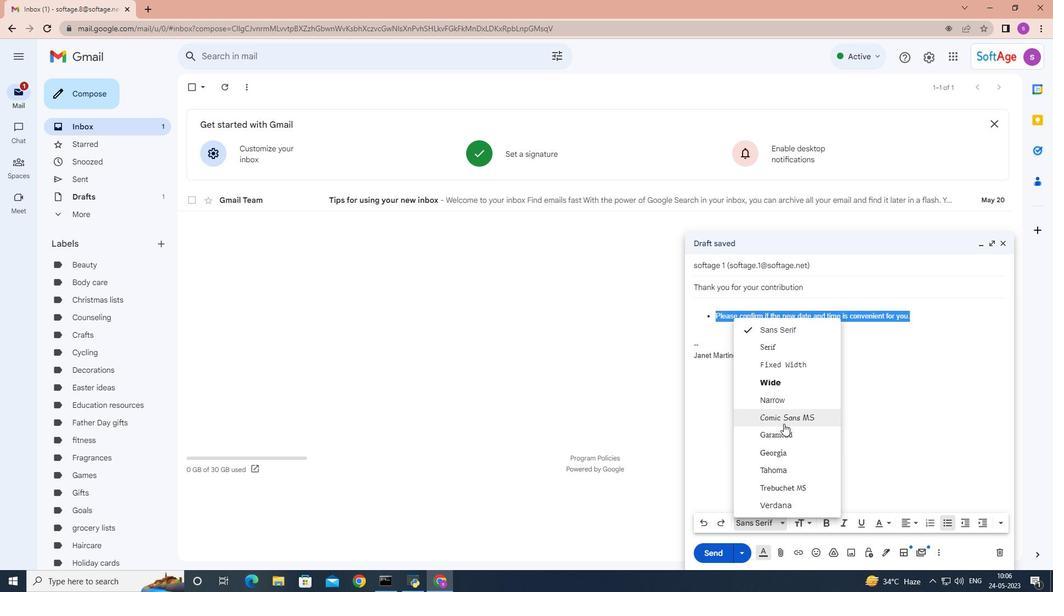
Action: Mouse pressed left at (784, 419)
Screenshot: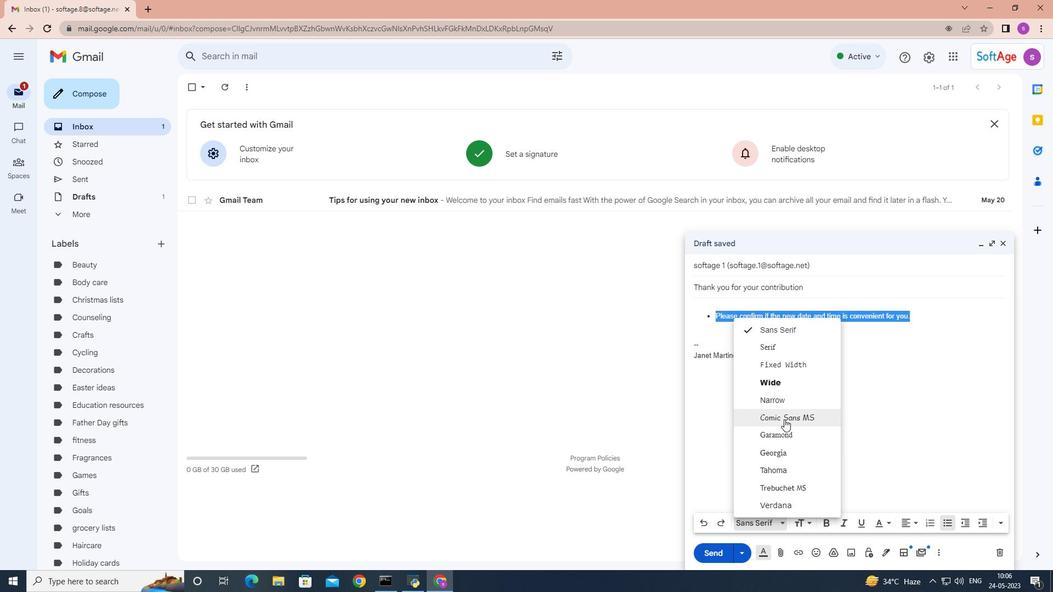 
Action: Mouse moved to (1000, 525)
Screenshot: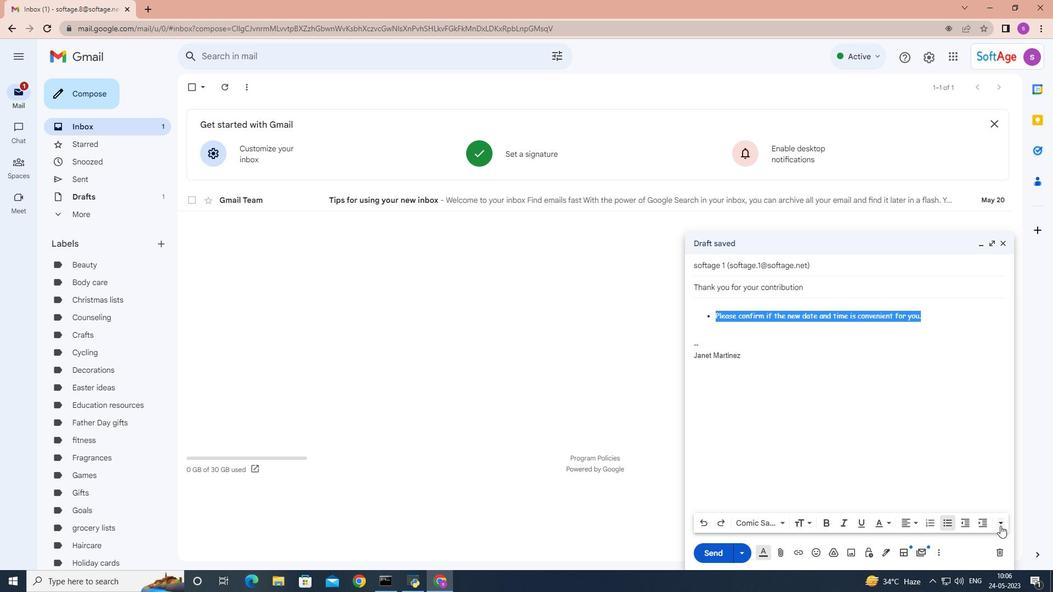 
Action: Mouse pressed left at (1000, 525)
Screenshot: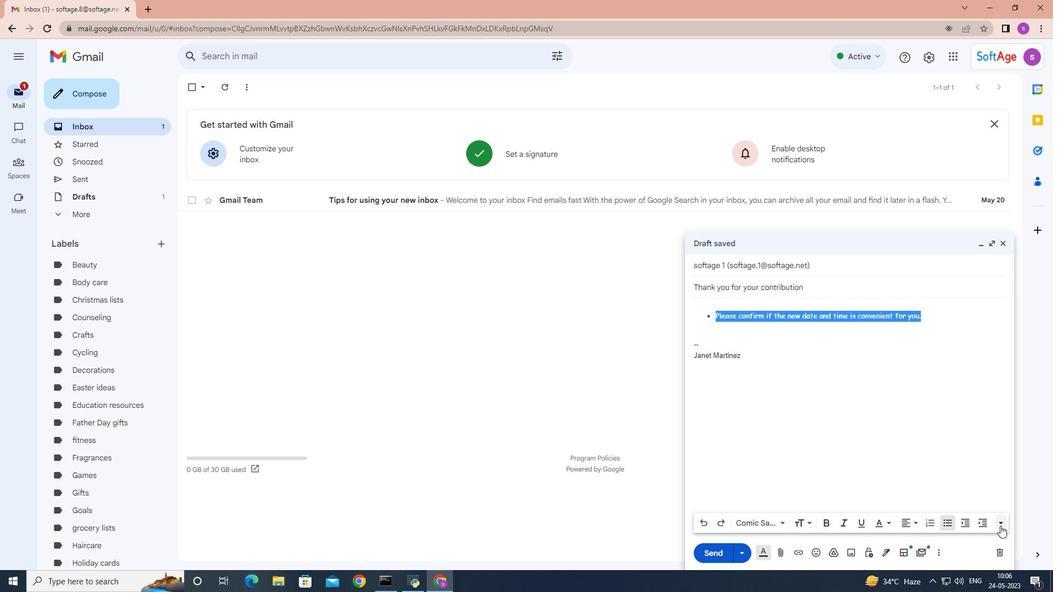 
Action: Mouse moved to (1001, 491)
Screenshot: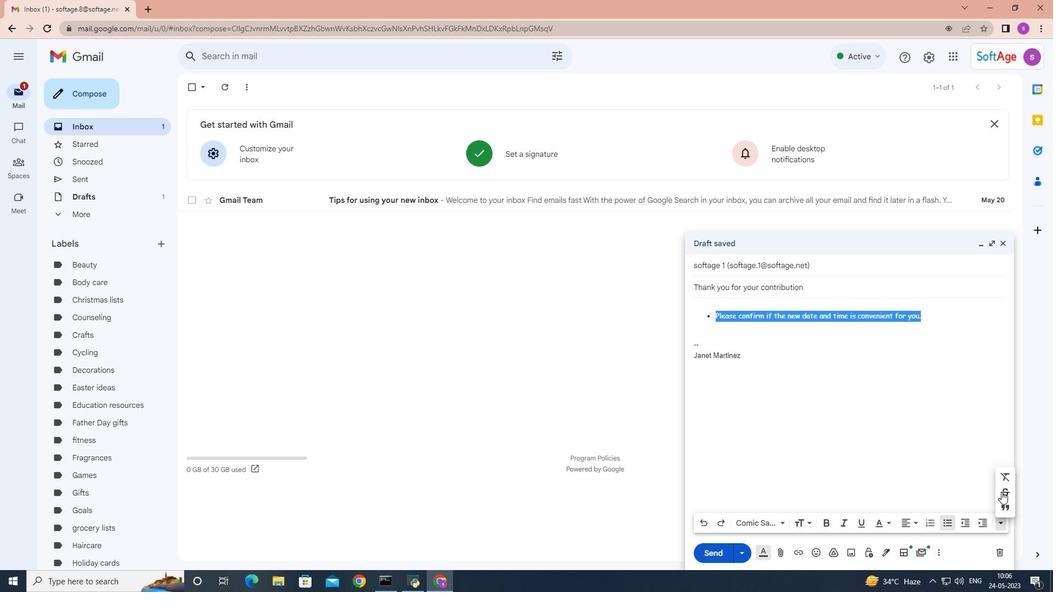 
Action: Mouse pressed left at (1001, 491)
Screenshot: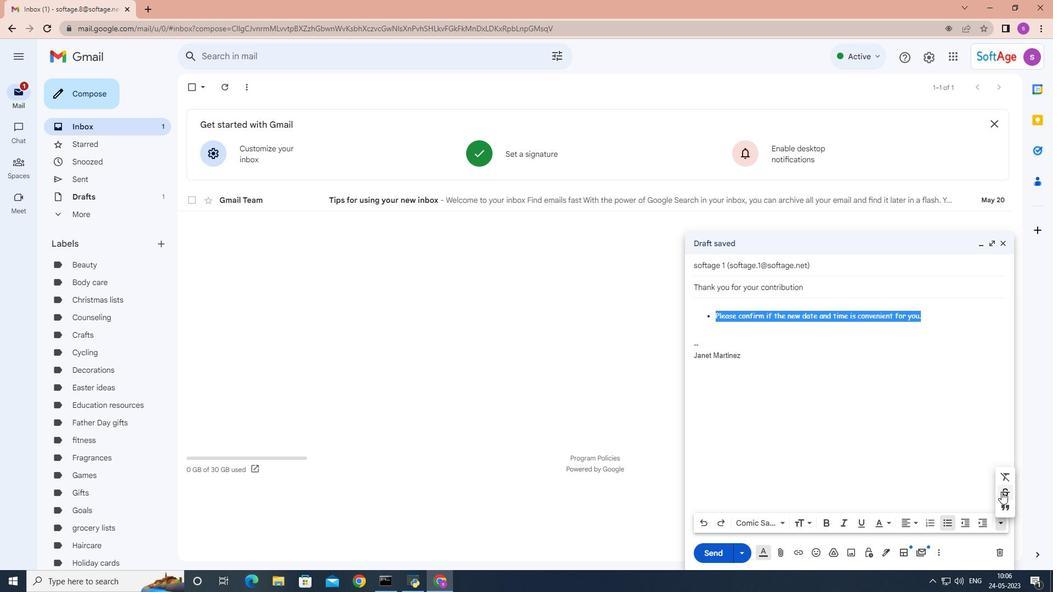 
Action: Mouse moved to (782, 524)
Screenshot: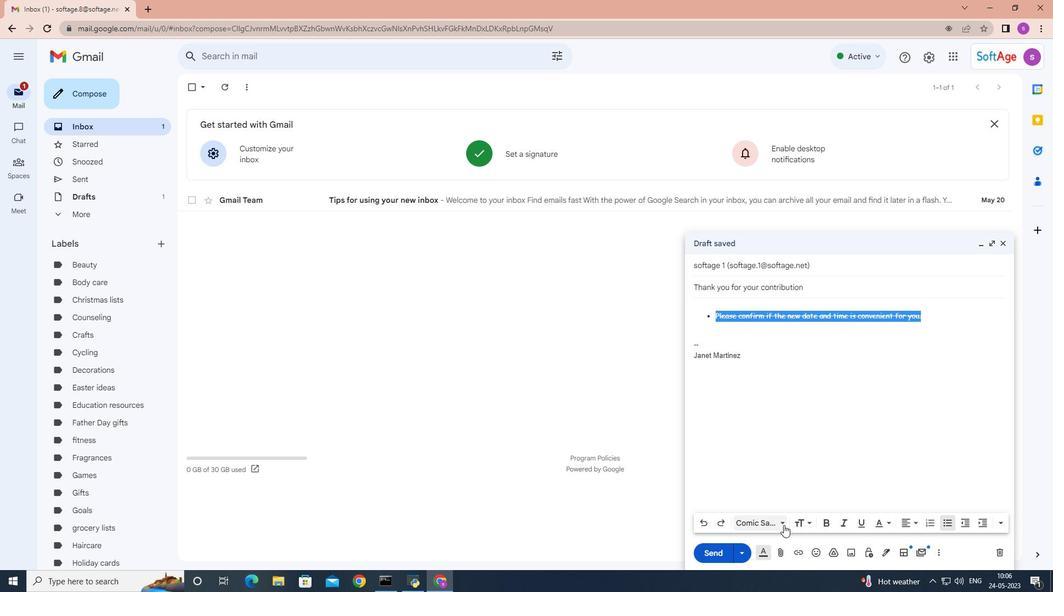 
Action: Mouse pressed left at (782, 524)
Screenshot: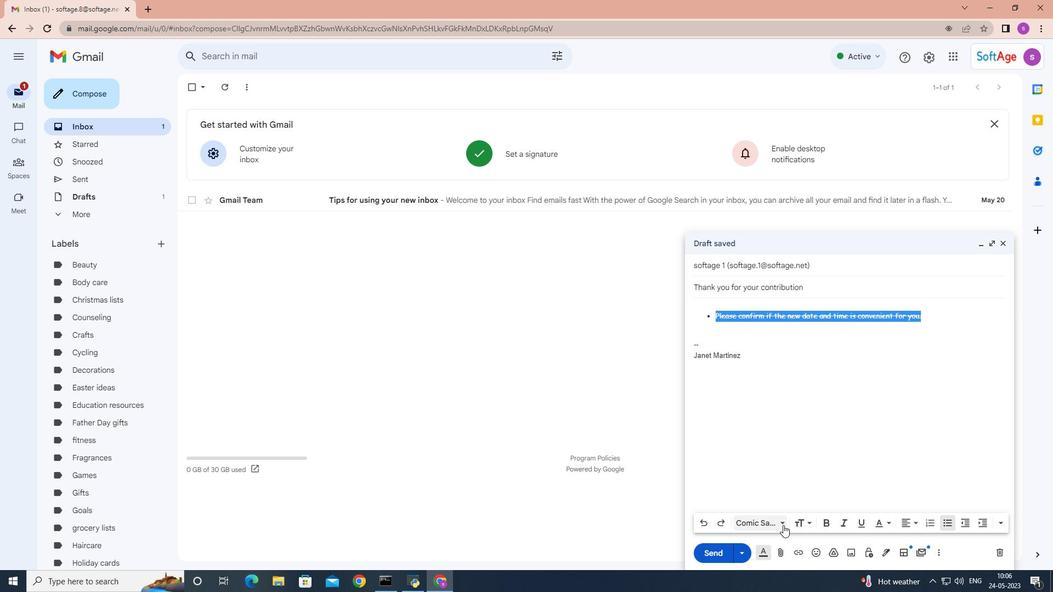 
Action: Mouse moved to (778, 327)
Screenshot: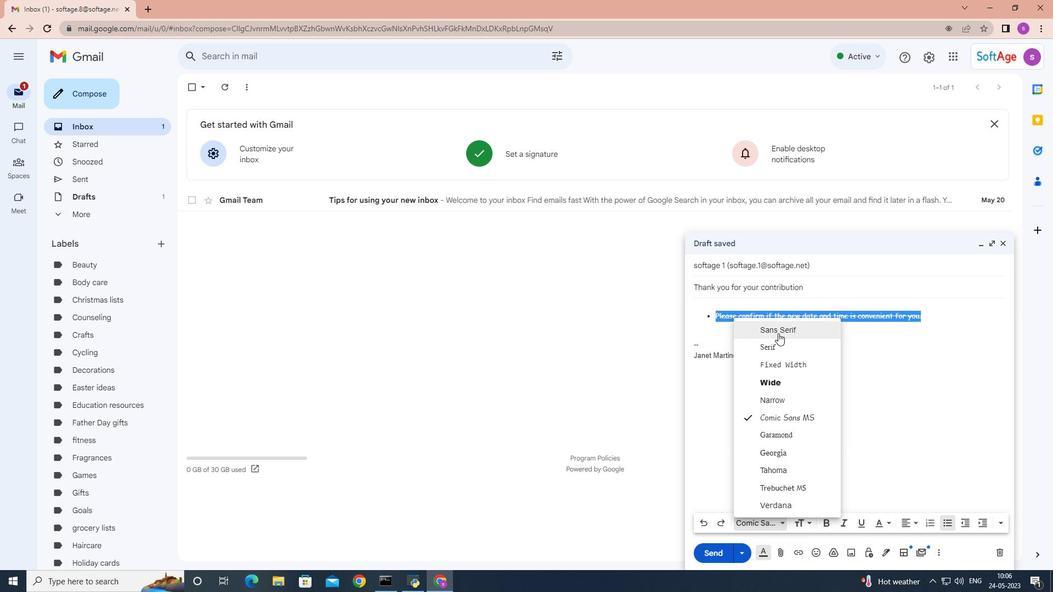 
Action: Mouse pressed left at (778, 327)
Screenshot: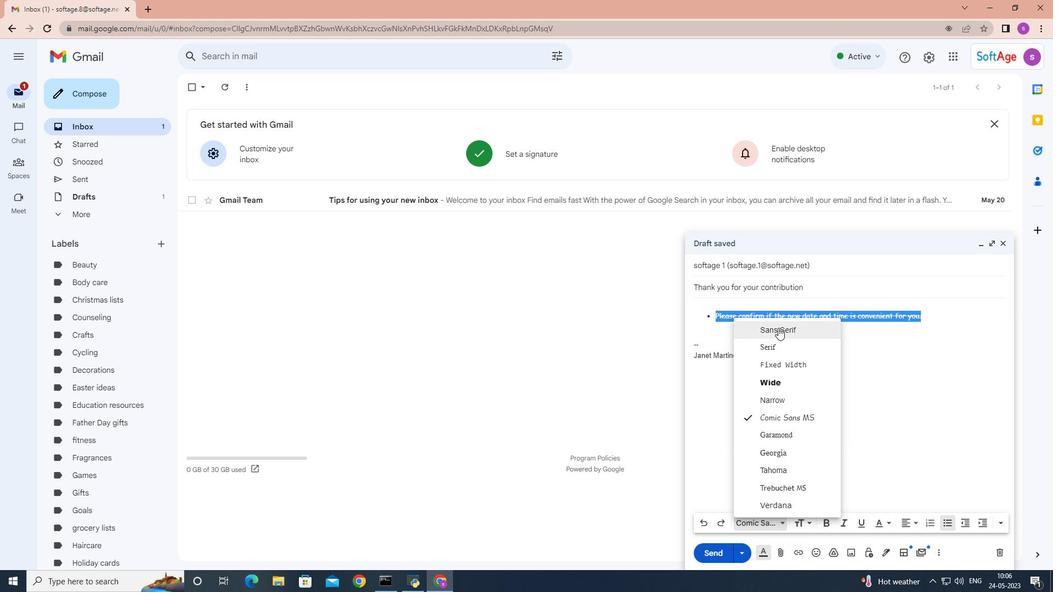 
Action: Mouse moved to (1000, 523)
Screenshot: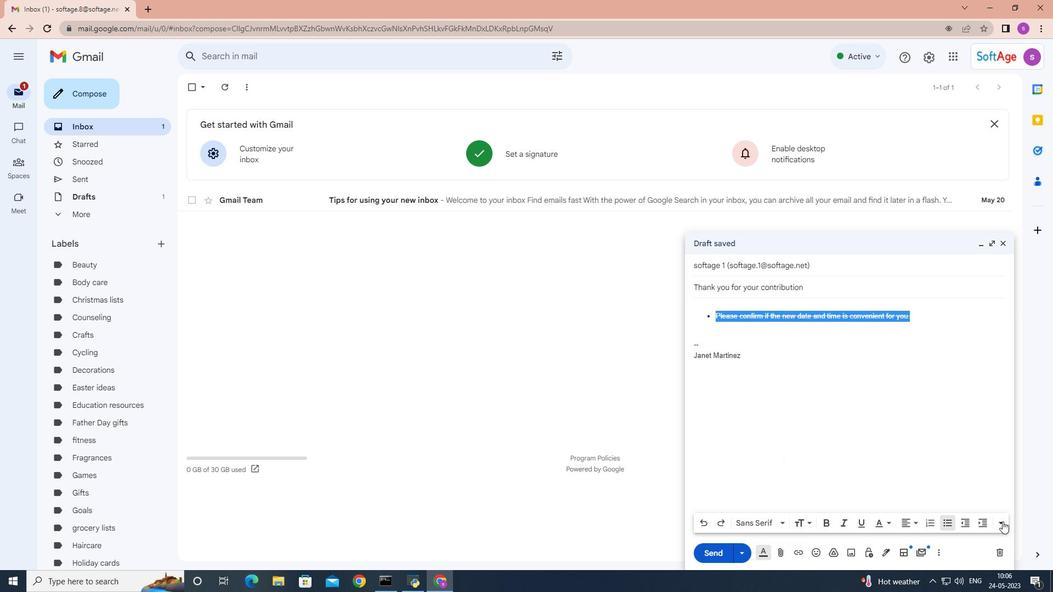 
Action: Mouse pressed left at (1000, 523)
Screenshot: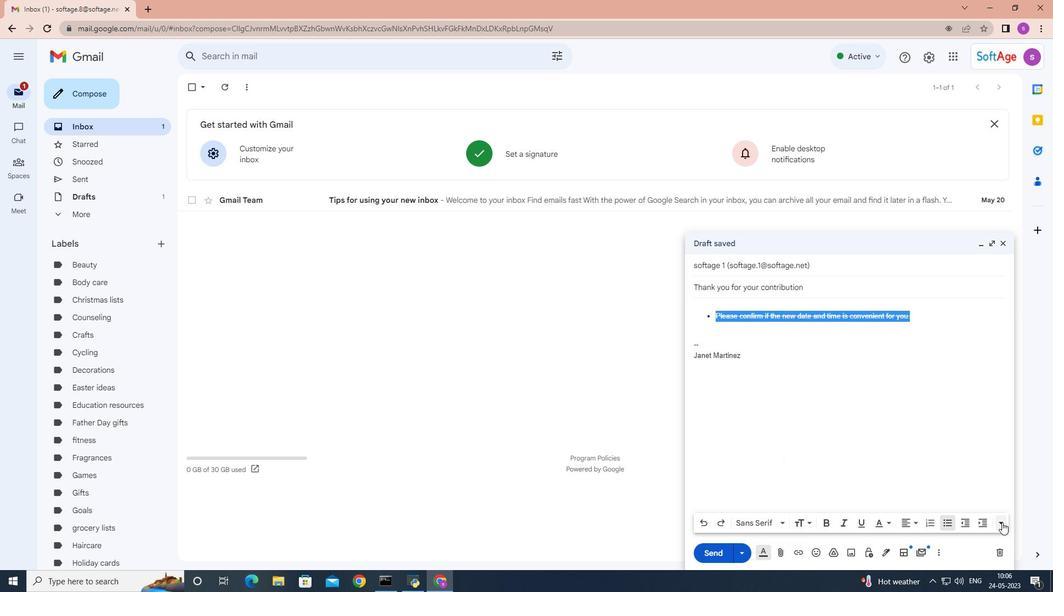 
Action: Mouse moved to (1002, 493)
Screenshot: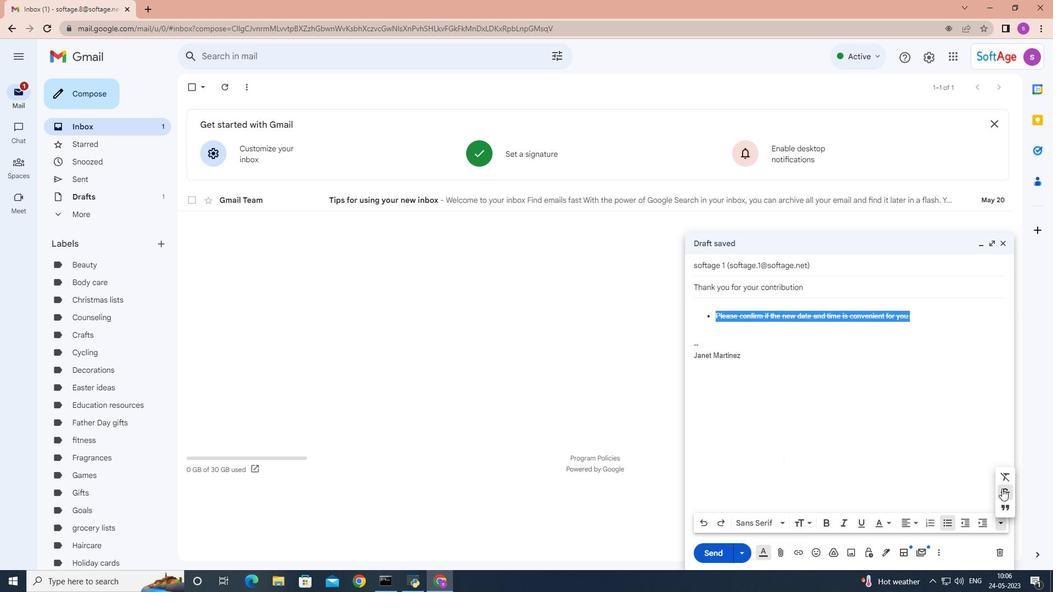 
Action: Mouse pressed left at (1002, 493)
Screenshot: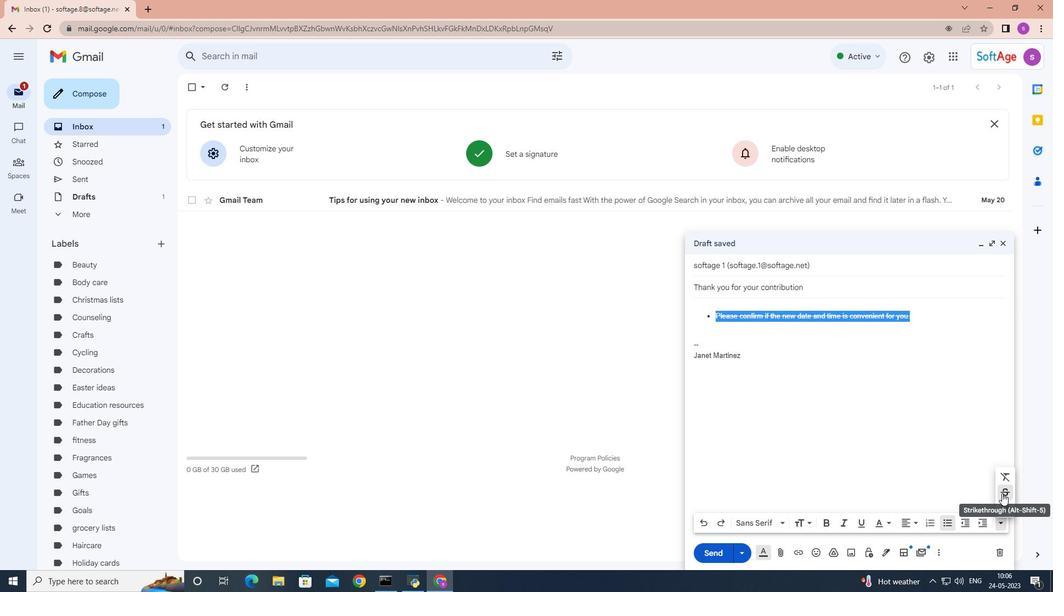 
Action: Mouse moved to (951, 522)
Screenshot: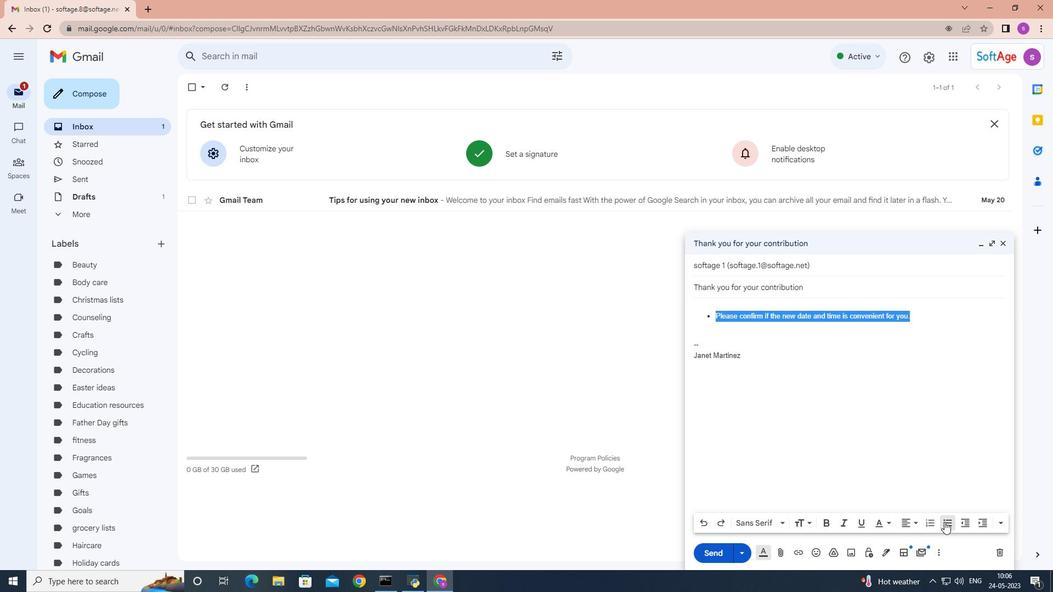 
Action: Mouse pressed left at (951, 522)
Screenshot: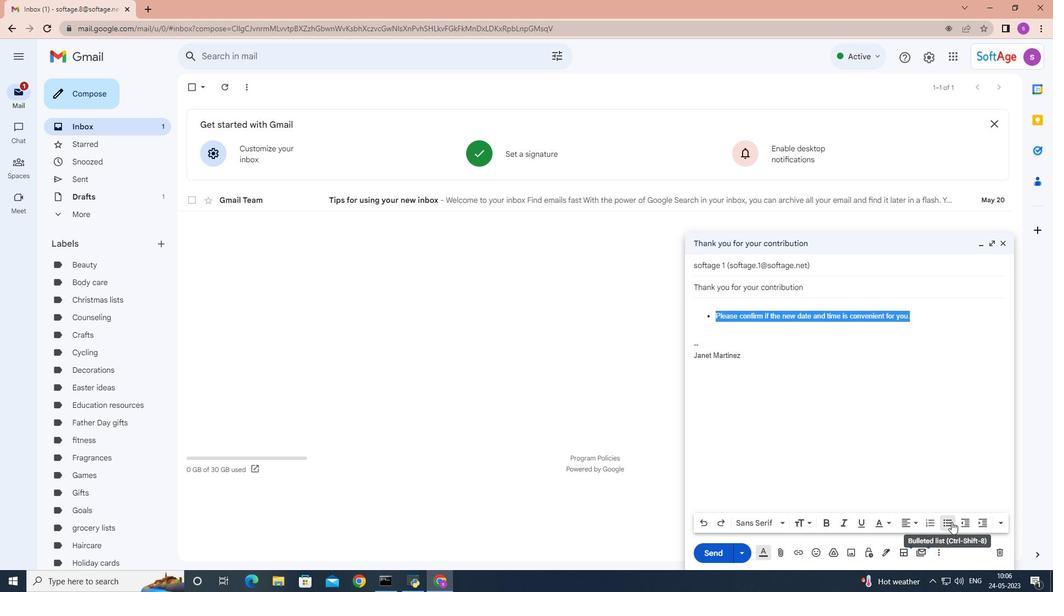 
Action: Mouse moved to (704, 552)
Screenshot: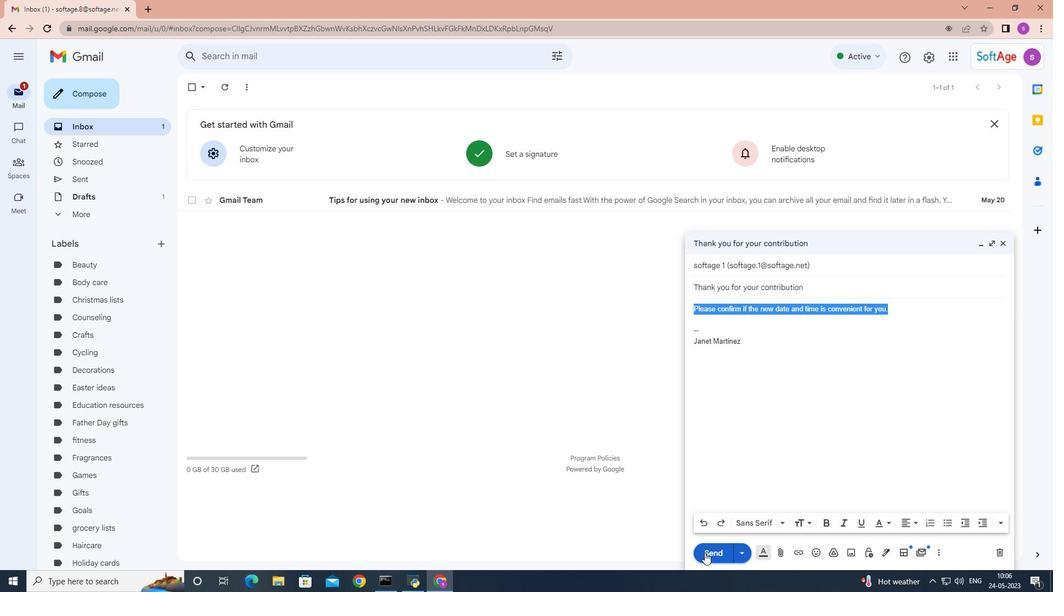 
Action: Mouse pressed left at (704, 552)
Screenshot: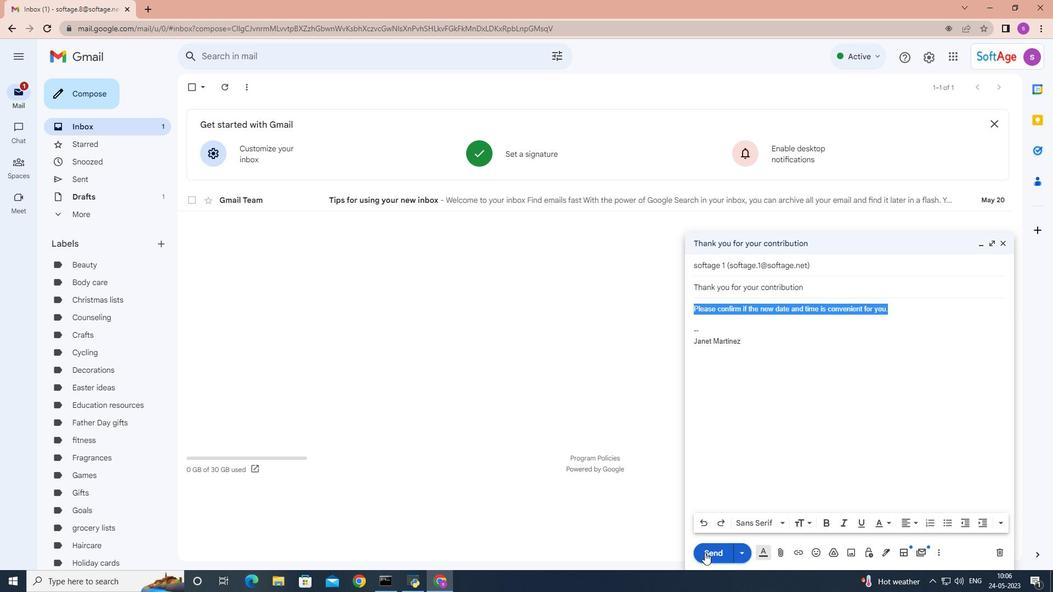 
Action: Mouse moved to (104, 176)
Screenshot: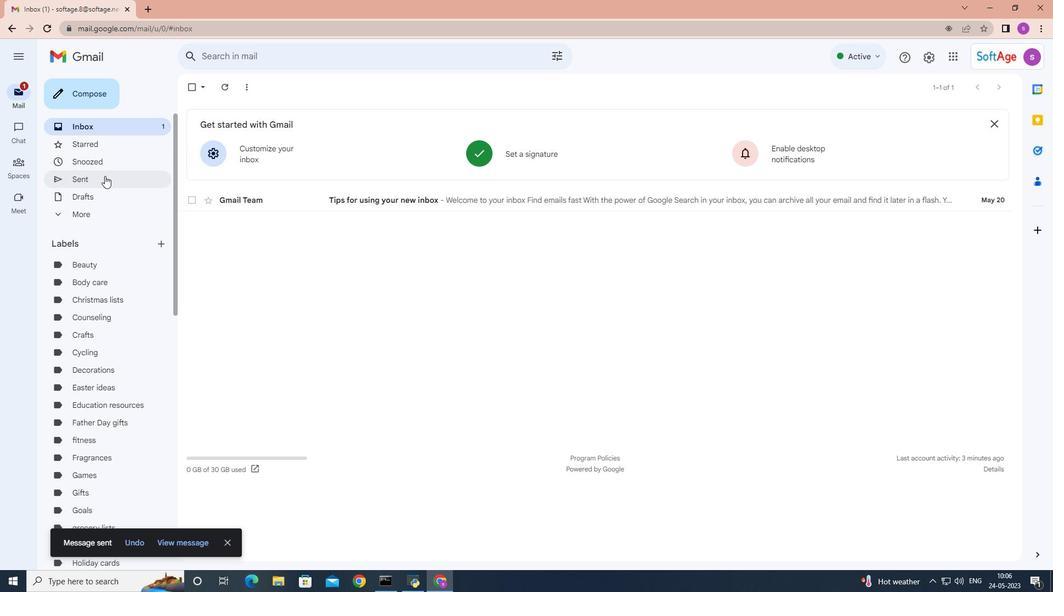 
Action: Mouse pressed left at (104, 176)
Screenshot: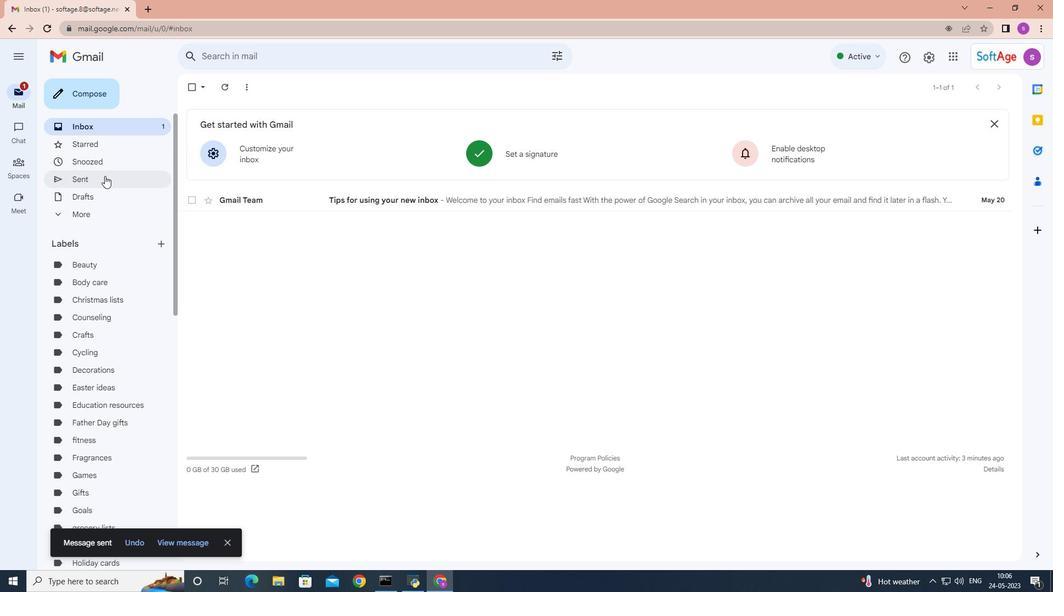 
Action: Mouse moved to (248, 140)
Screenshot: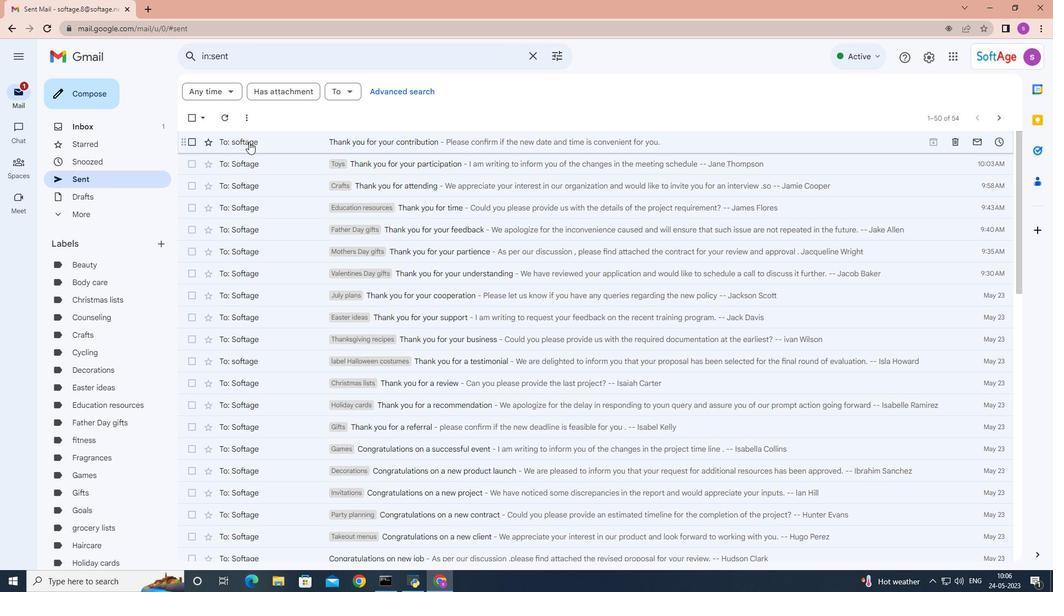 
Action: Mouse pressed right at (248, 140)
Screenshot: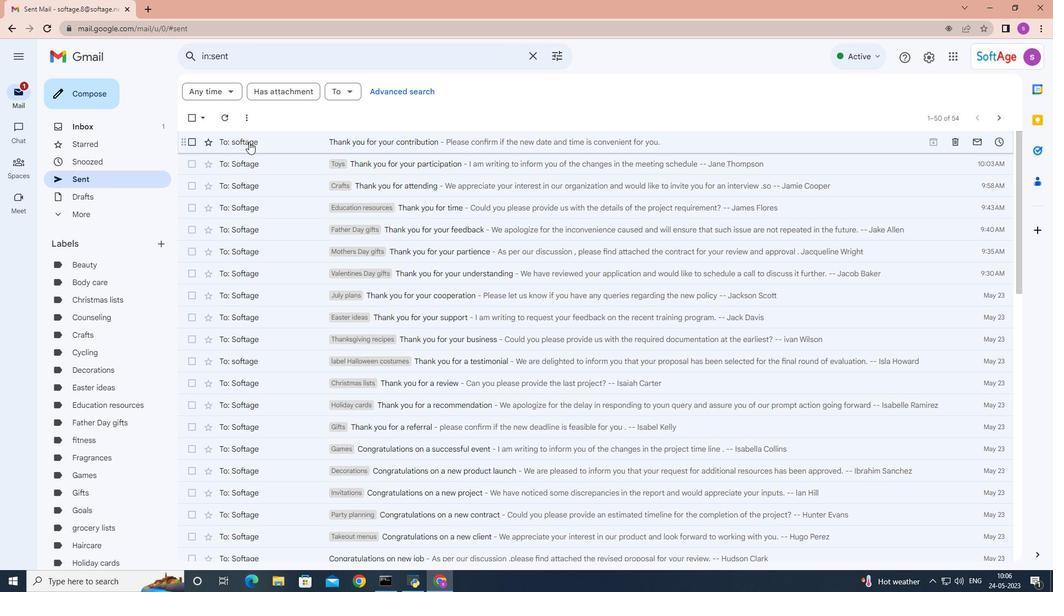 
Action: Mouse moved to (402, 369)
Screenshot: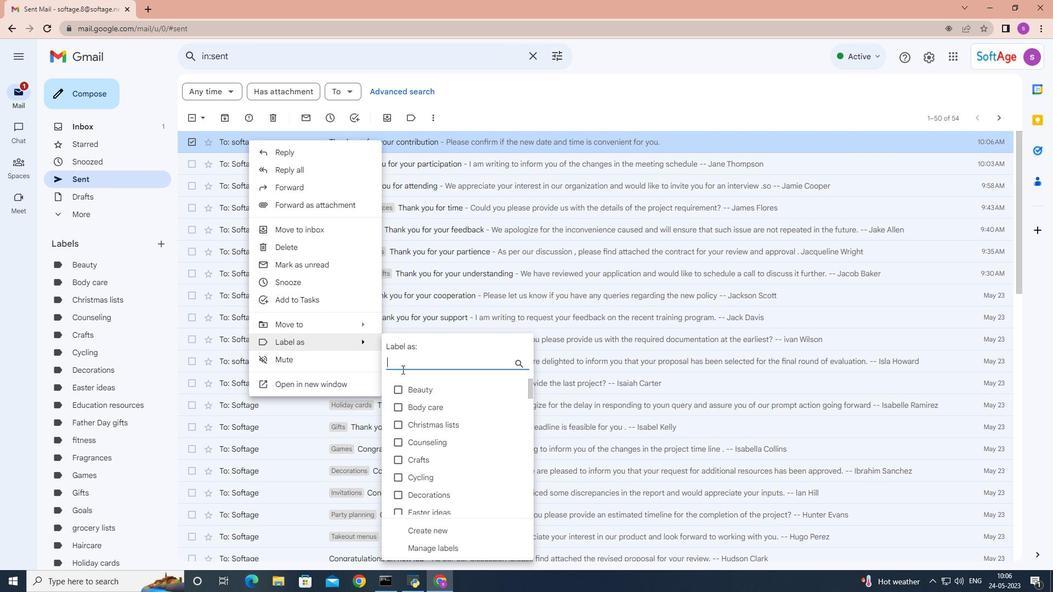 
Action: Key pressed <Key.shift><Key.shift><Key.shift><Key.shift>Games
Screenshot: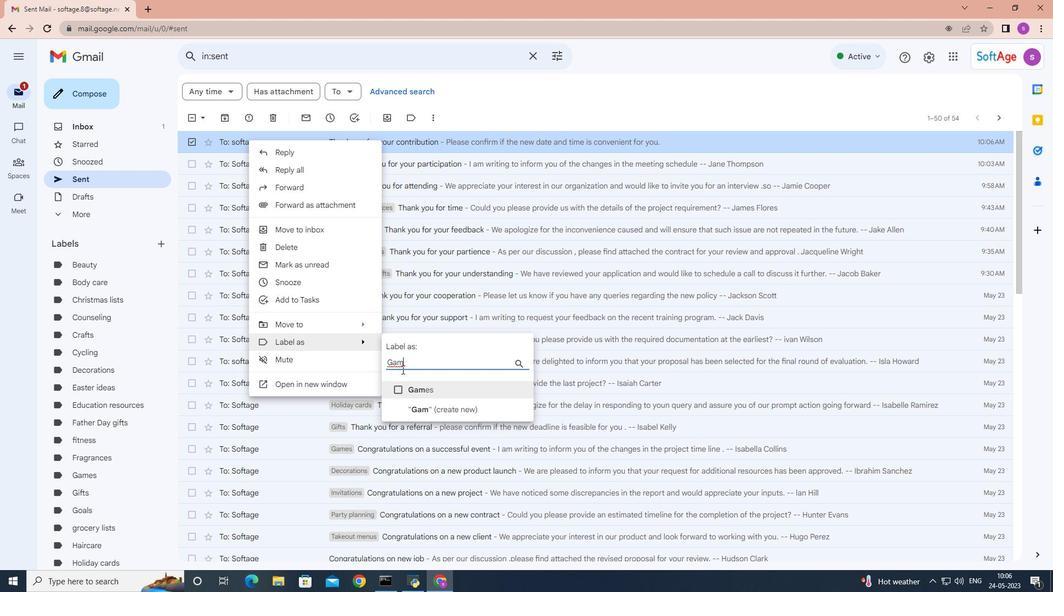 
Action: Mouse moved to (425, 389)
Screenshot: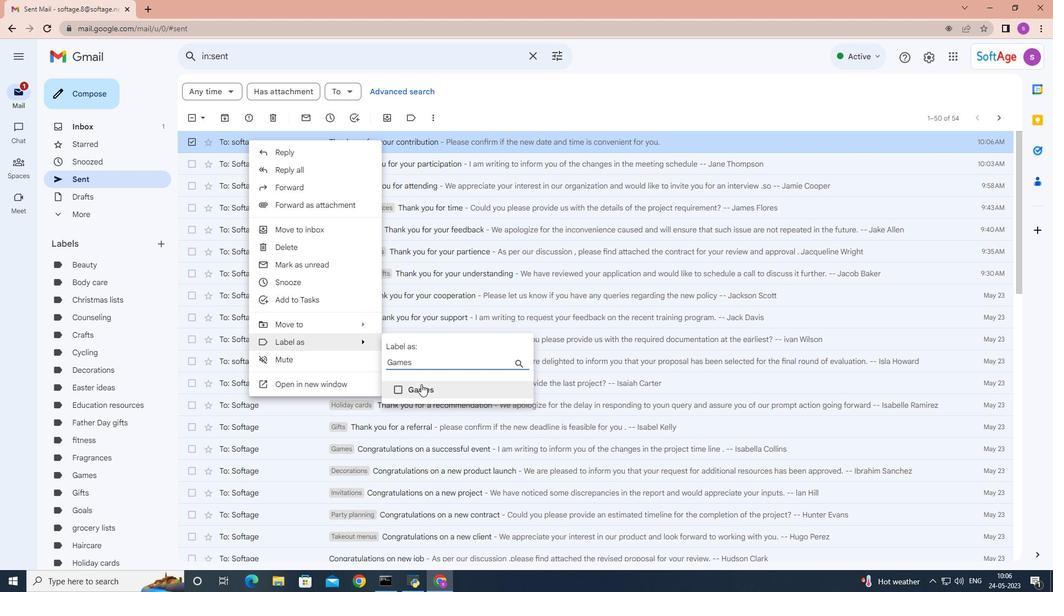 
Action: Mouse pressed left at (425, 389)
Screenshot: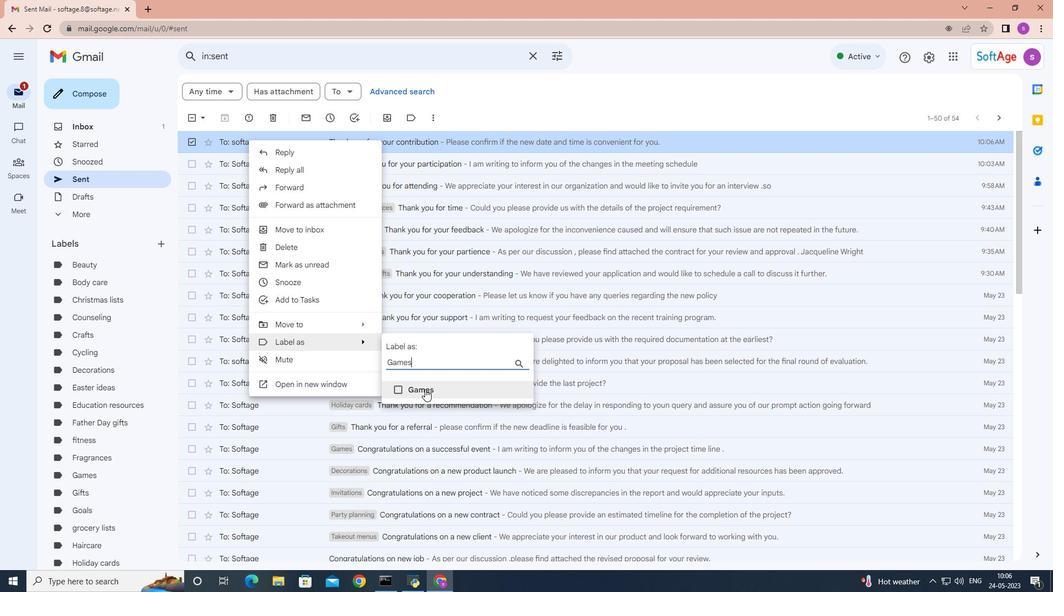 
